 Task: Research Airbnb accommodation in Targovishte, Bulgaria from 12th December, 2023 to 16th December, 2023 for 8 adults.8 bedrooms having 8 beds and 8 bathrooms. Property type can be hotel. Amenities needed are: wifi, TV, free parkinig on premises, gym, breakfast. Look for 4 properties as per requirement.
Action: Mouse moved to (590, 135)
Screenshot: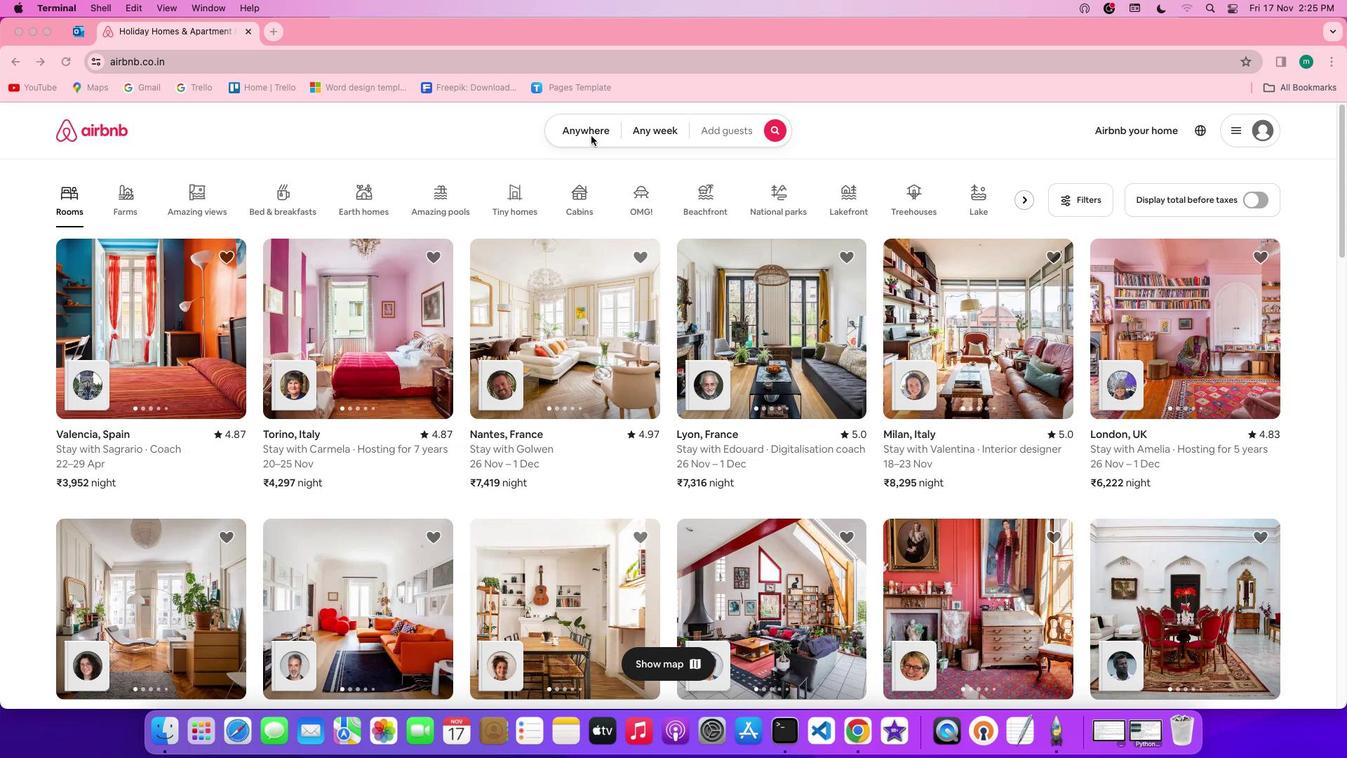 
Action: Mouse pressed left at (590, 135)
Screenshot: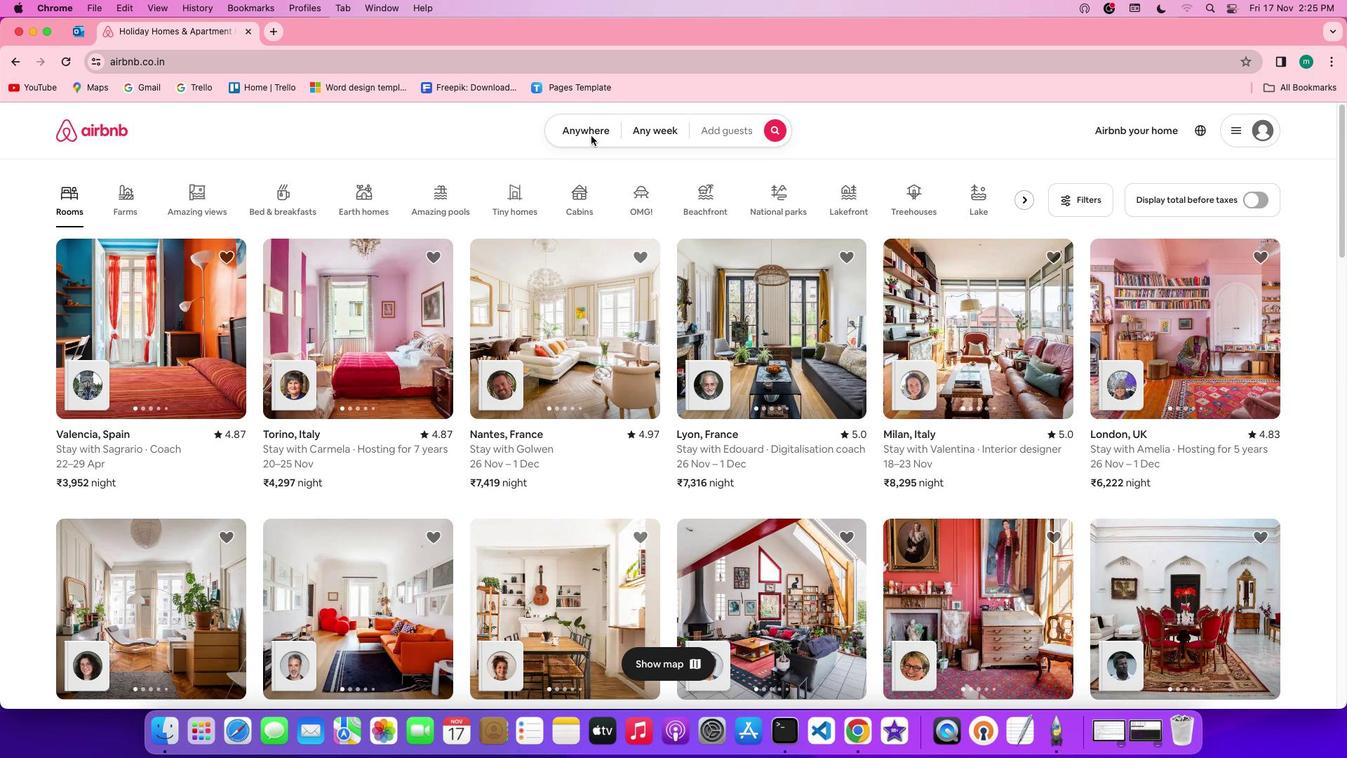 
Action: Mouse pressed left at (590, 135)
Screenshot: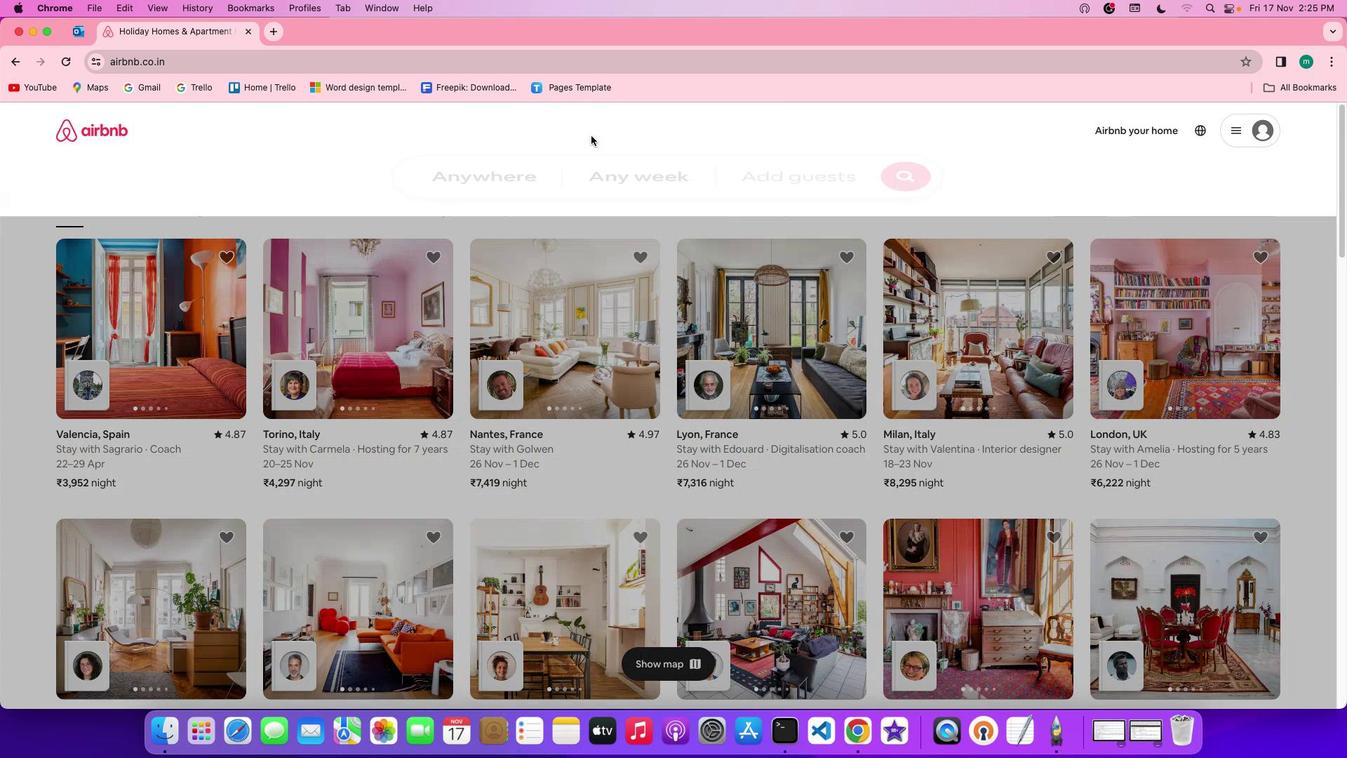 
Action: Mouse moved to (482, 187)
Screenshot: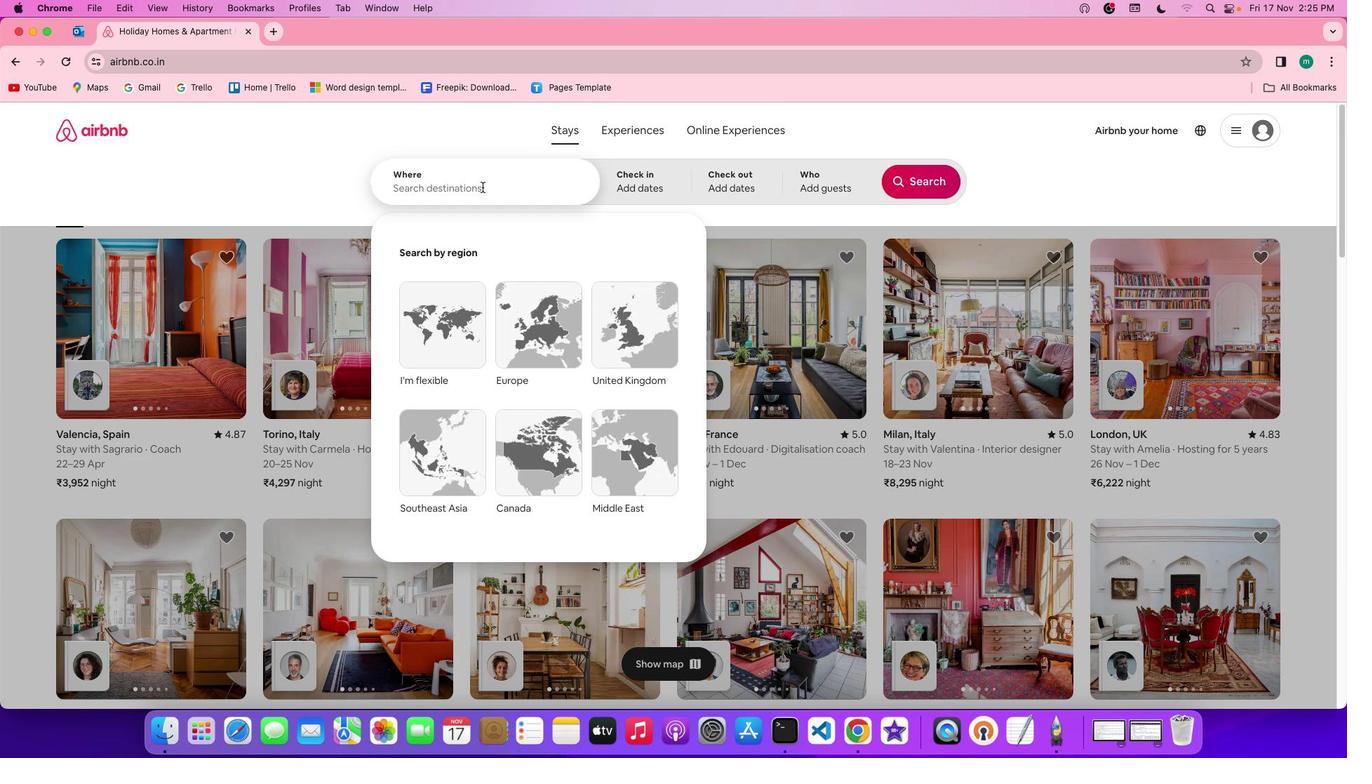 
Action: Mouse pressed left at (482, 187)
Screenshot: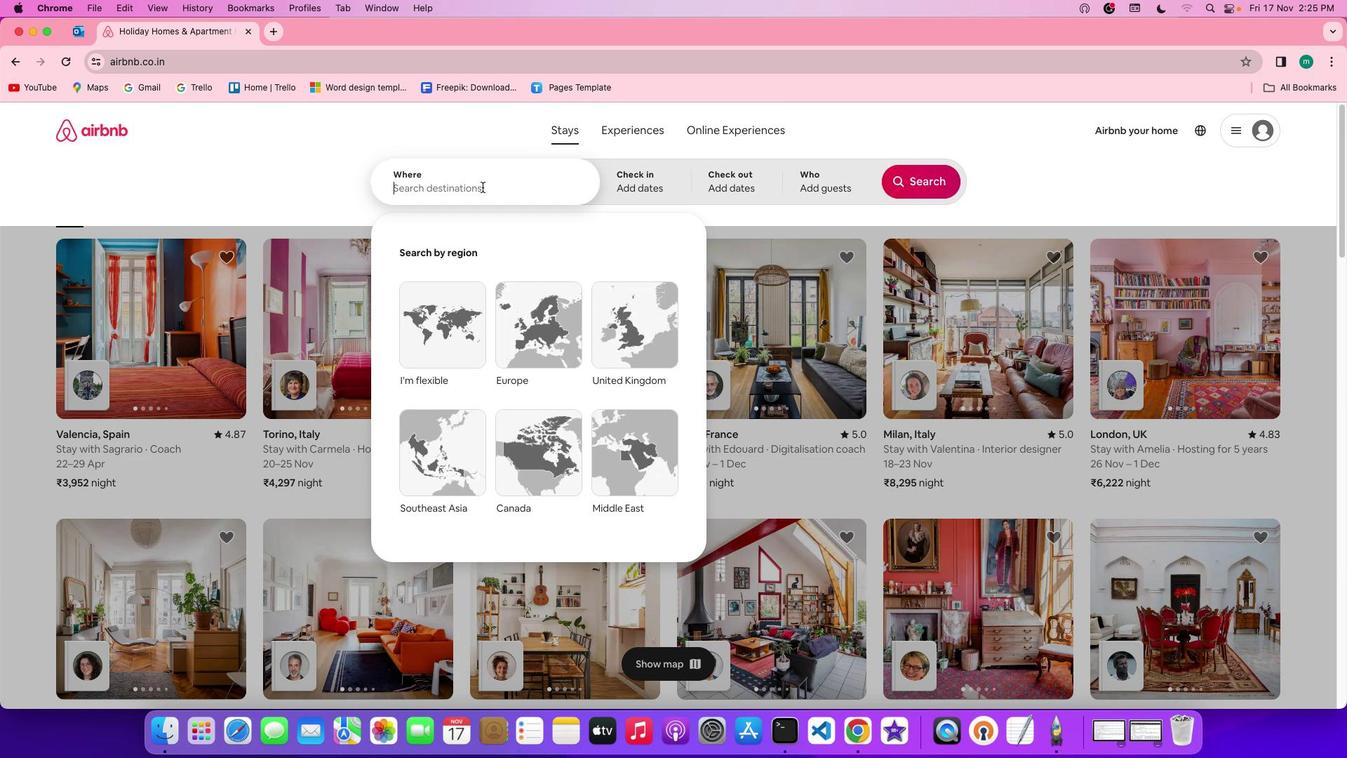 
Action: Key pressed Key.spaceKey.shiftKey.shift'T''A''R''G''O''V''I''S''H''T''E'','Key.spaceKey.shift'B''U''L''G''A''R''I''A'
Screenshot: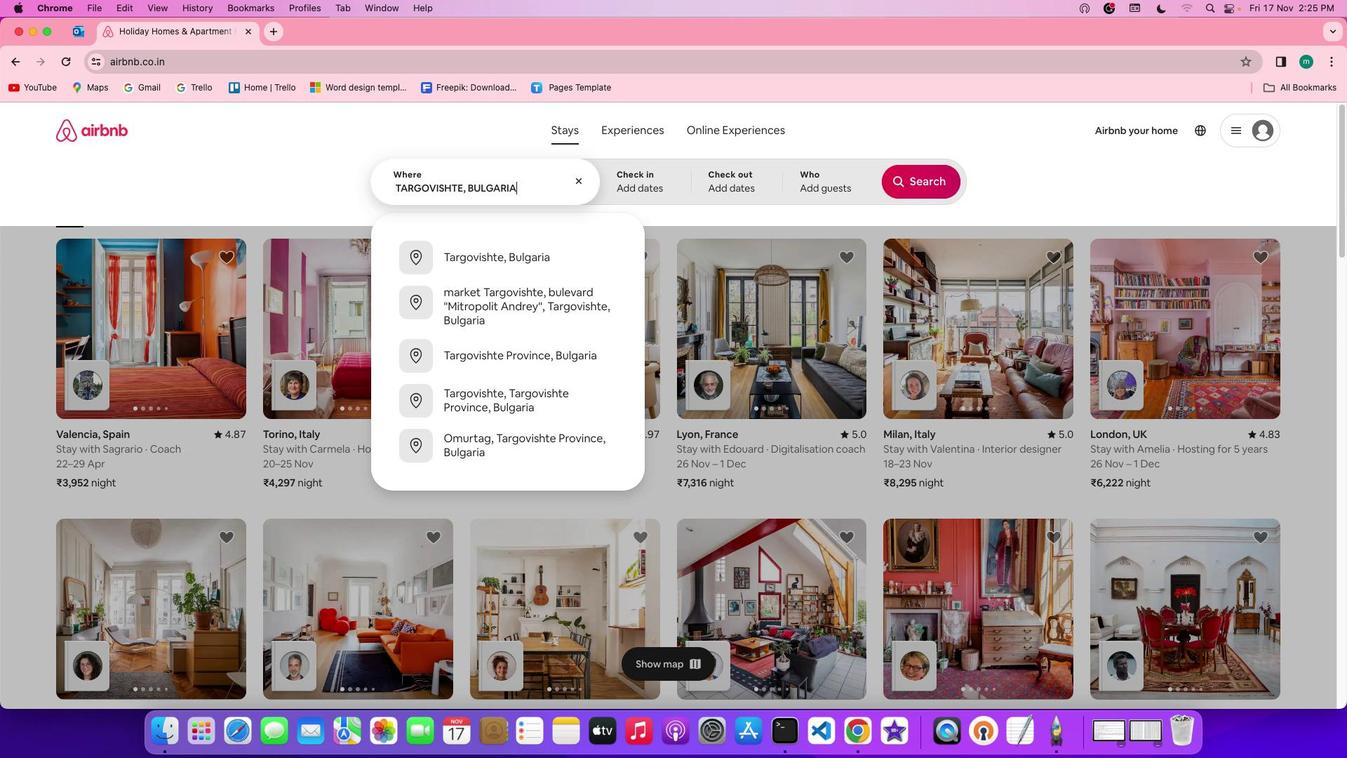 
Action: Mouse moved to (666, 186)
Screenshot: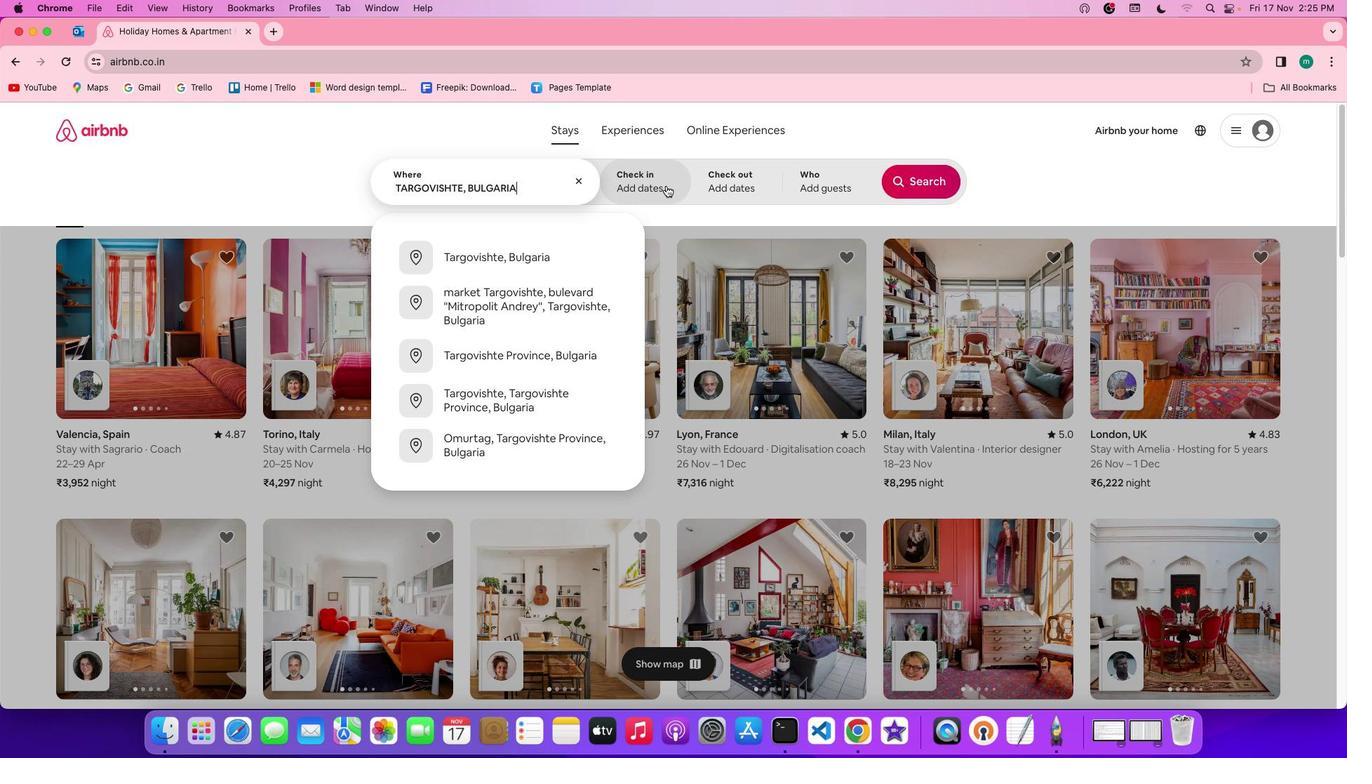 
Action: Mouse pressed left at (666, 186)
Screenshot: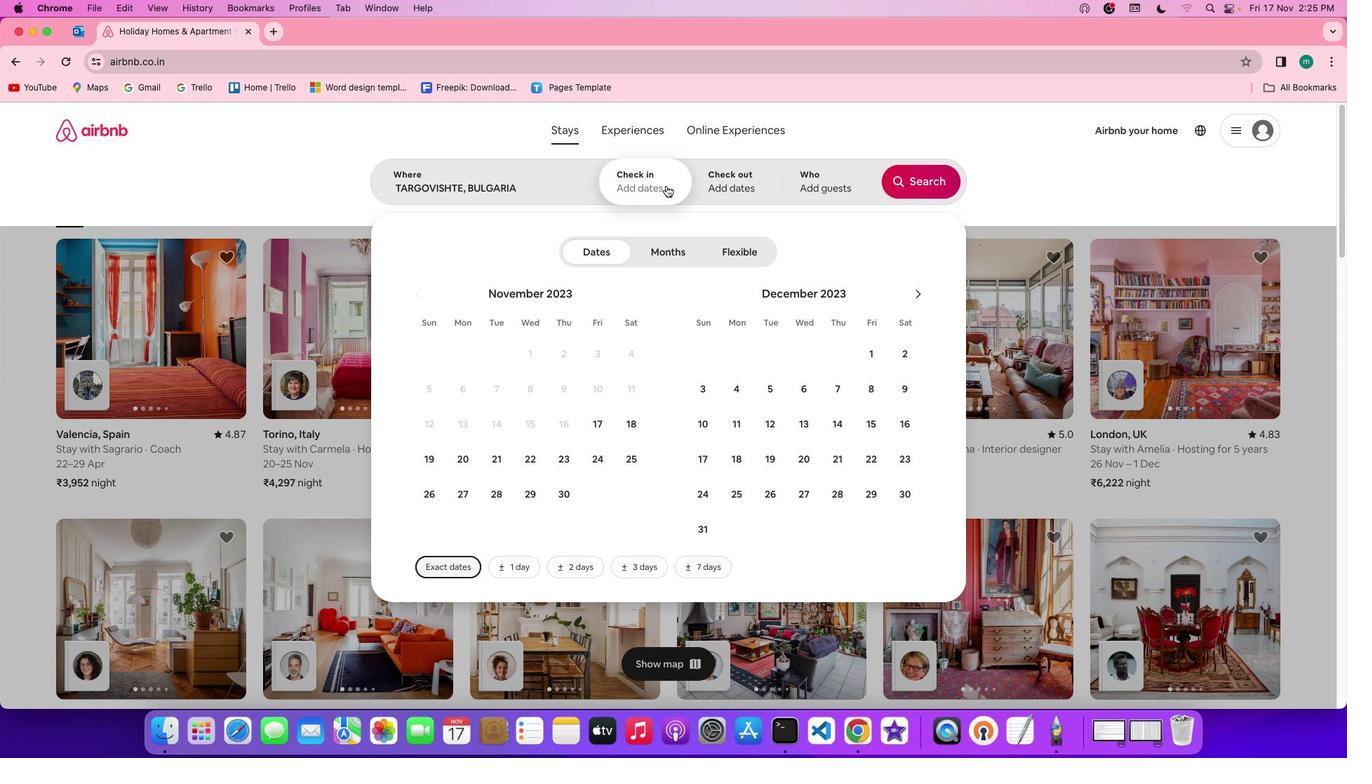 
Action: Mouse moved to (773, 421)
Screenshot: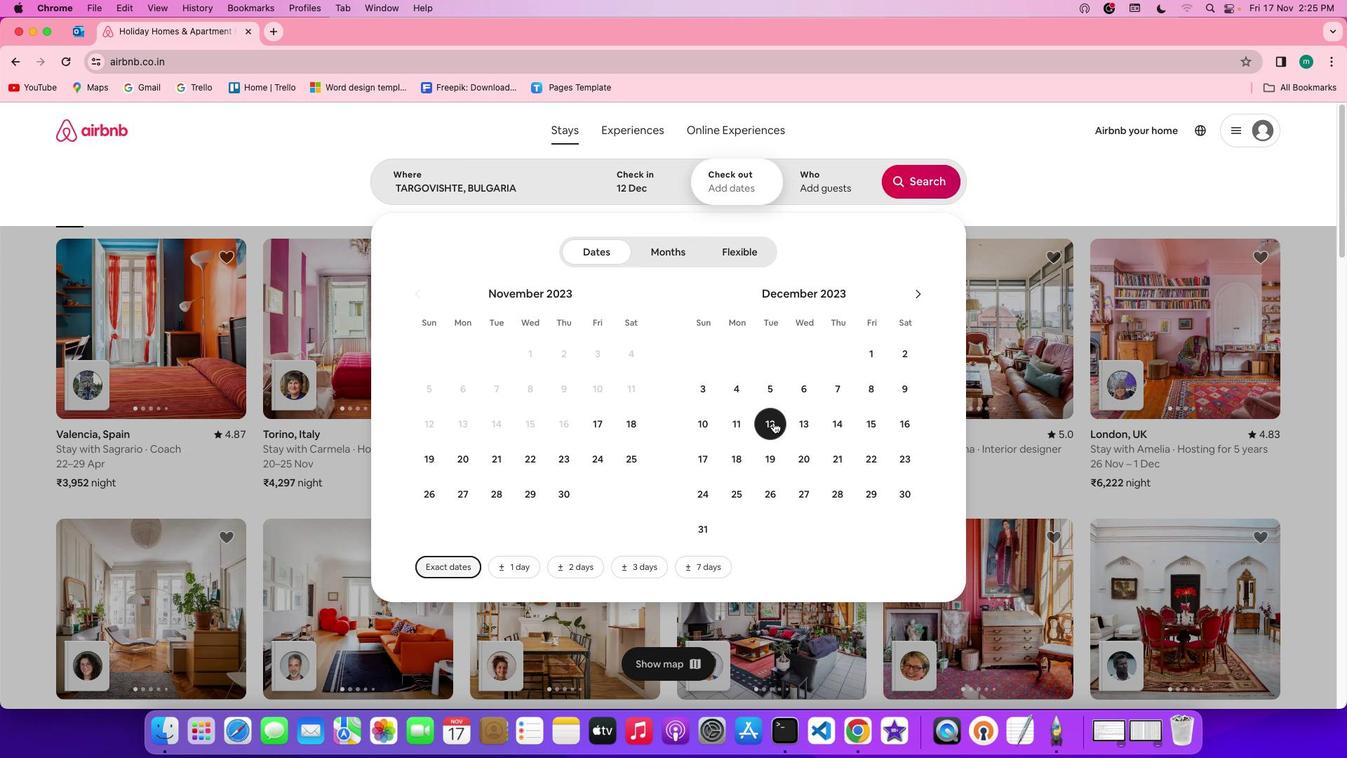 
Action: Mouse pressed left at (773, 421)
Screenshot: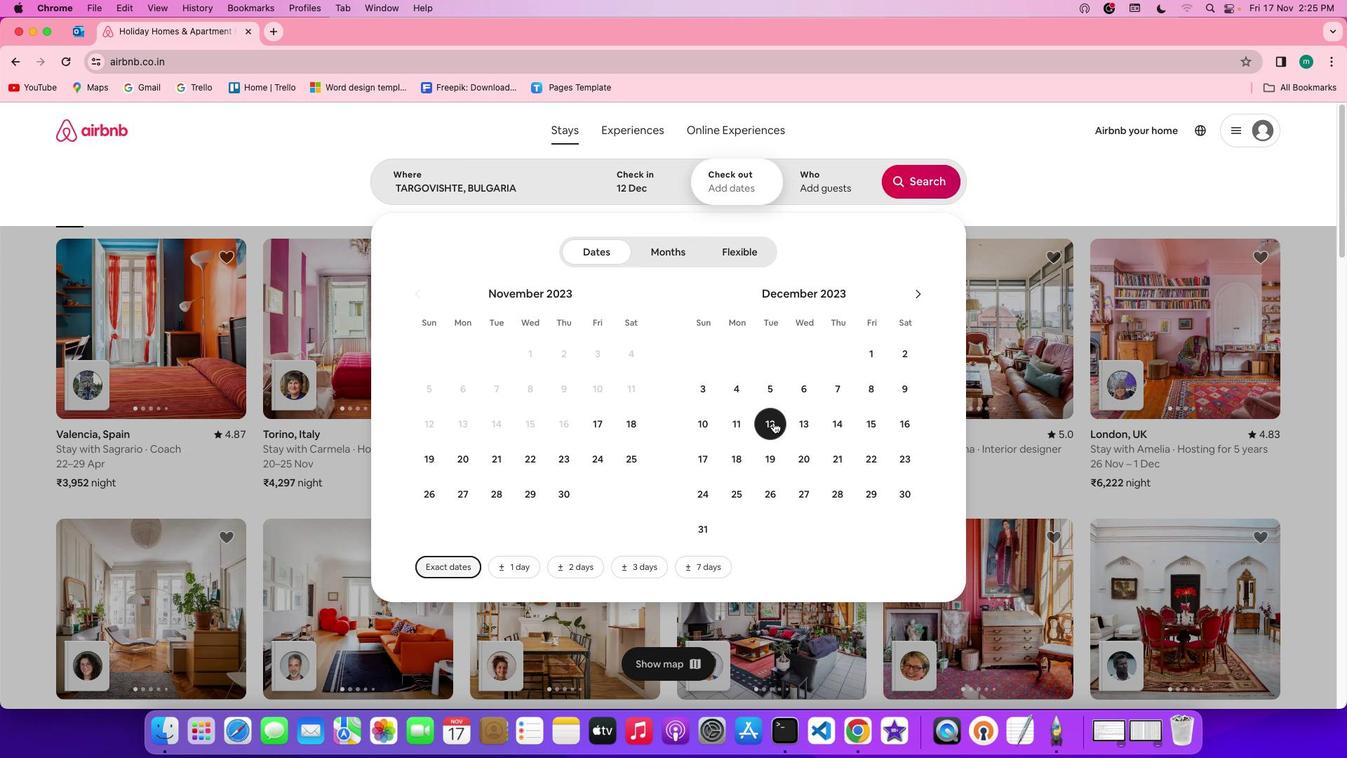 
Action: Mouse moved to (900, 430)
Screenshot: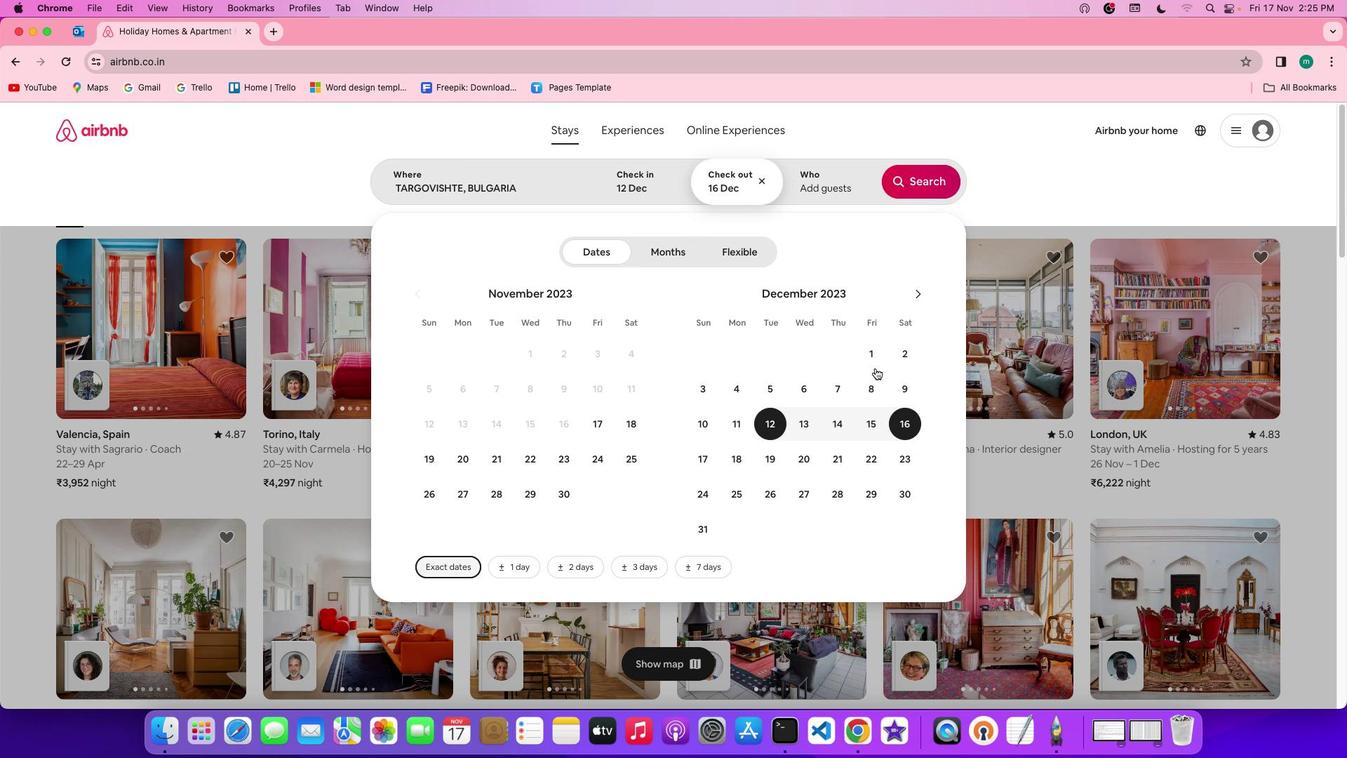 
Action: Mouse pressed left at (900, 430)
Screenshot: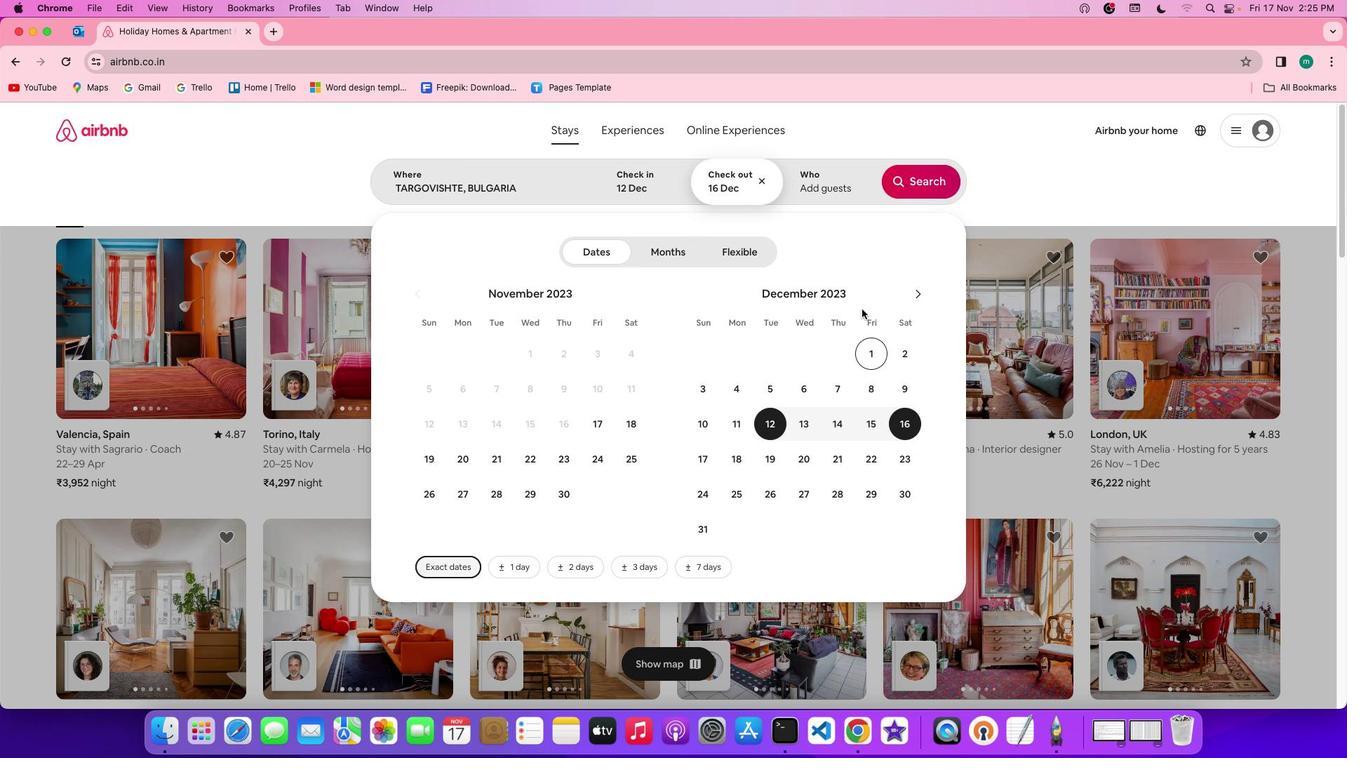 
Action: Mouse moved to (842, 195)
Screenshot: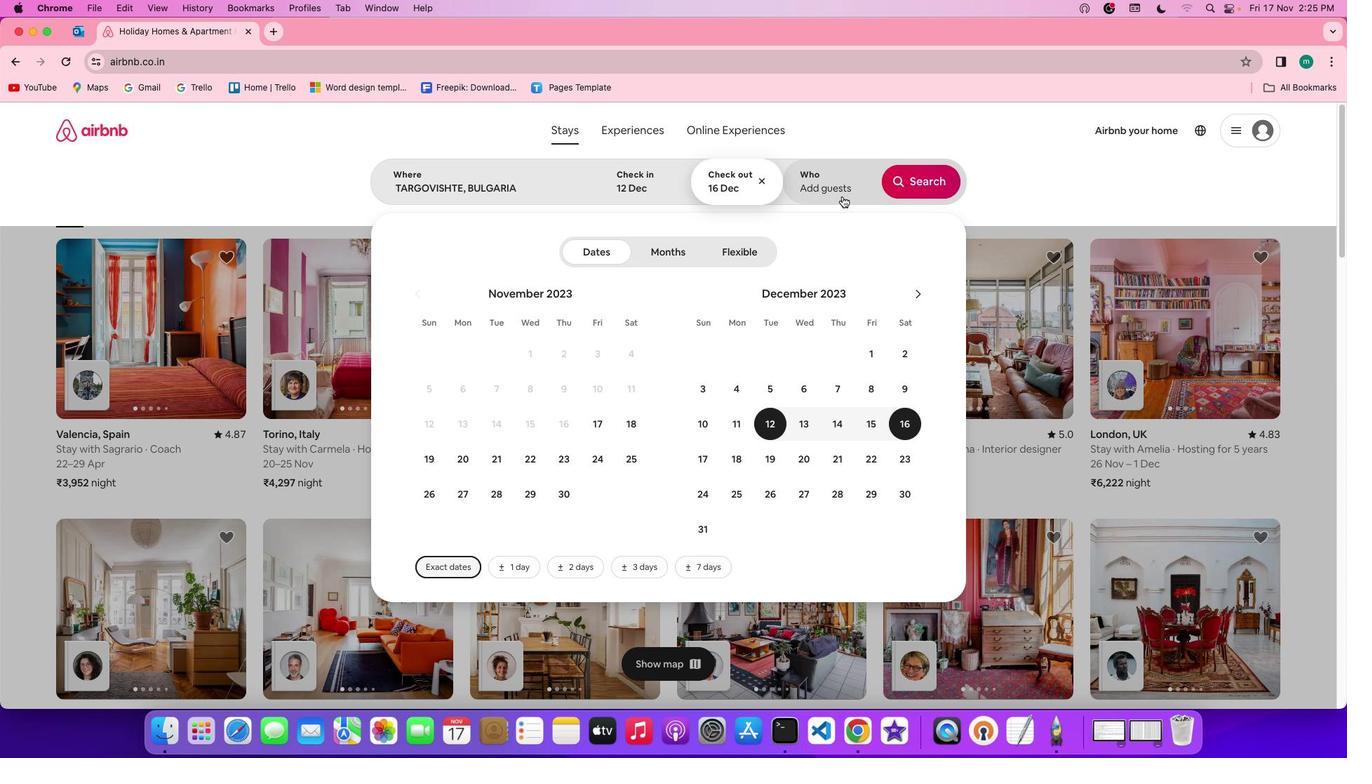 
Action: Mouse pressed left at (842, 195)
Screenshot: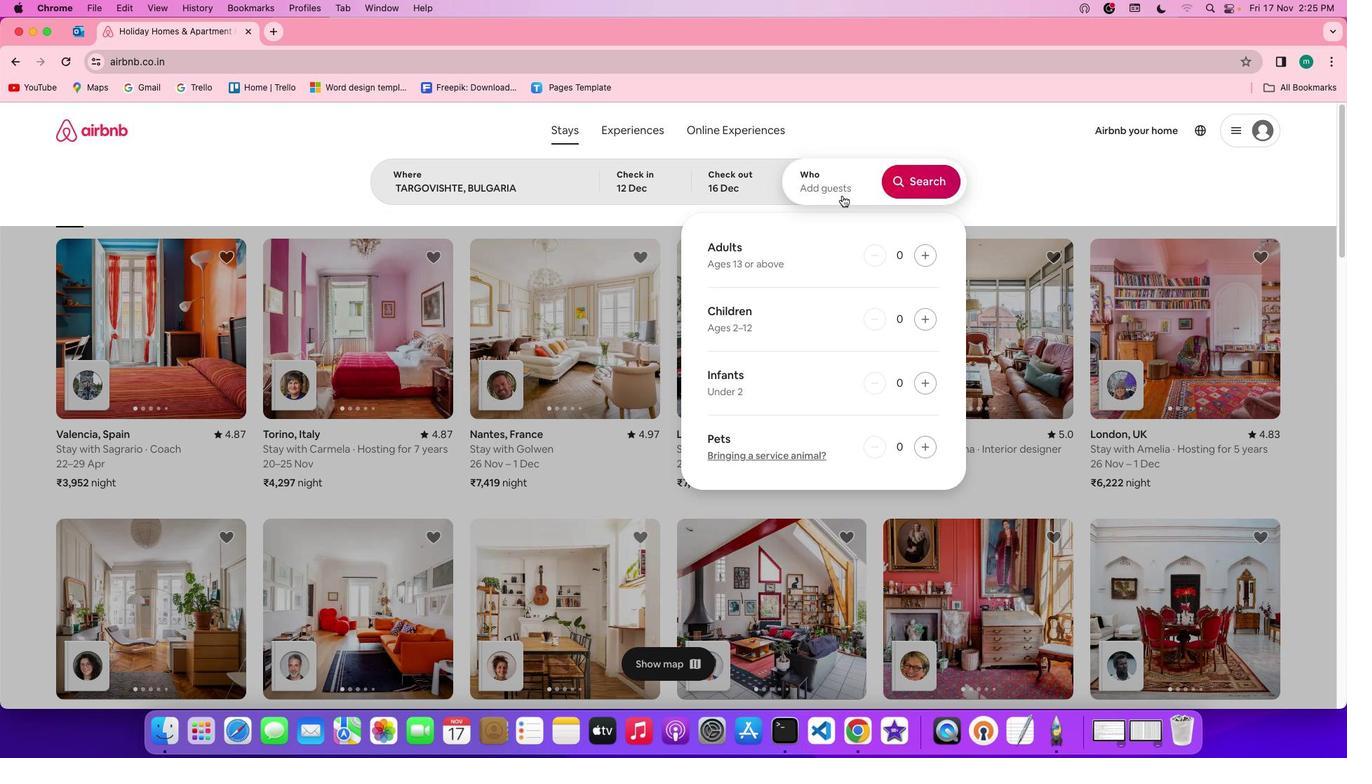
Action: Mouse moved to (925, 255)
Screenshot: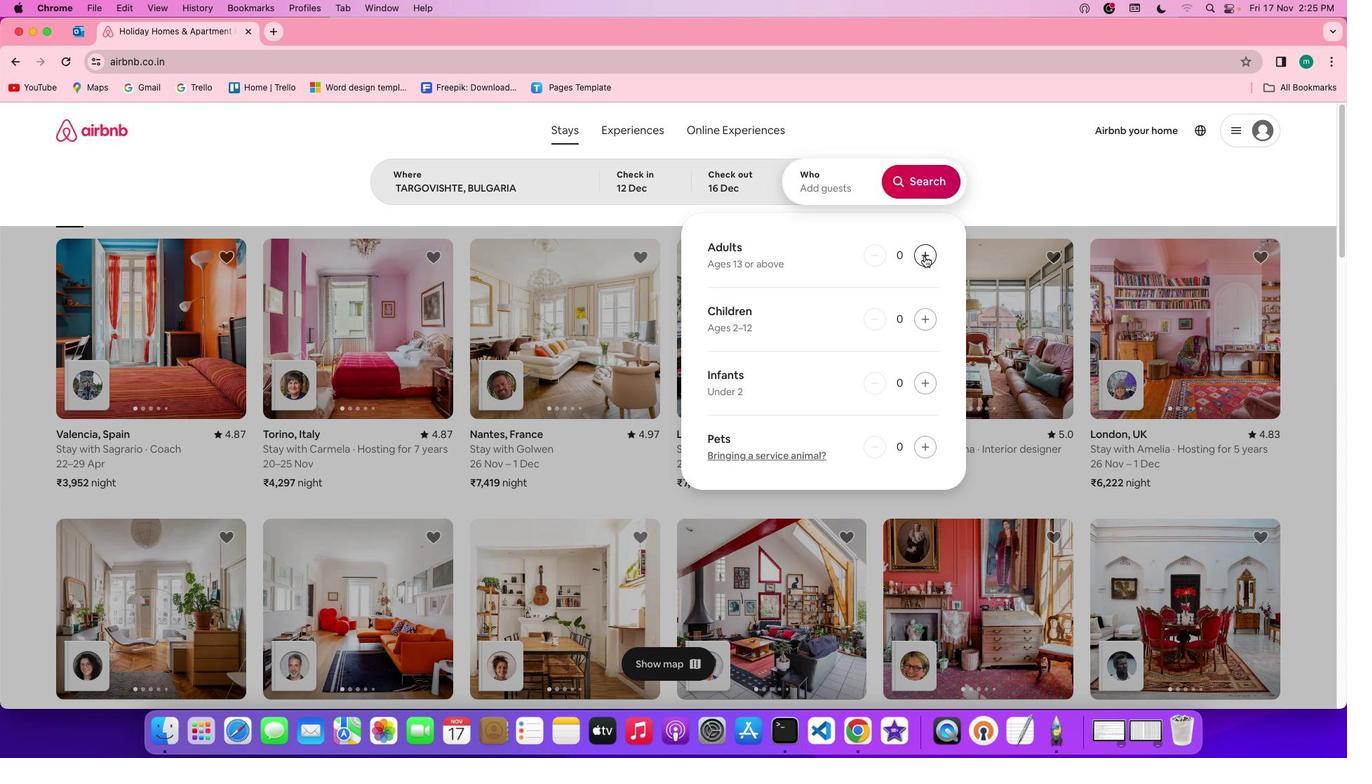 
Action: Mouse pressed left at (925, 255)
Screenshot: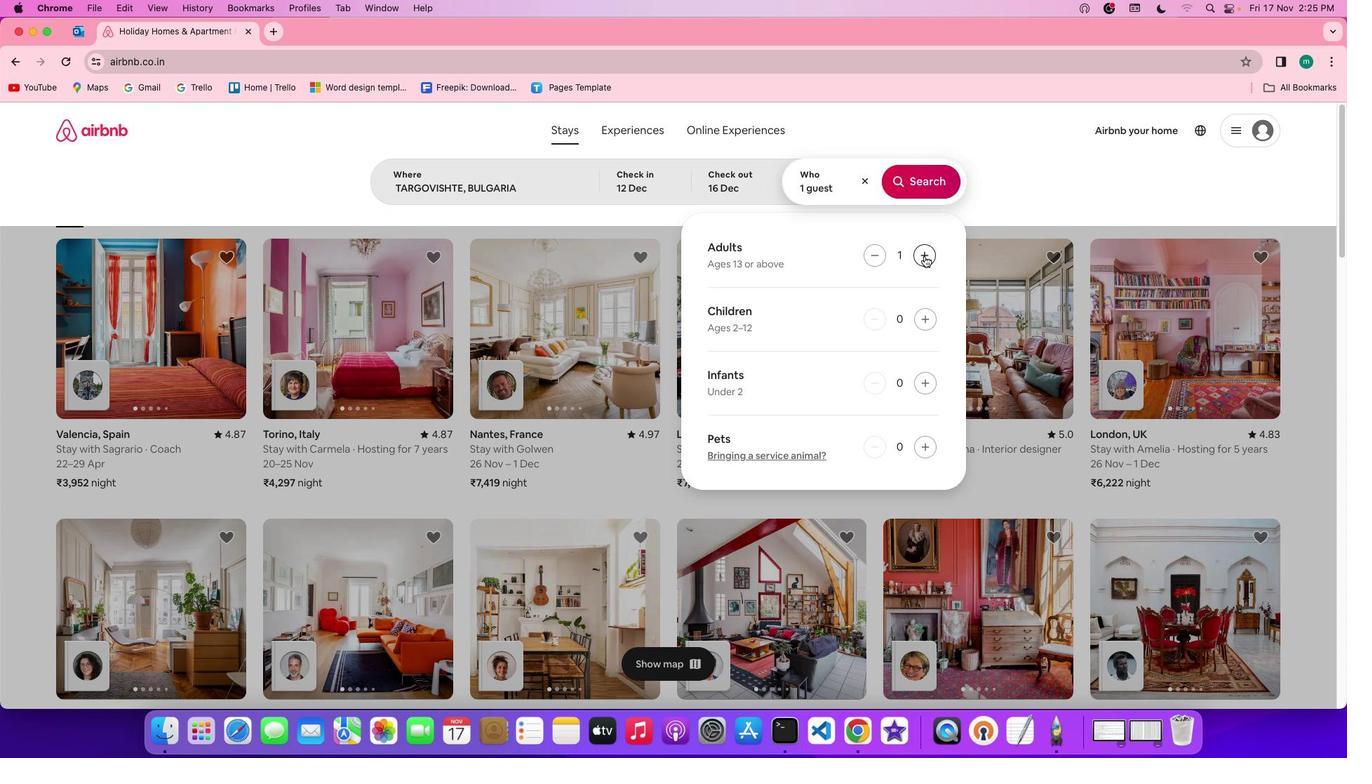 
Action: Mouse pressed left at (925, 255)
Screenshot: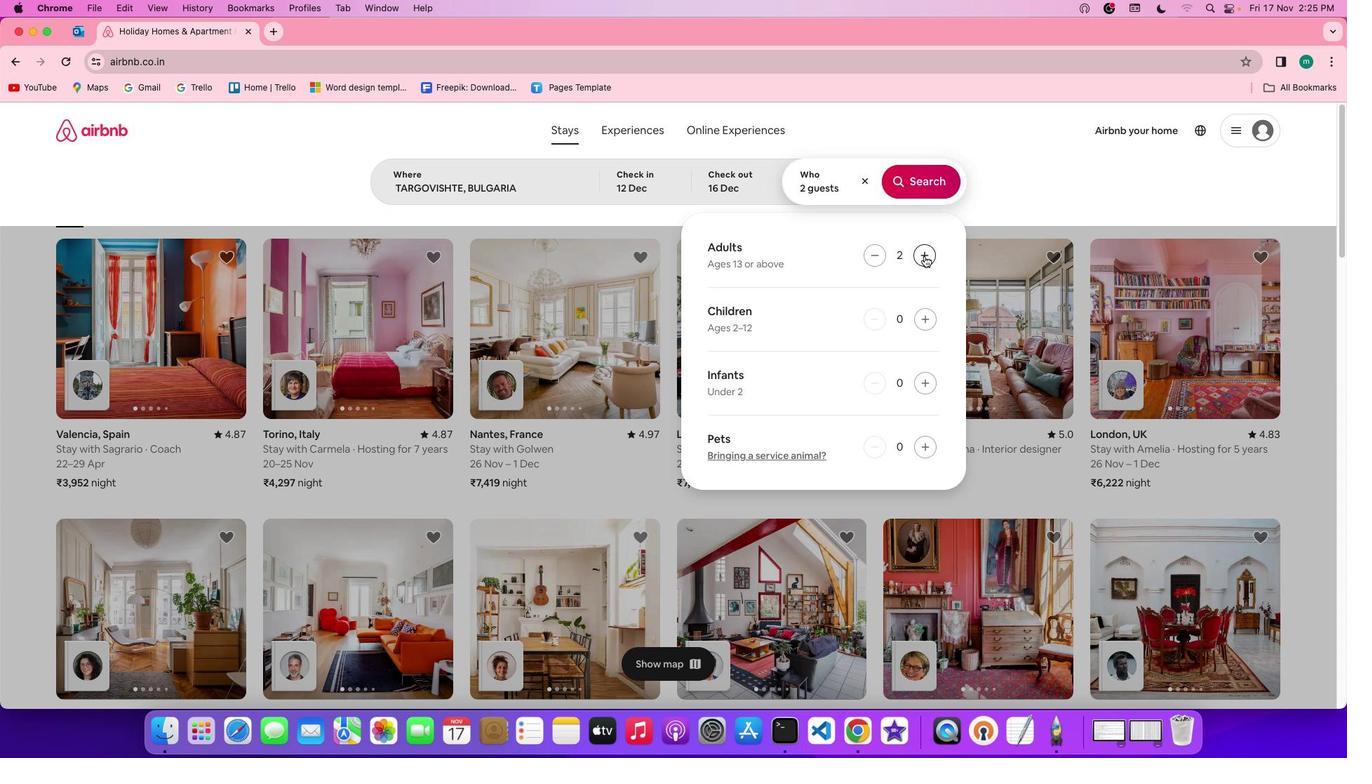 
Action: Mouse pressed left at (925, 255)
Screenshot: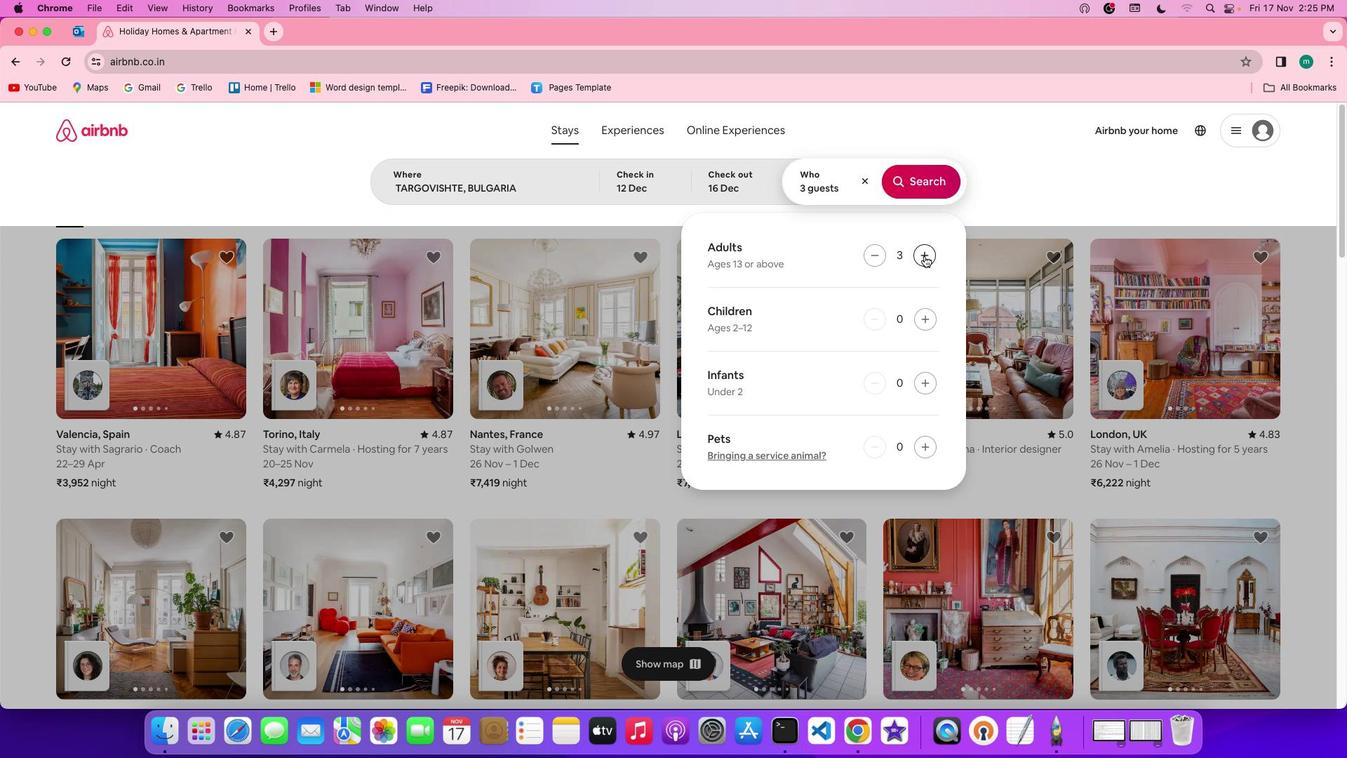 
Action: Mouse pressed left at (925, 255)
Screenshot: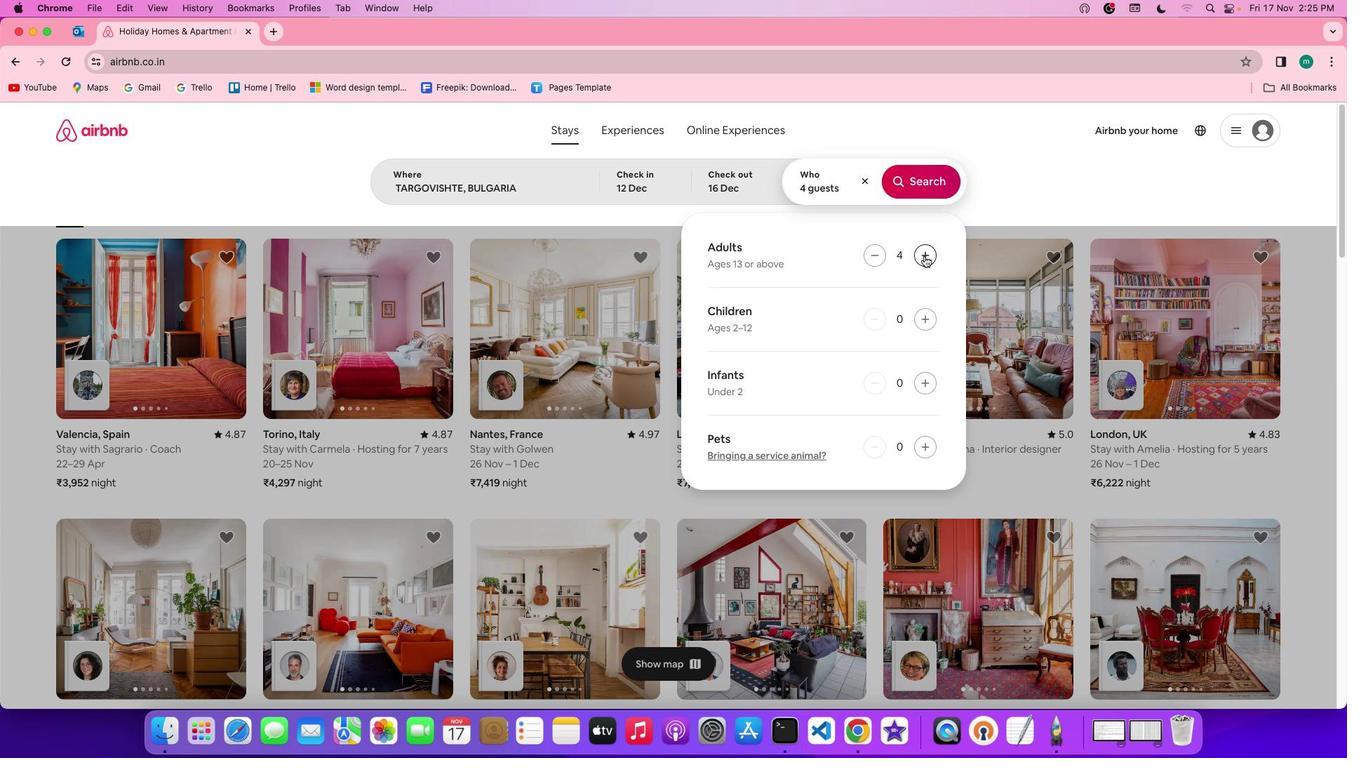 
Action: Mouse pressed left at (925, 255)
Screenshot: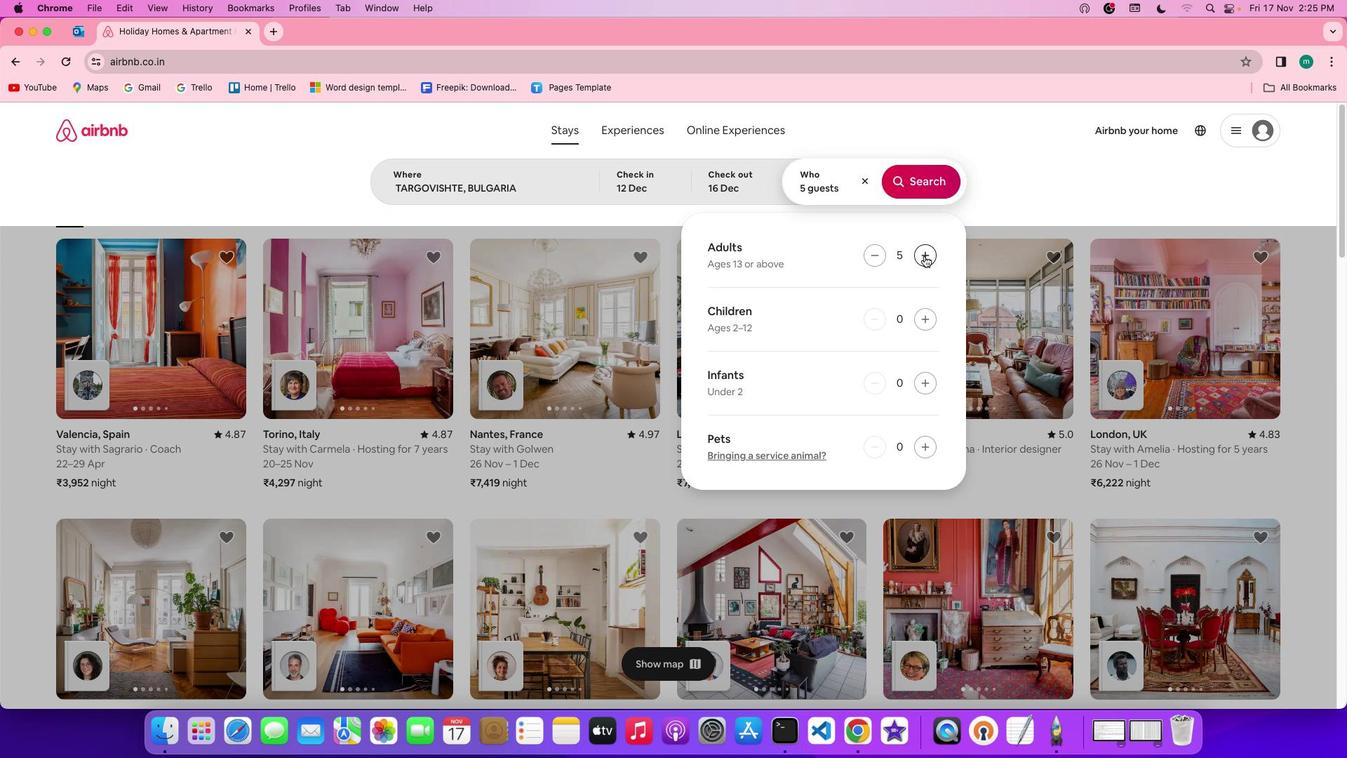 
Action: Mouse pressed left at (925, 255)
Screenshot: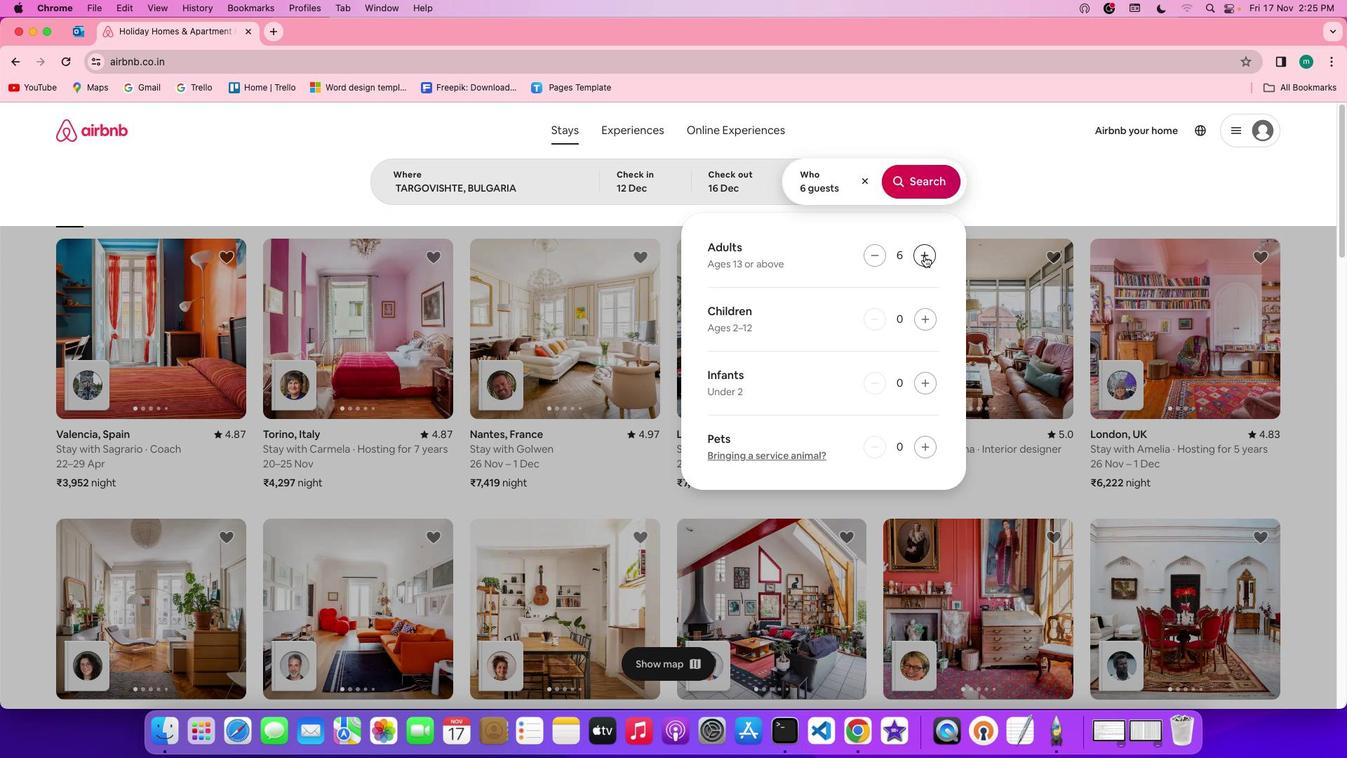 
Action: Mouse pressed left at (925, 255)
Screenshot: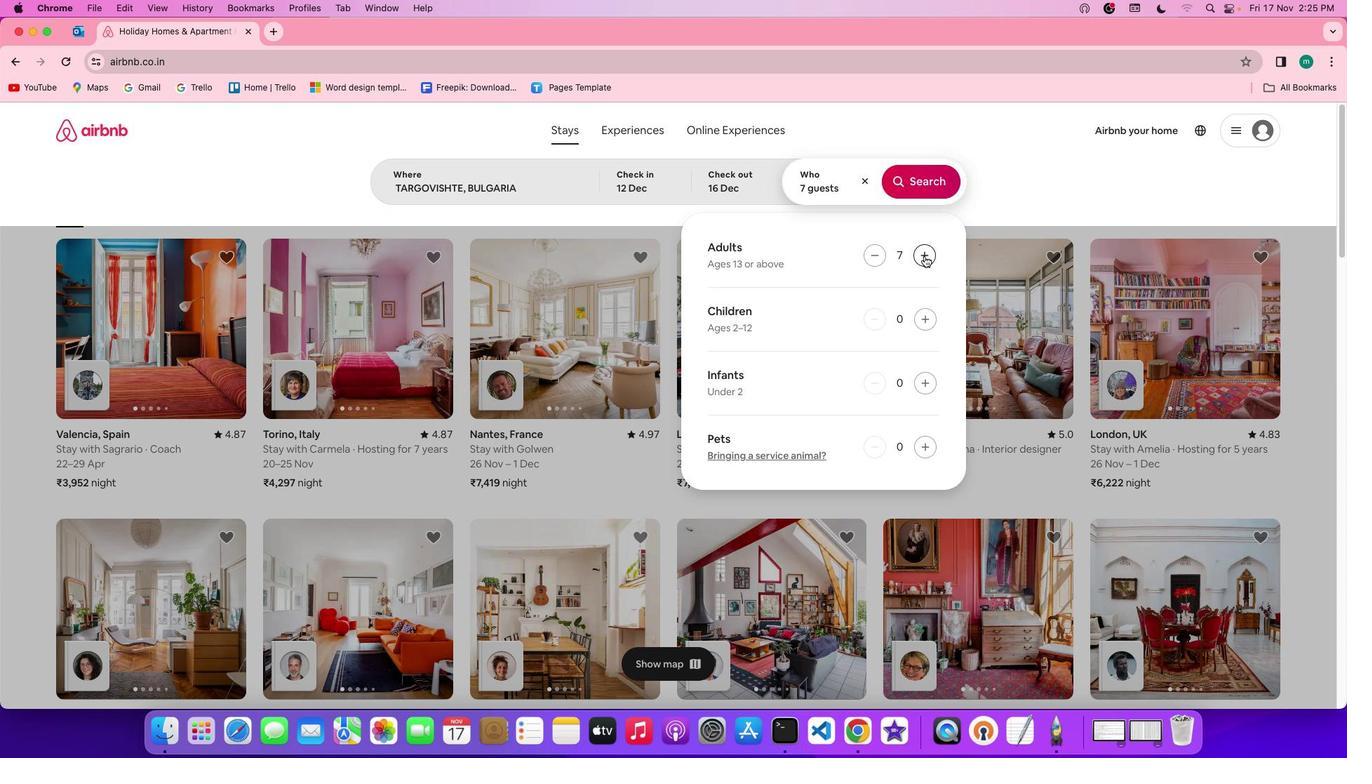
Action: Mouse pressed left at (925, 255)
Screenshot: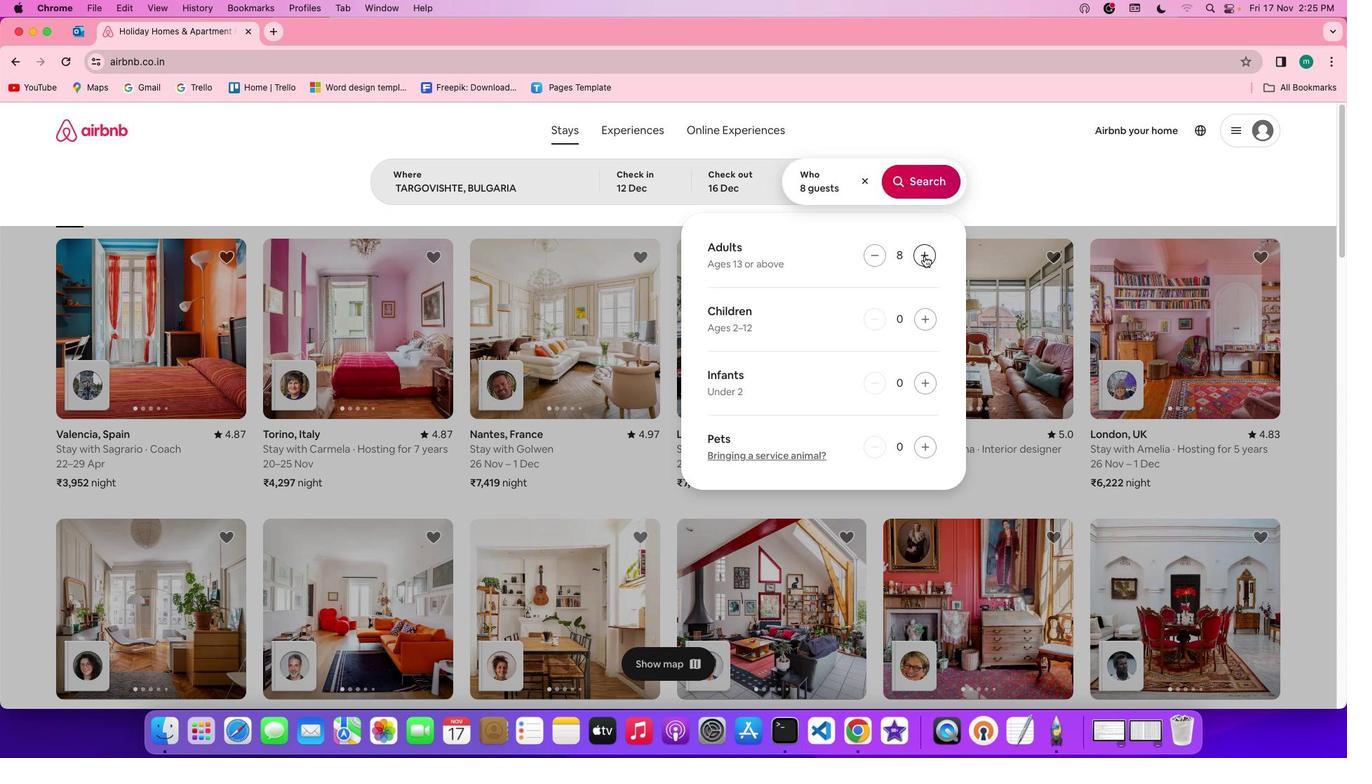 
Action: Mouse moved to (913, 183)
Screenshot: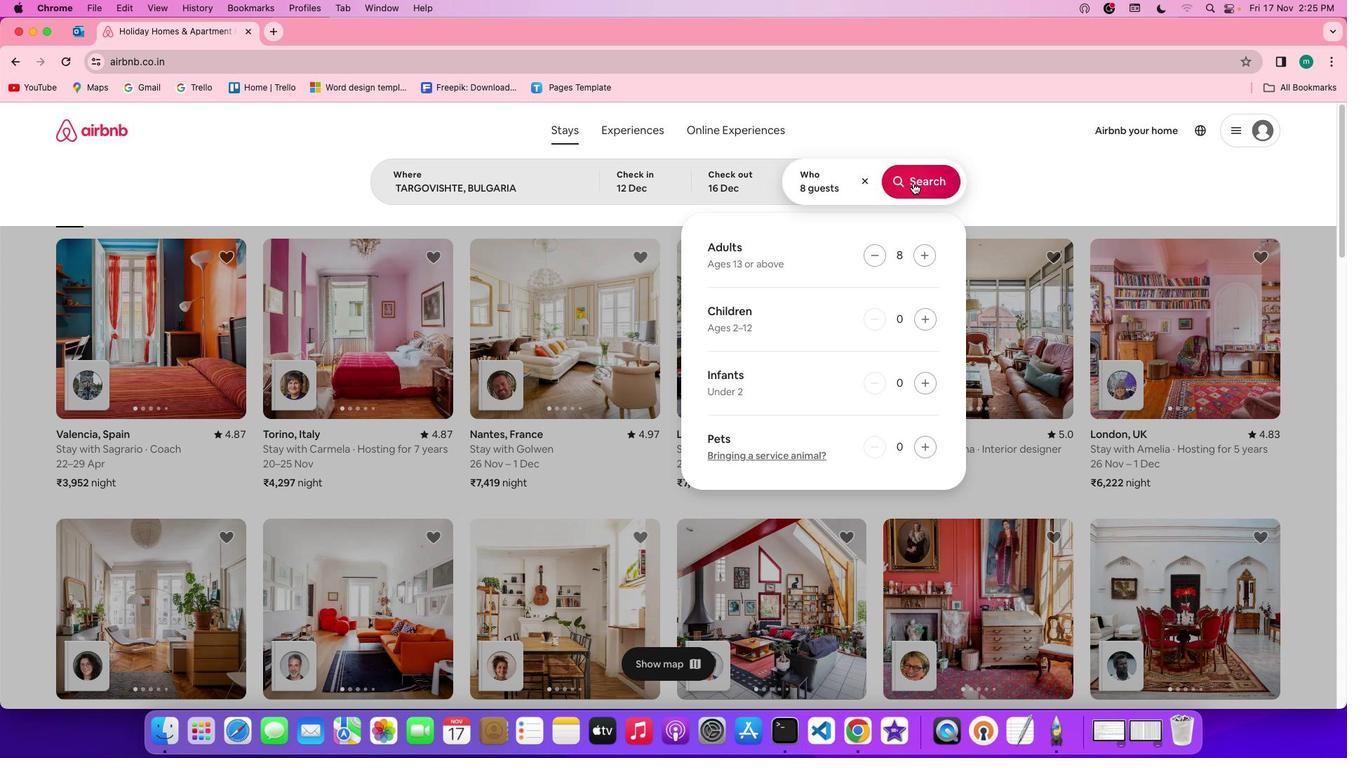 
Action: Mouse pressed left at (913, 183)
Screenshot: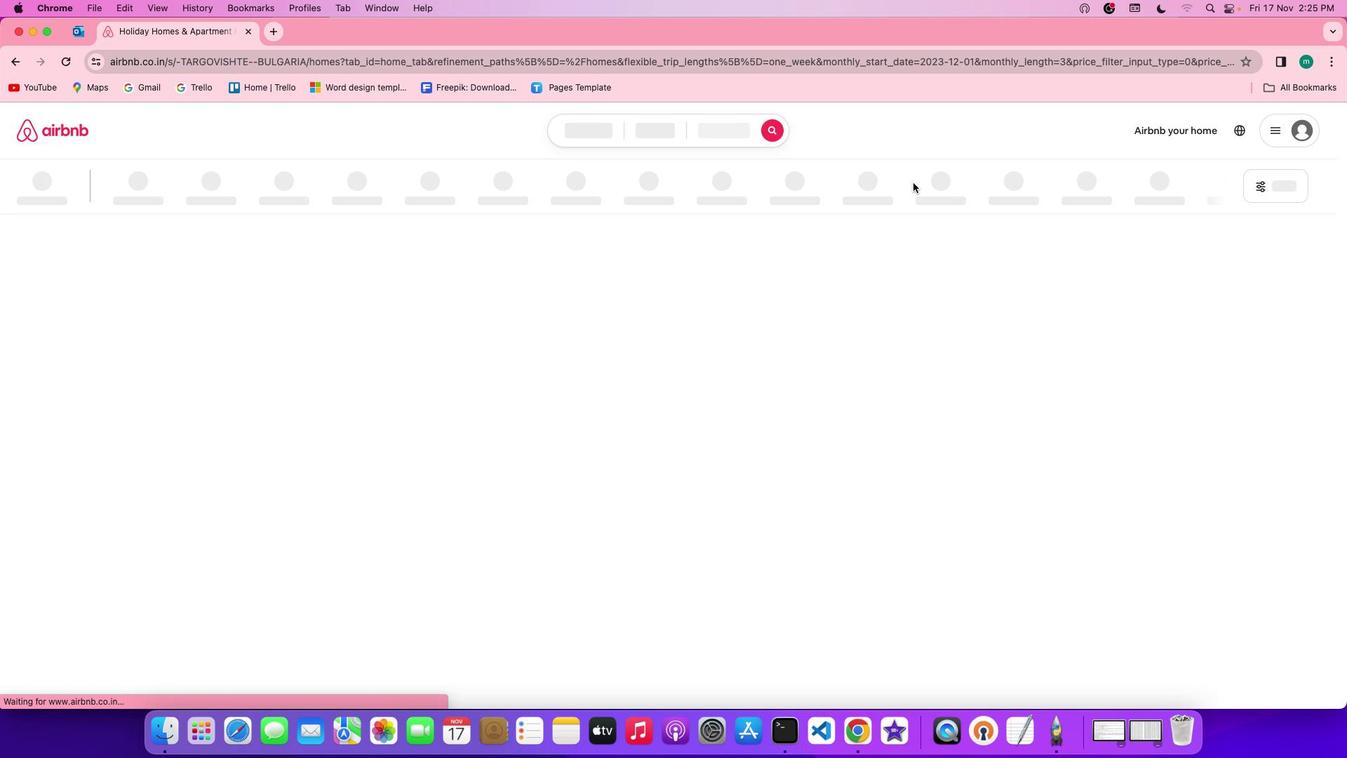 
Action: Mouse moved to (1117, 185)
Screenshot: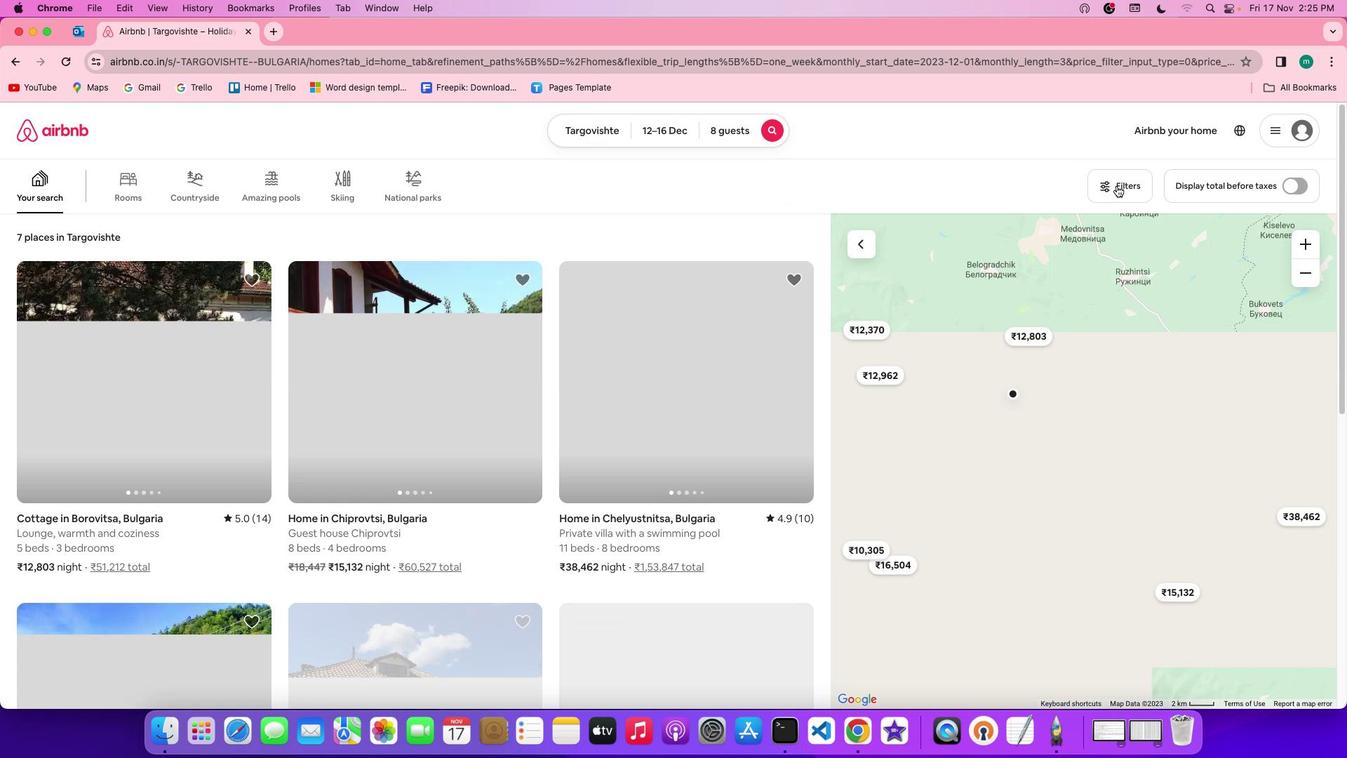 
Action: Mouse pressed left at (1117, 185)
Screenshot: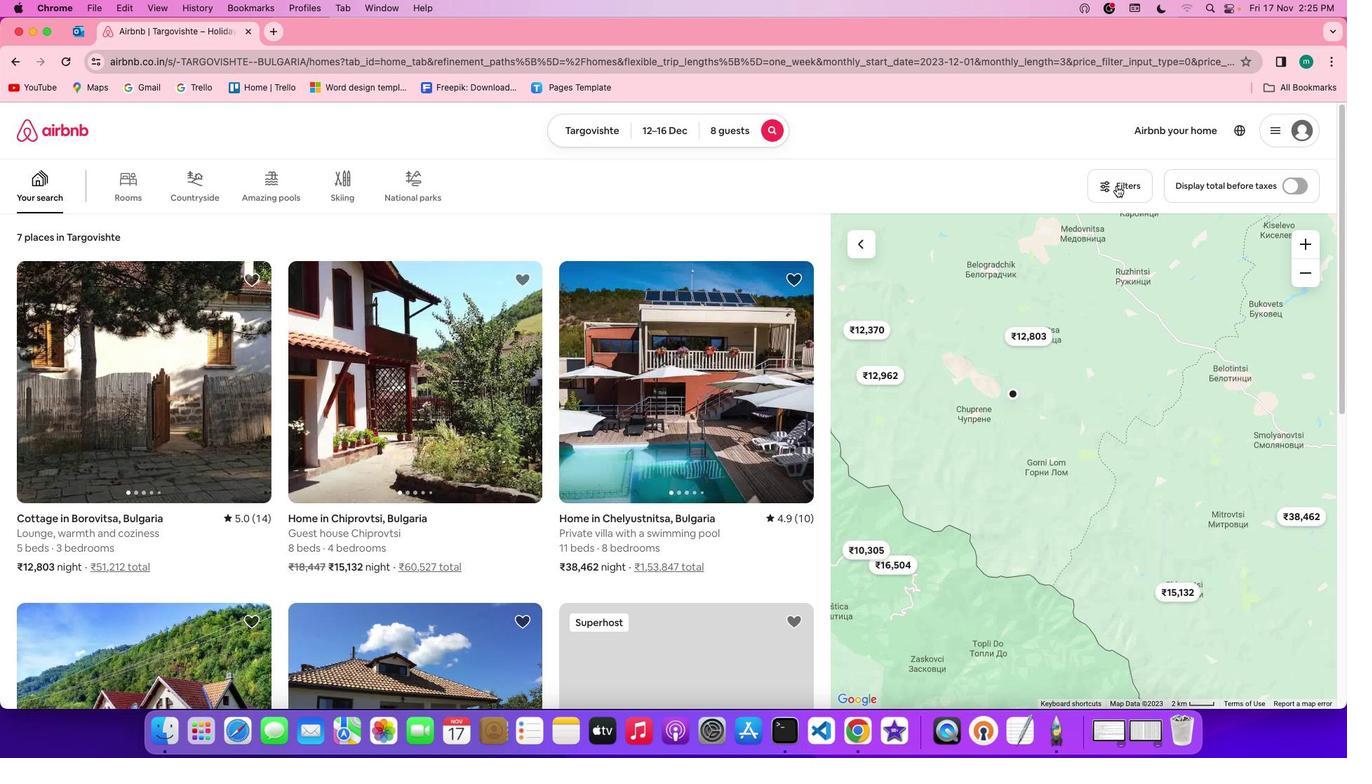 
Action: Mouse moved to (640, 466)
Screenshot: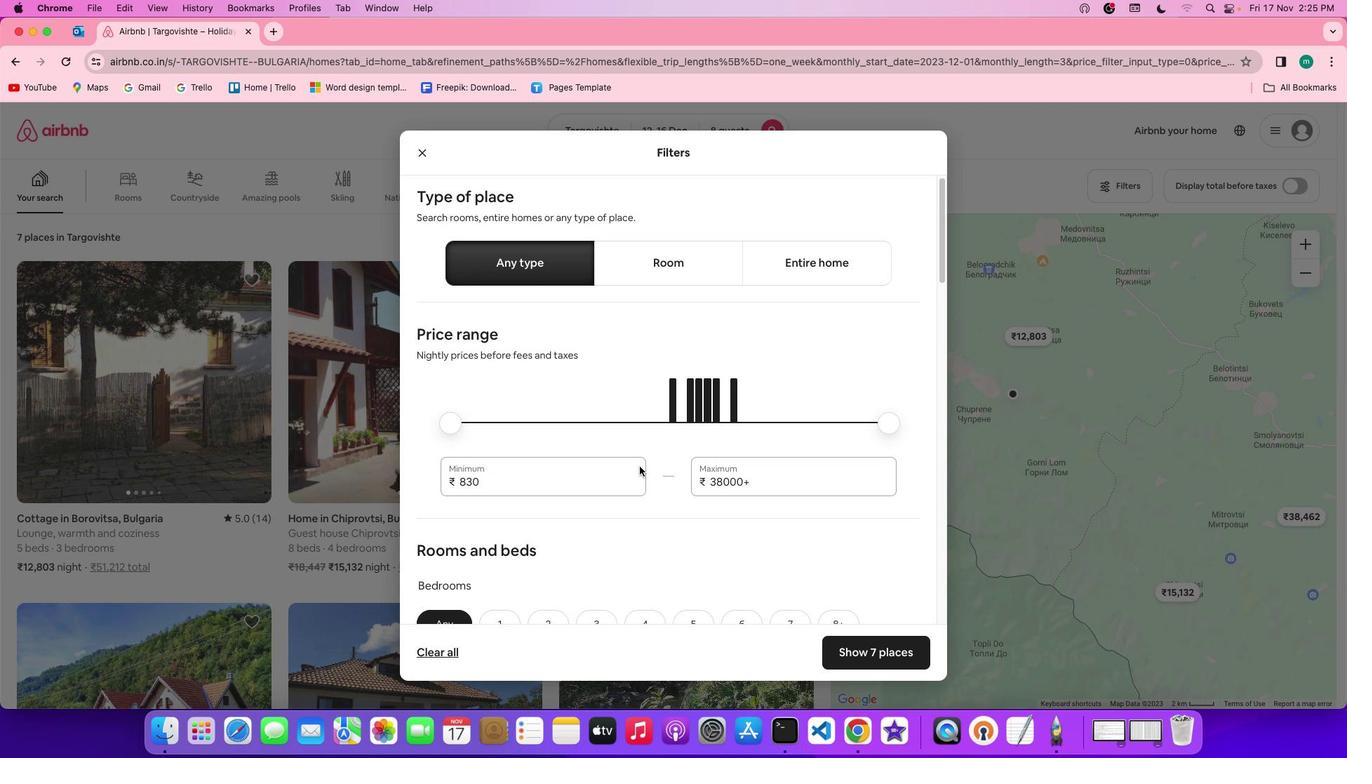 
Action: Mouse scrolled (640, 466) with delta (0, 0)
Screenshot: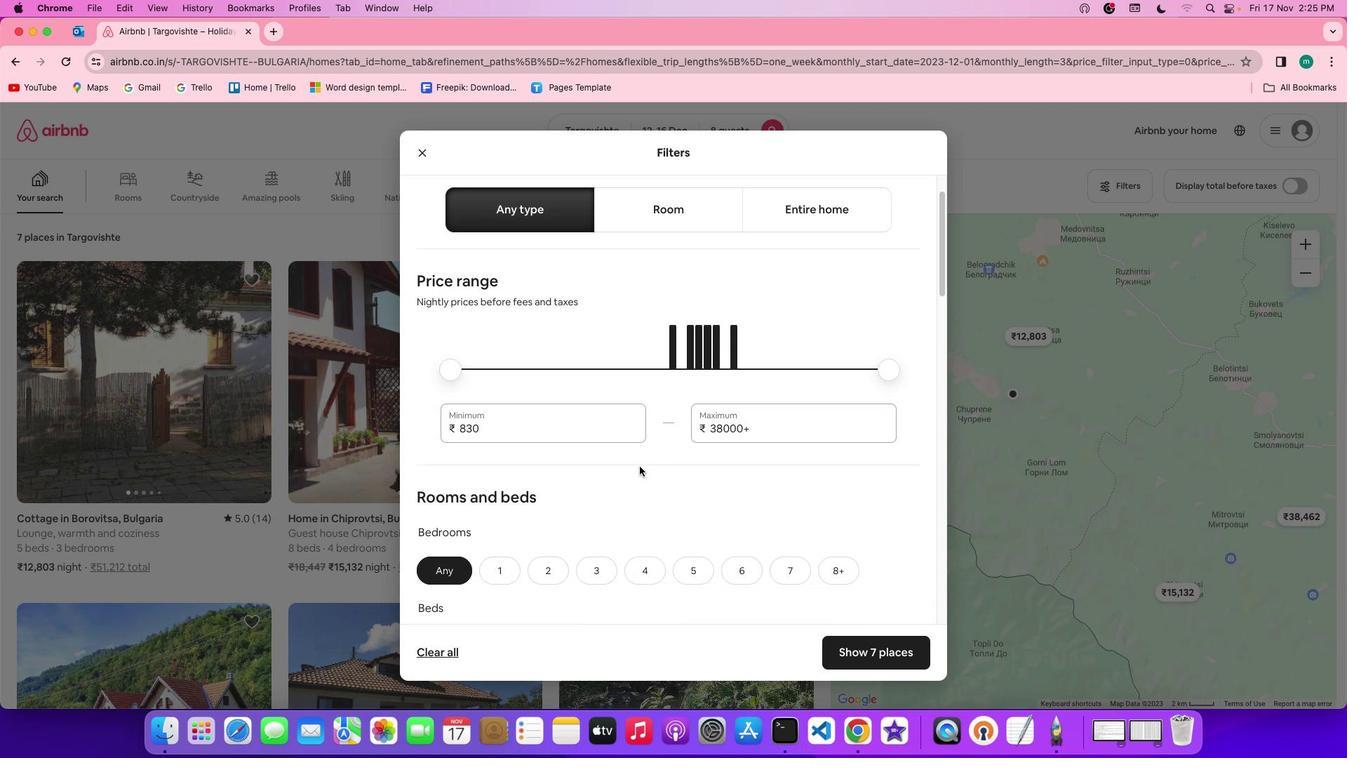 
Action: Mouse scrolled (640, 466) with delta (0, 0)
Screenshot: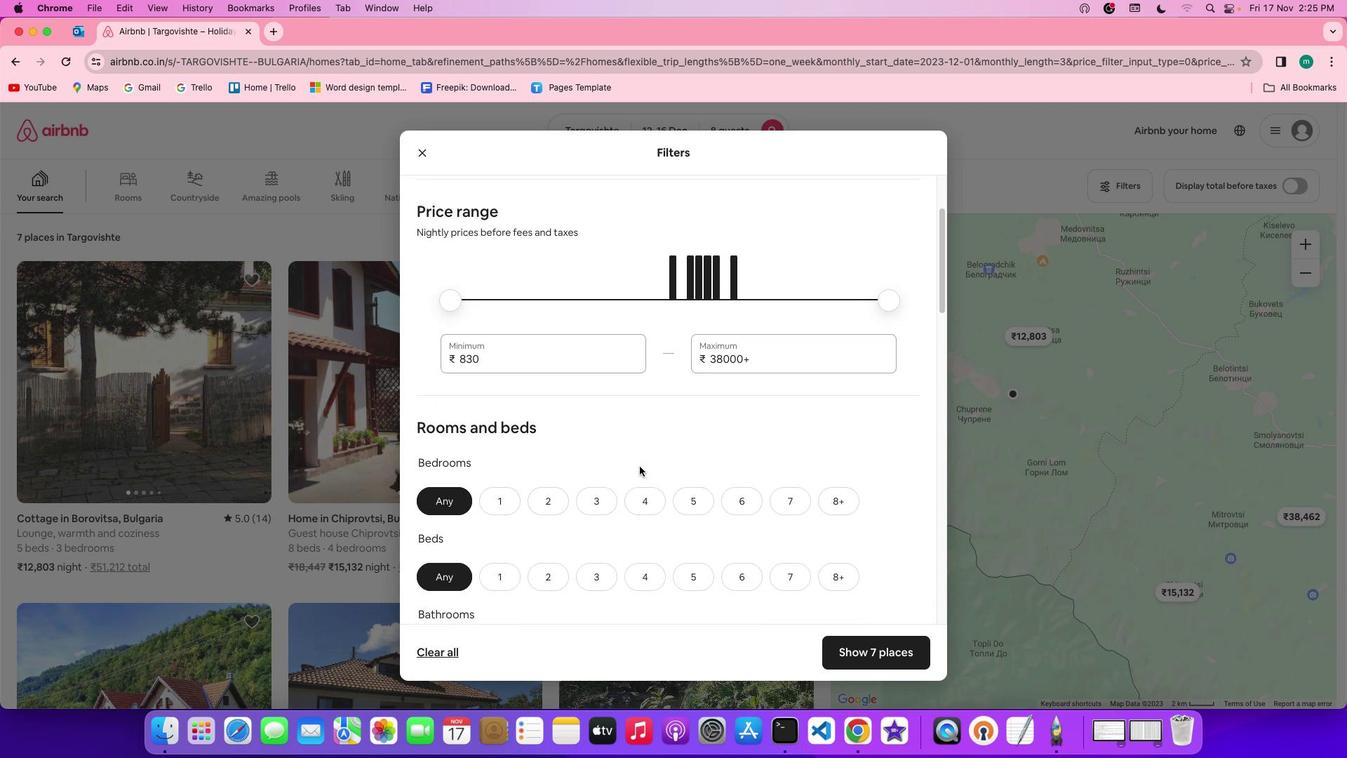 
Action: Mouse scrolled (640, 466) with delta (0, 0)
Screenshot: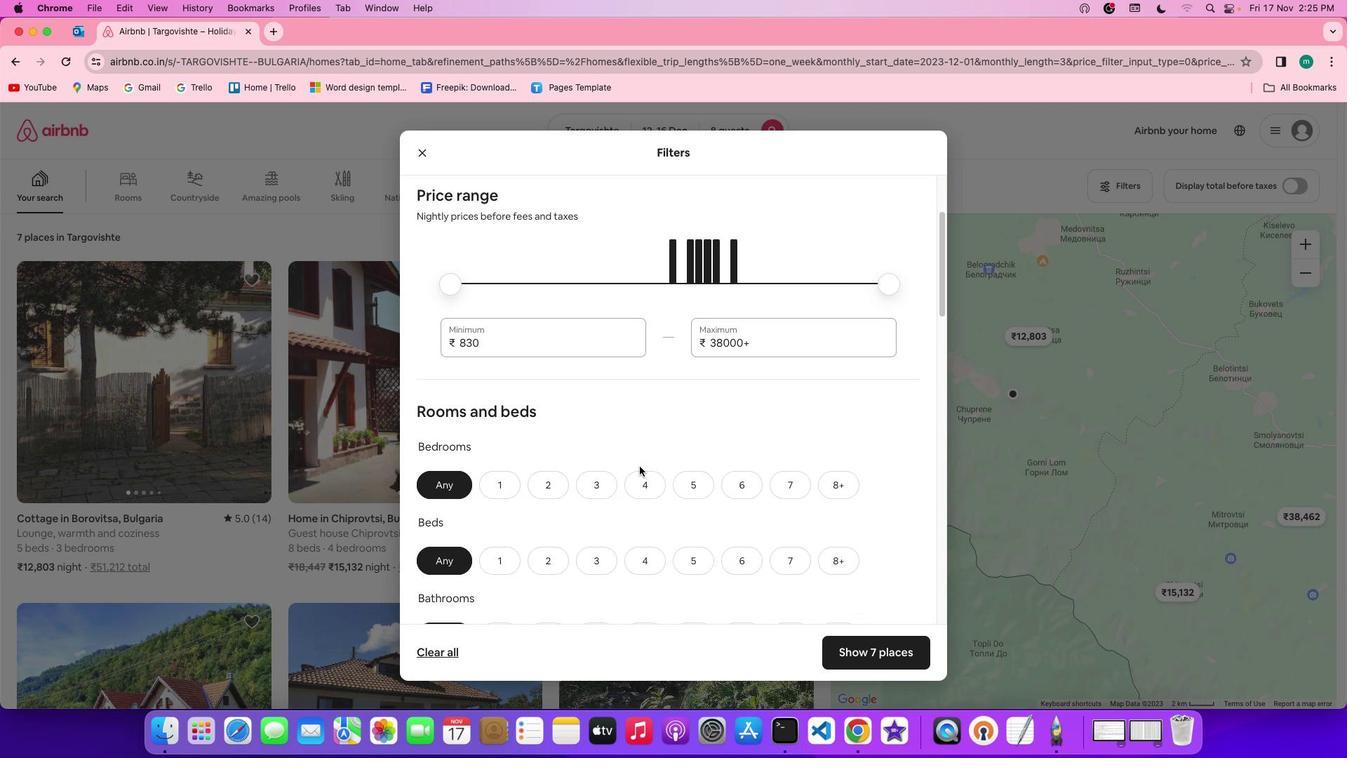 
Action: Mouse scrolled (640, 466) with delta (0, 0)
Screenshot: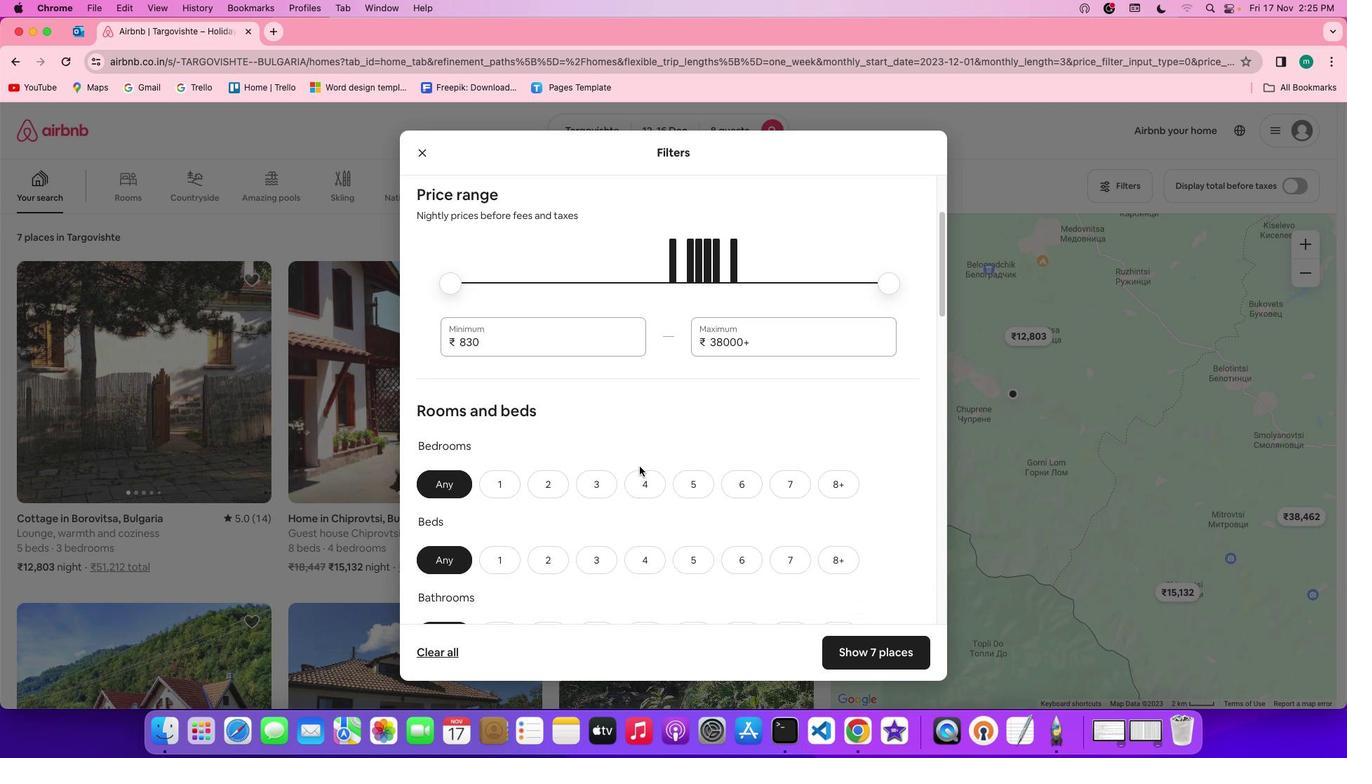 
Action: Mouse scrolled (640, 466) with delta (0, -1)
Screenshot: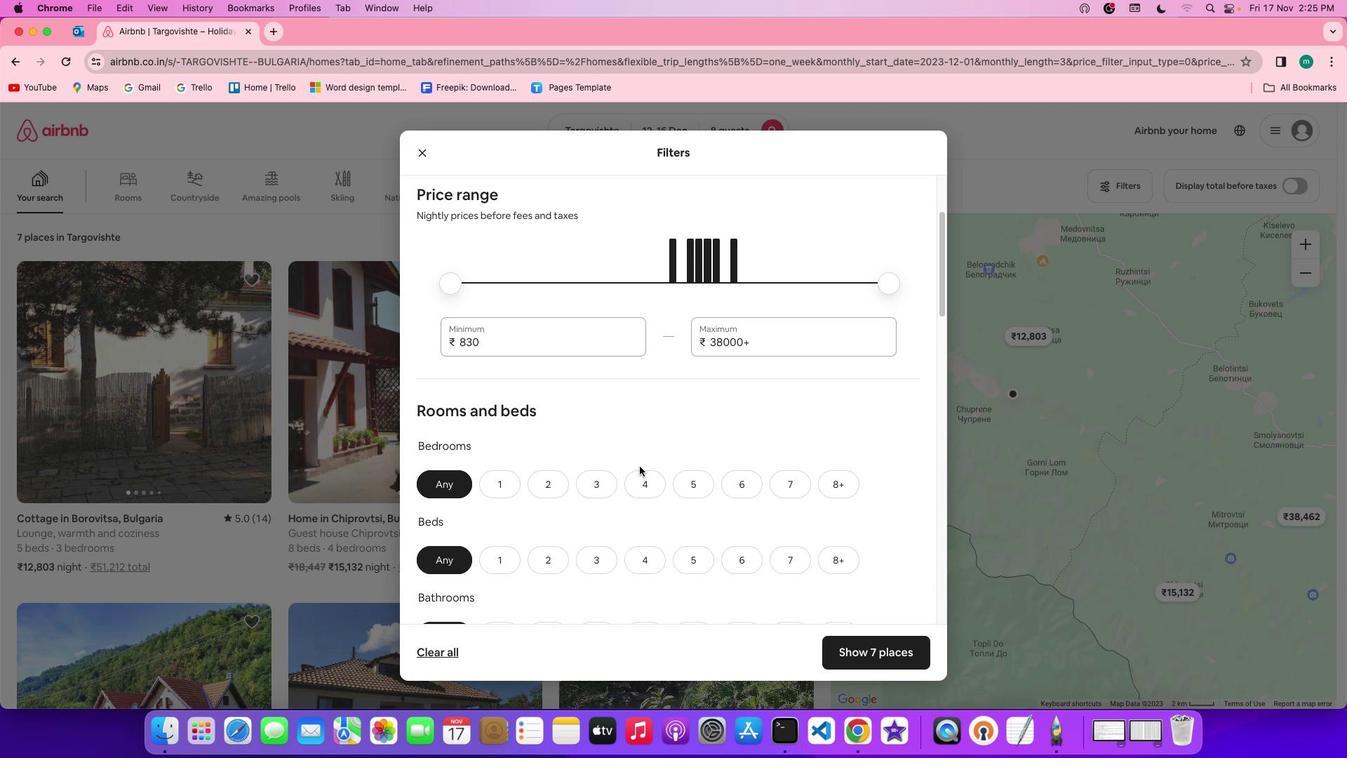
Action: Mouse scrolled (640, 466) with delta (0, 0)
Screenshot: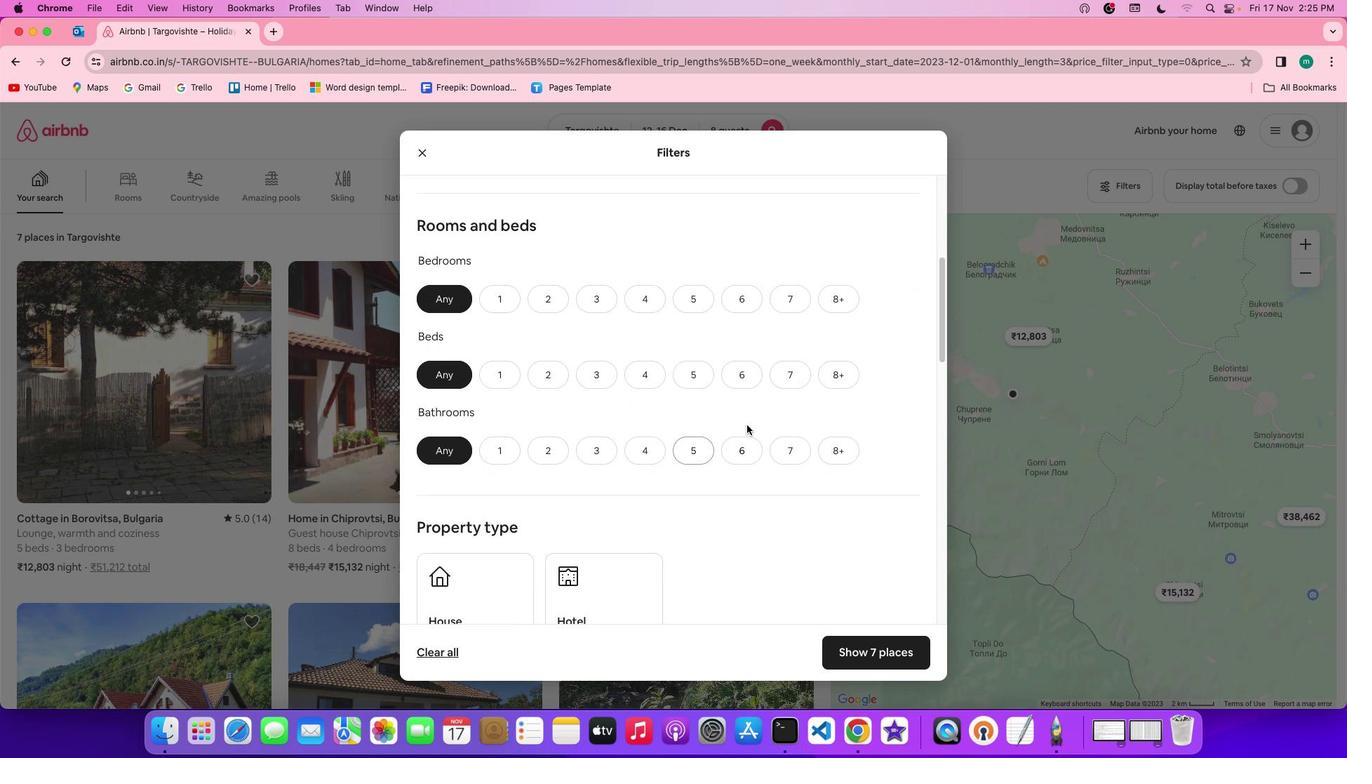 
Action: Mouse scrolled (640, 466) with delta (0, 0)
Screenshot: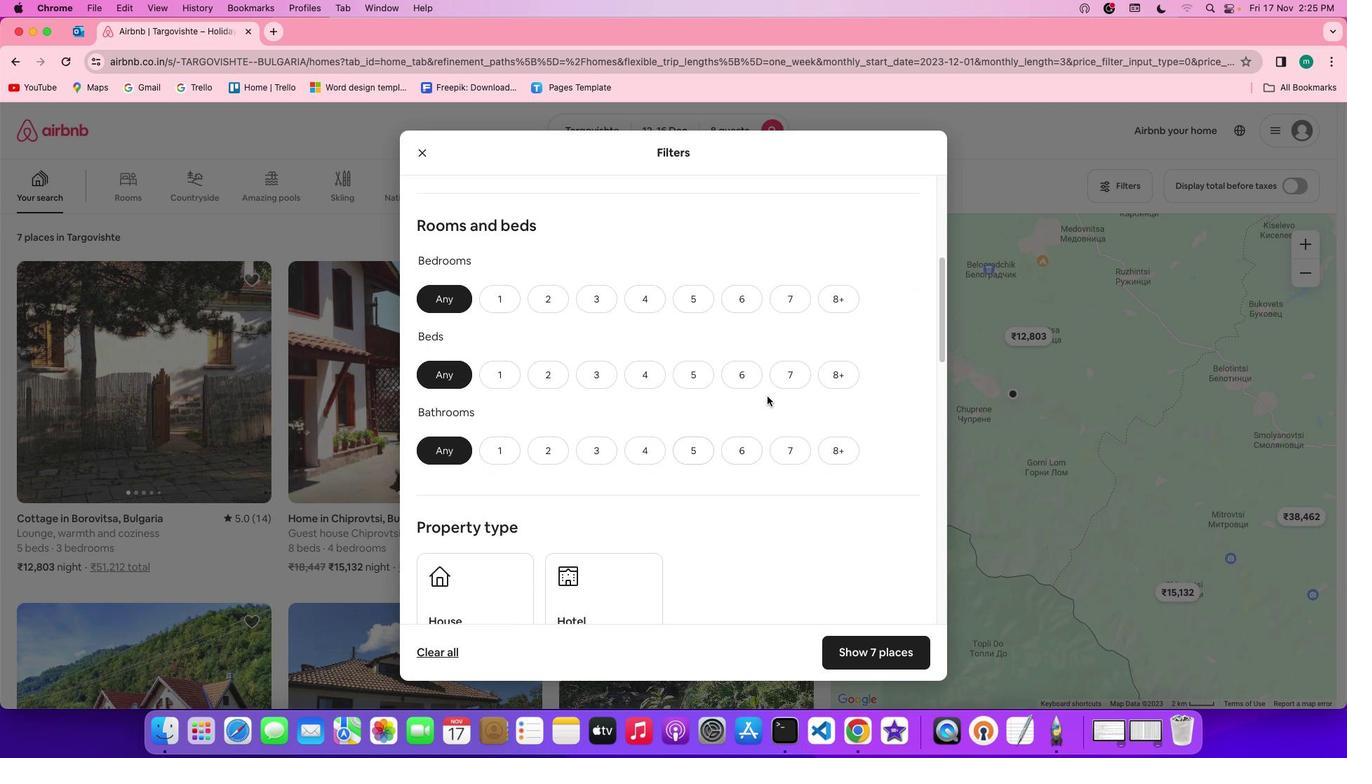 
Action: Mouse scrolled (640, 466) with delta (0, -1)
Screenshot: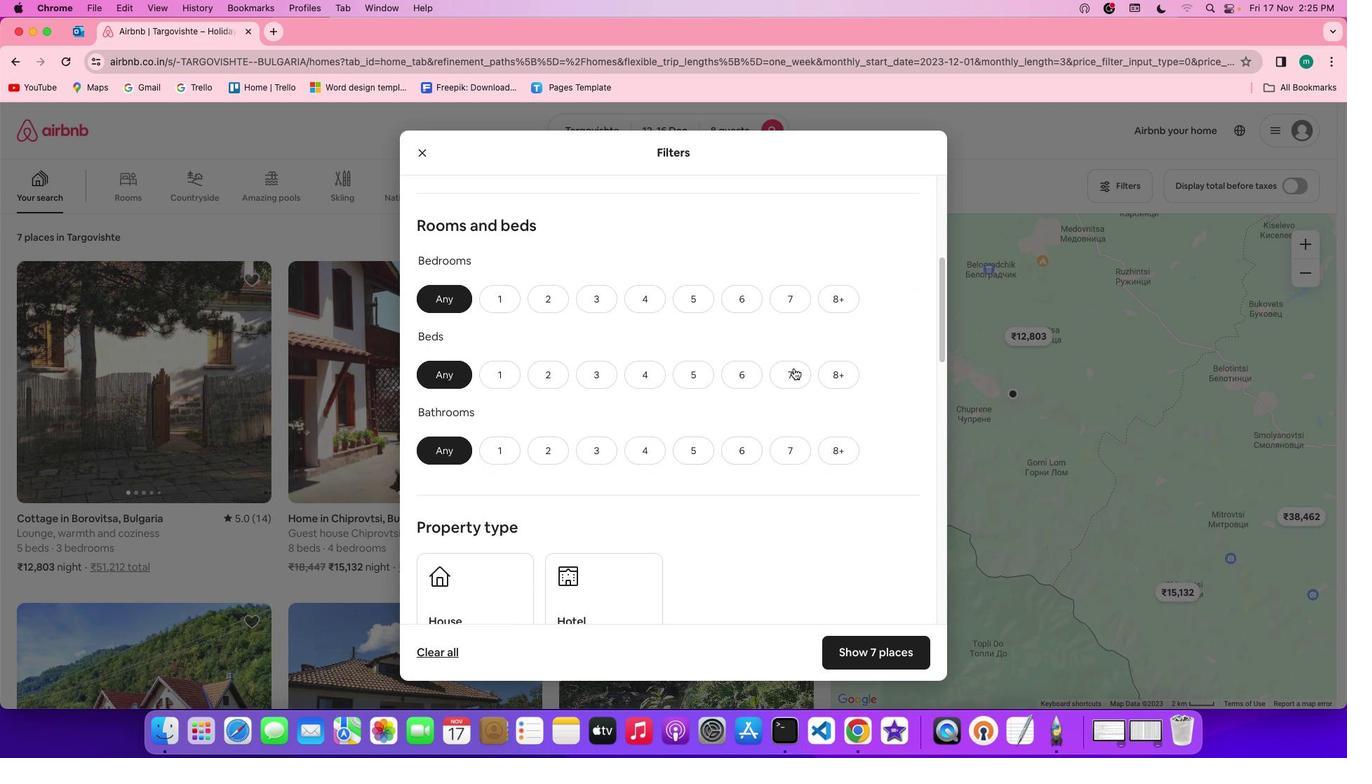 
Action: Mouse scrolled (640, 466) with delta (0, -1)
Screenshot: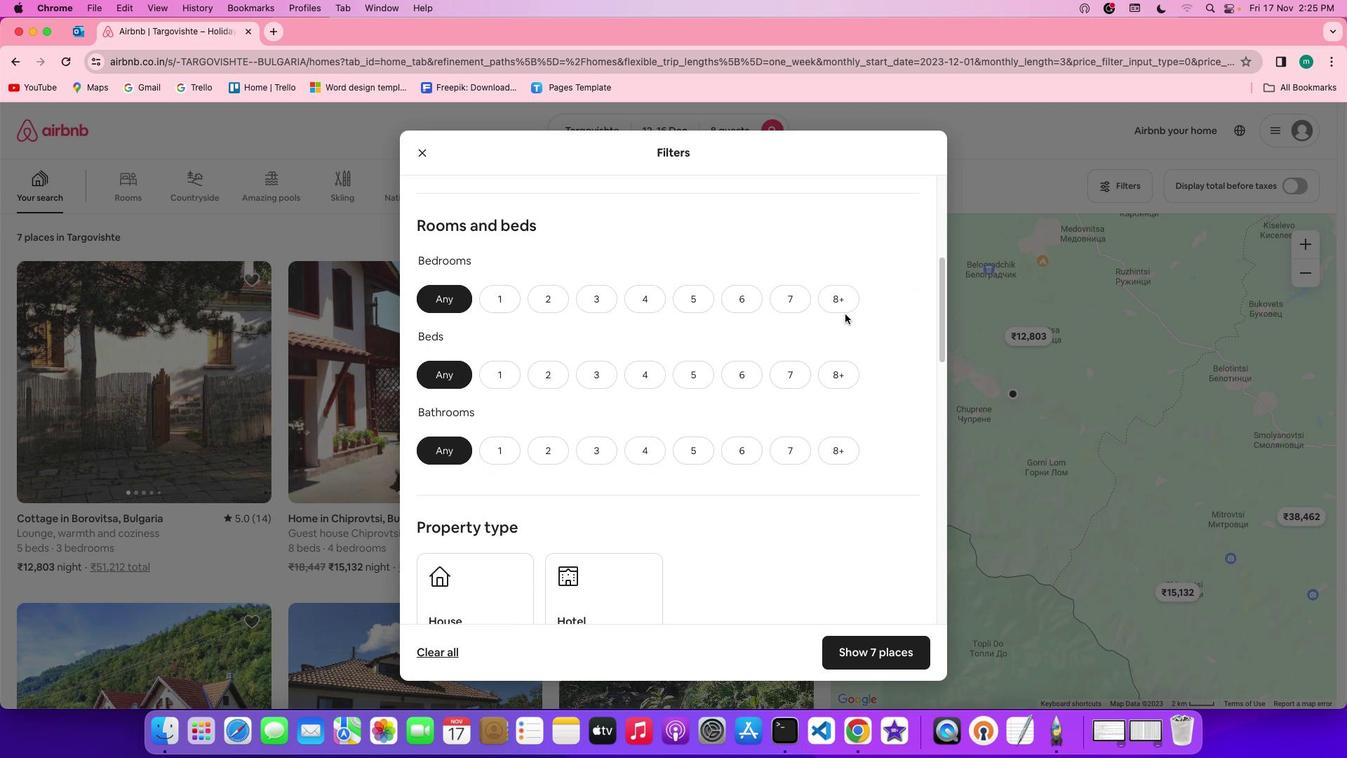 
Action: Mouse moved to (845, 308)
Screenshot: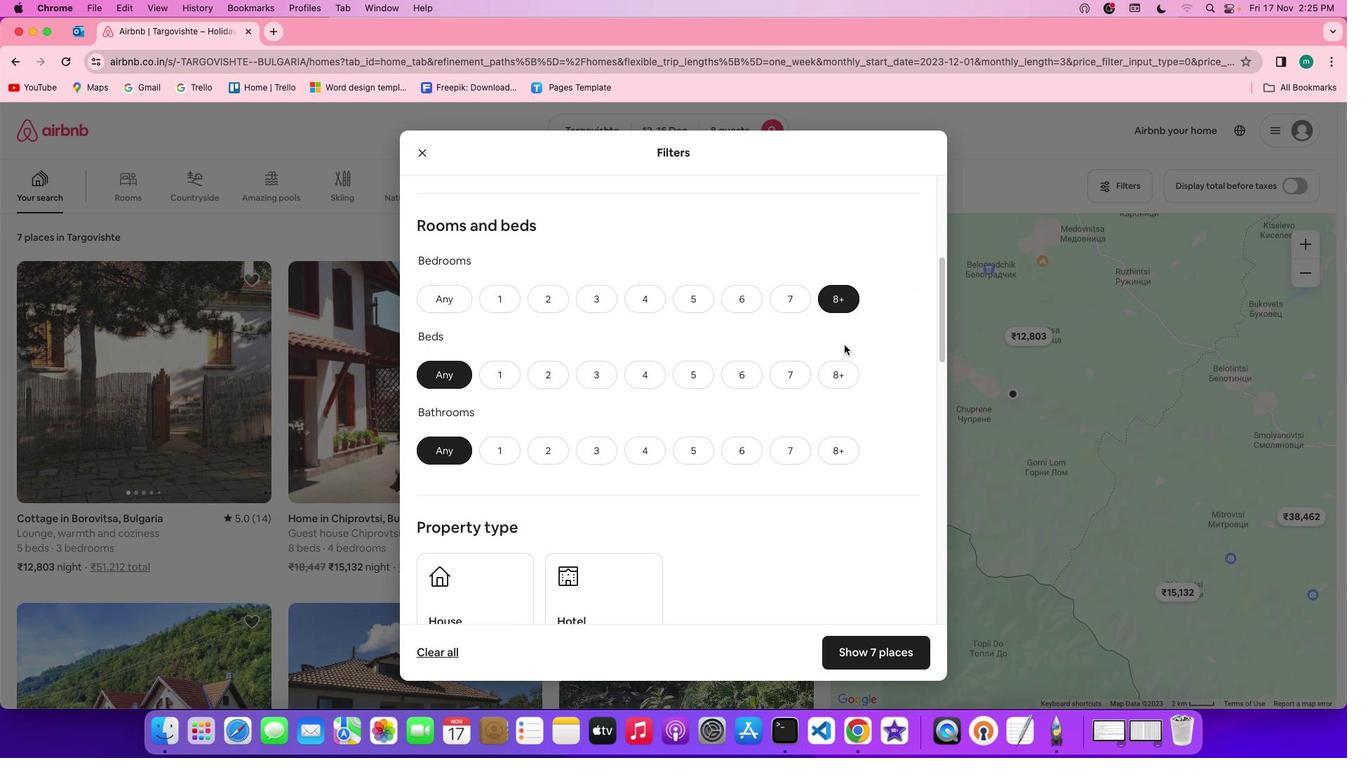 
Action: Mouse pressed left at (845, 308)
Screenshot: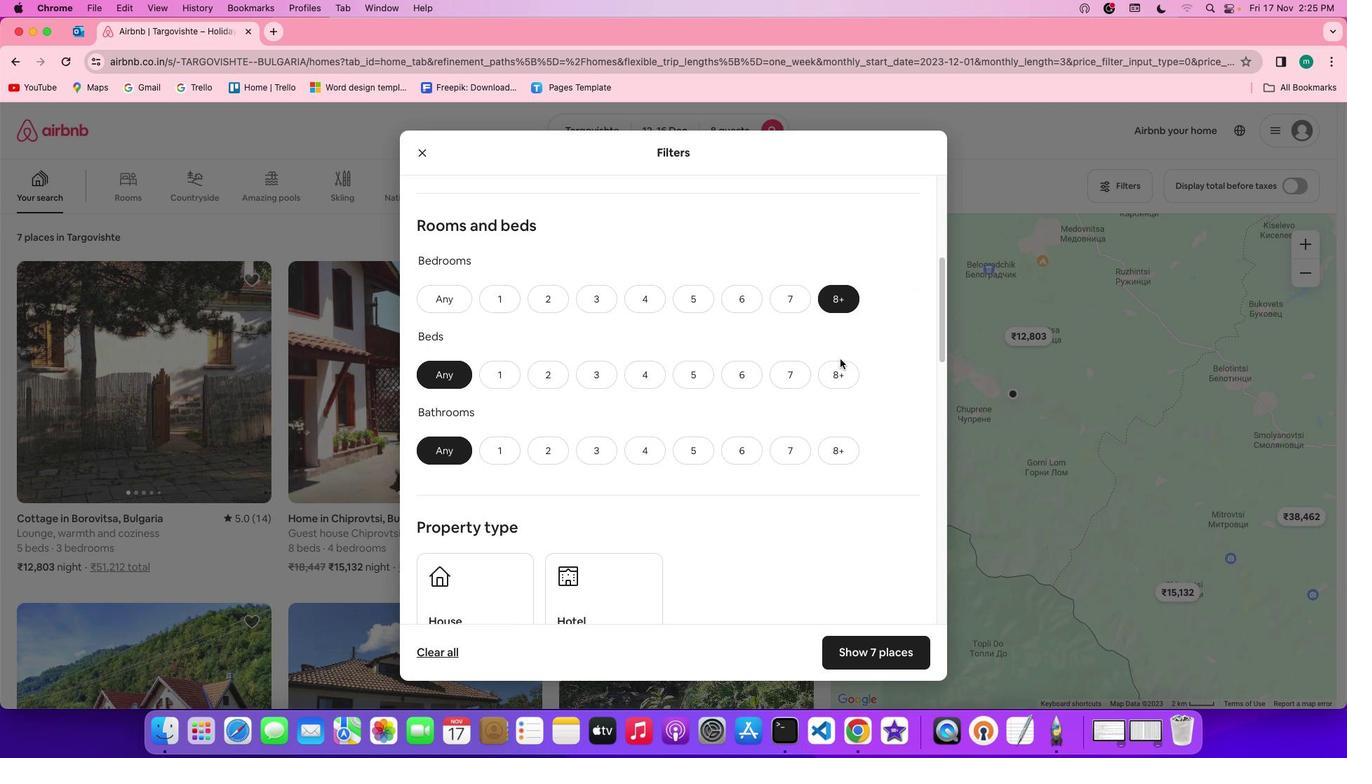 
Action: Mouse moved to (838, 367)
Screenshot: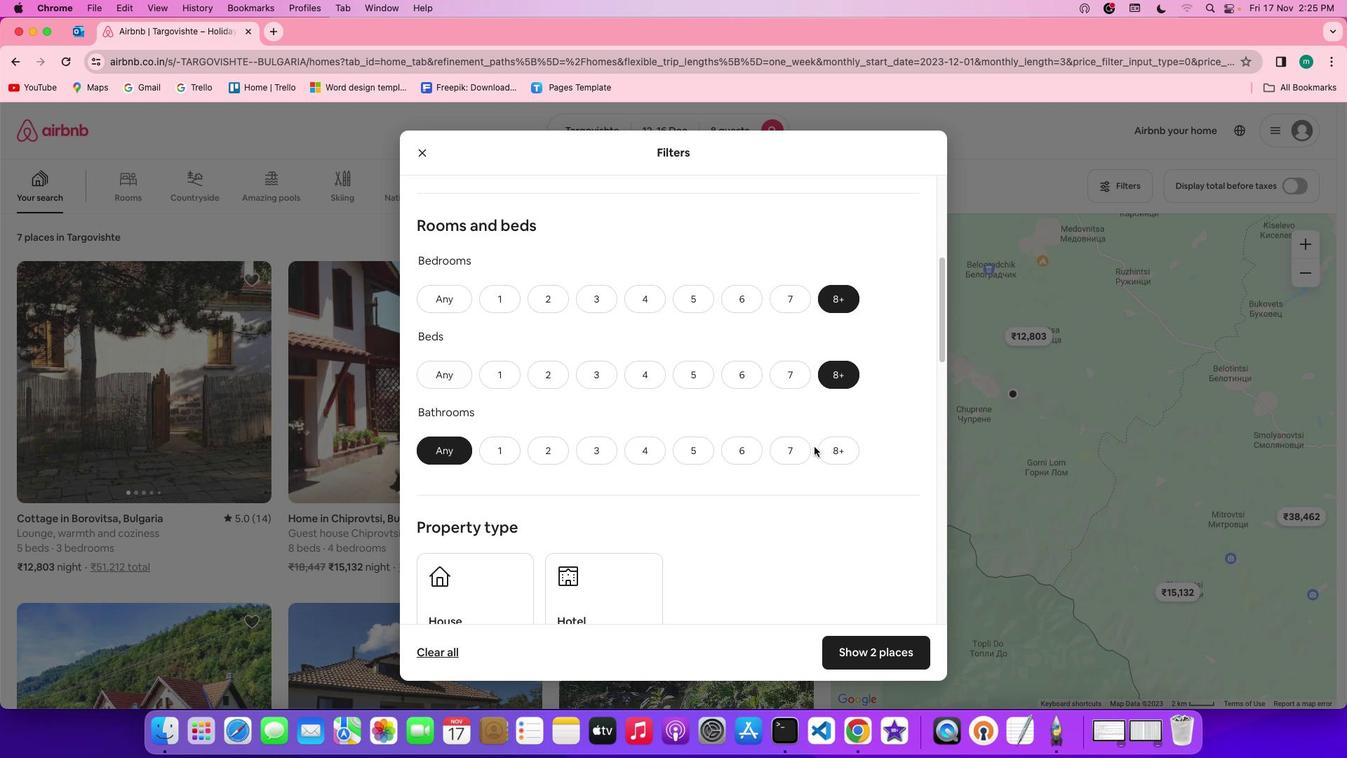
Action: Mouse pressed left at (838, 367)
Screenshot: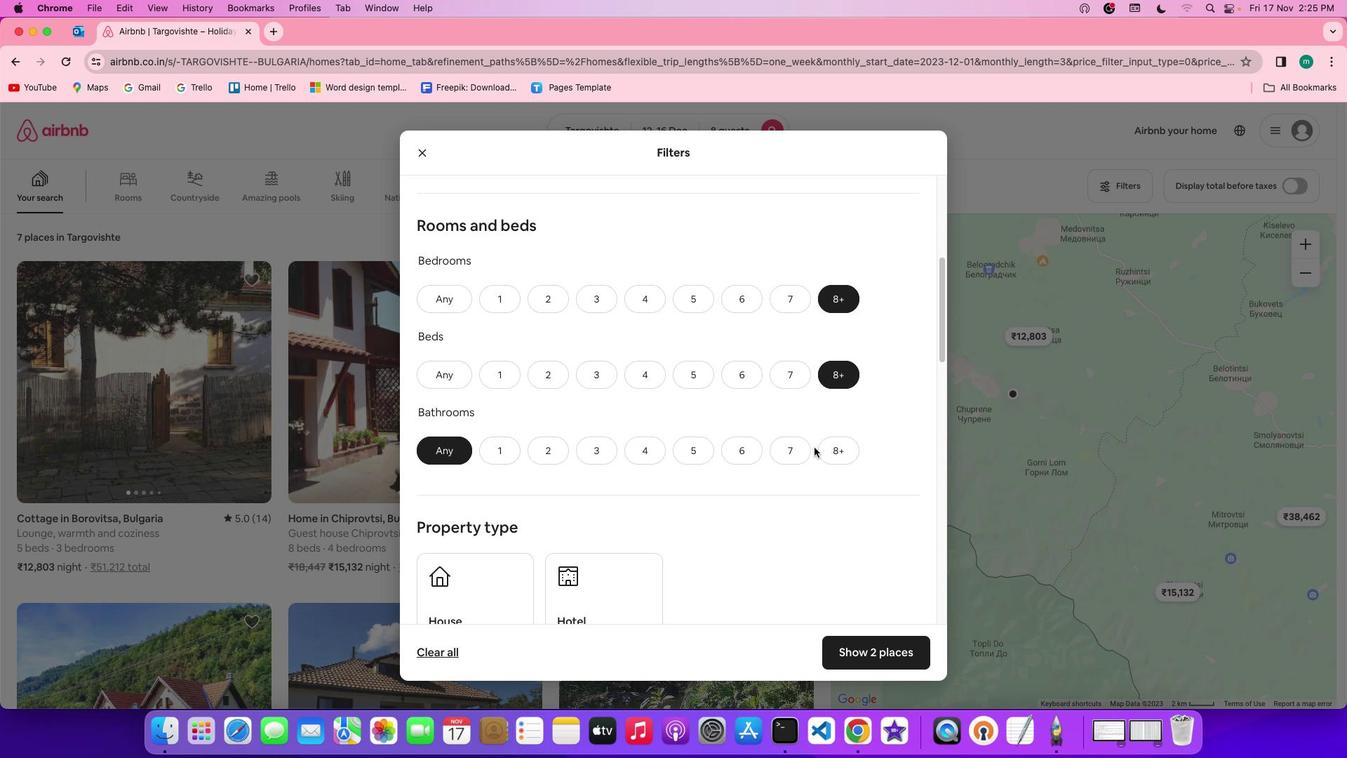 
Action: Mouse moved to (830, 450)
Screenshot: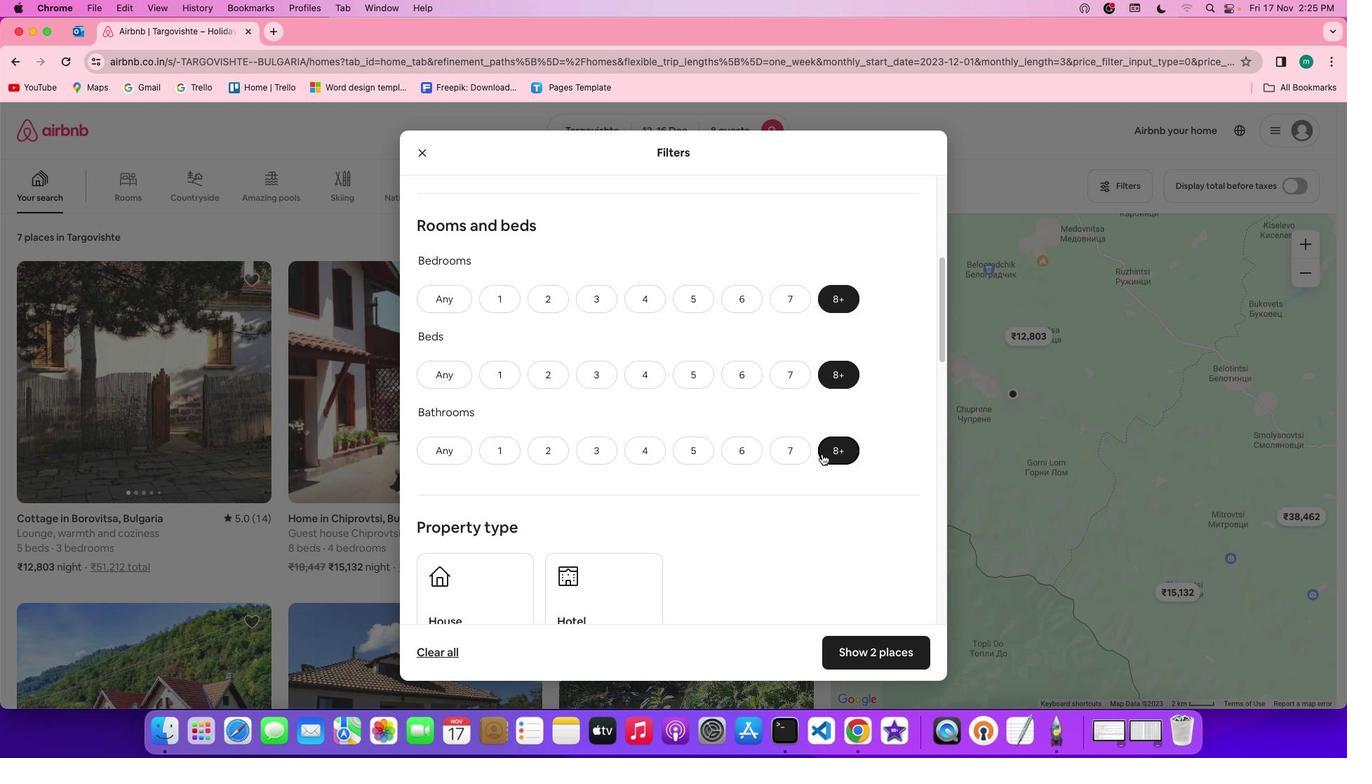 
Action: Mouse pressed left at (830, 450)
Screenshot: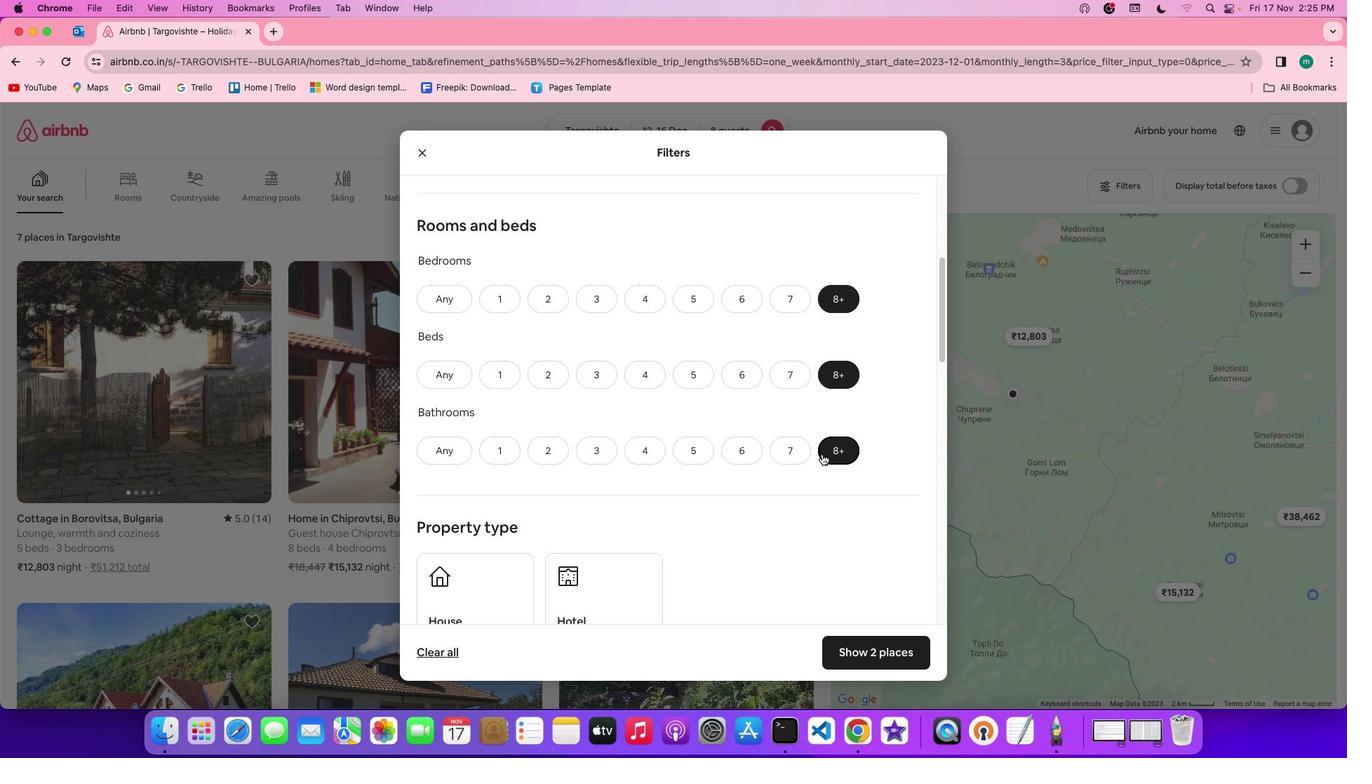 
Action: Mouse moved to (822, 454)
Screenshot: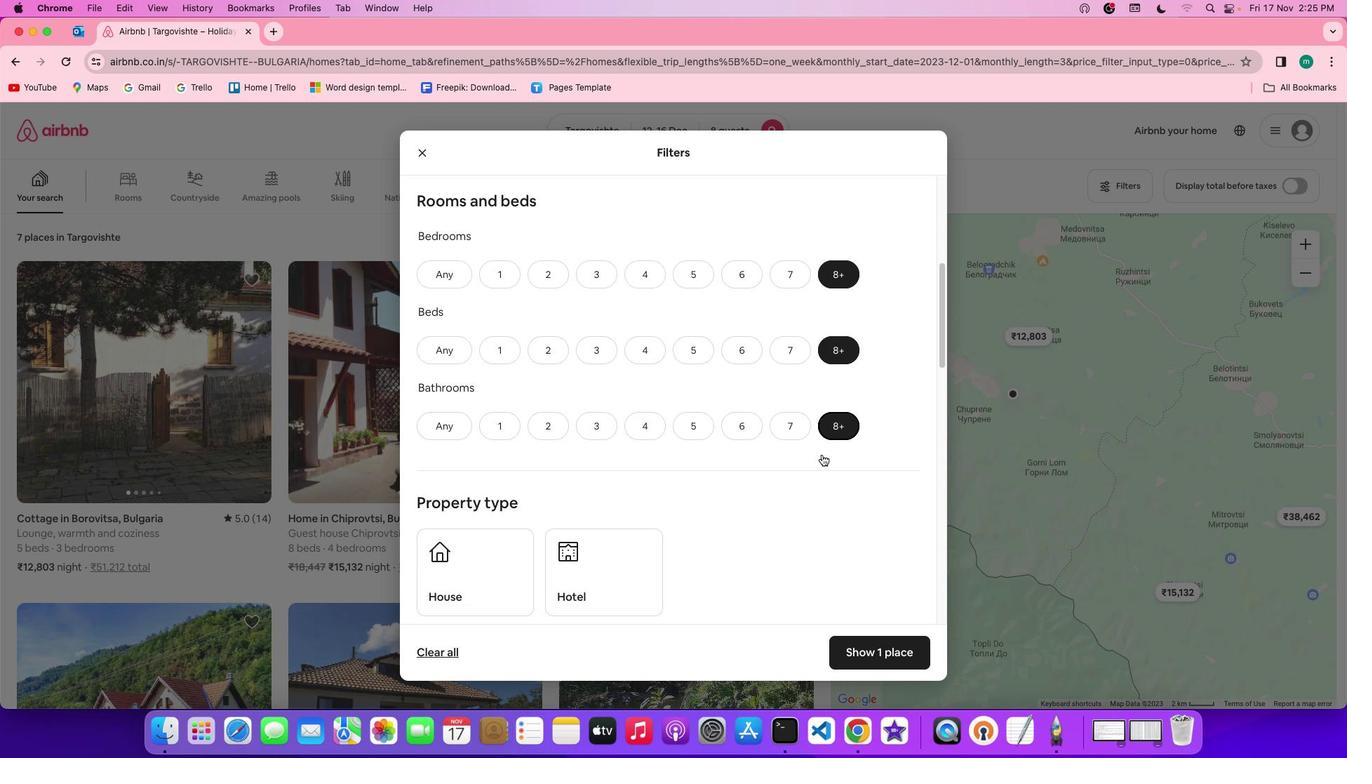 
Action: Mouse scrolled (822, 454) with delta (0, 0)
Screenshot: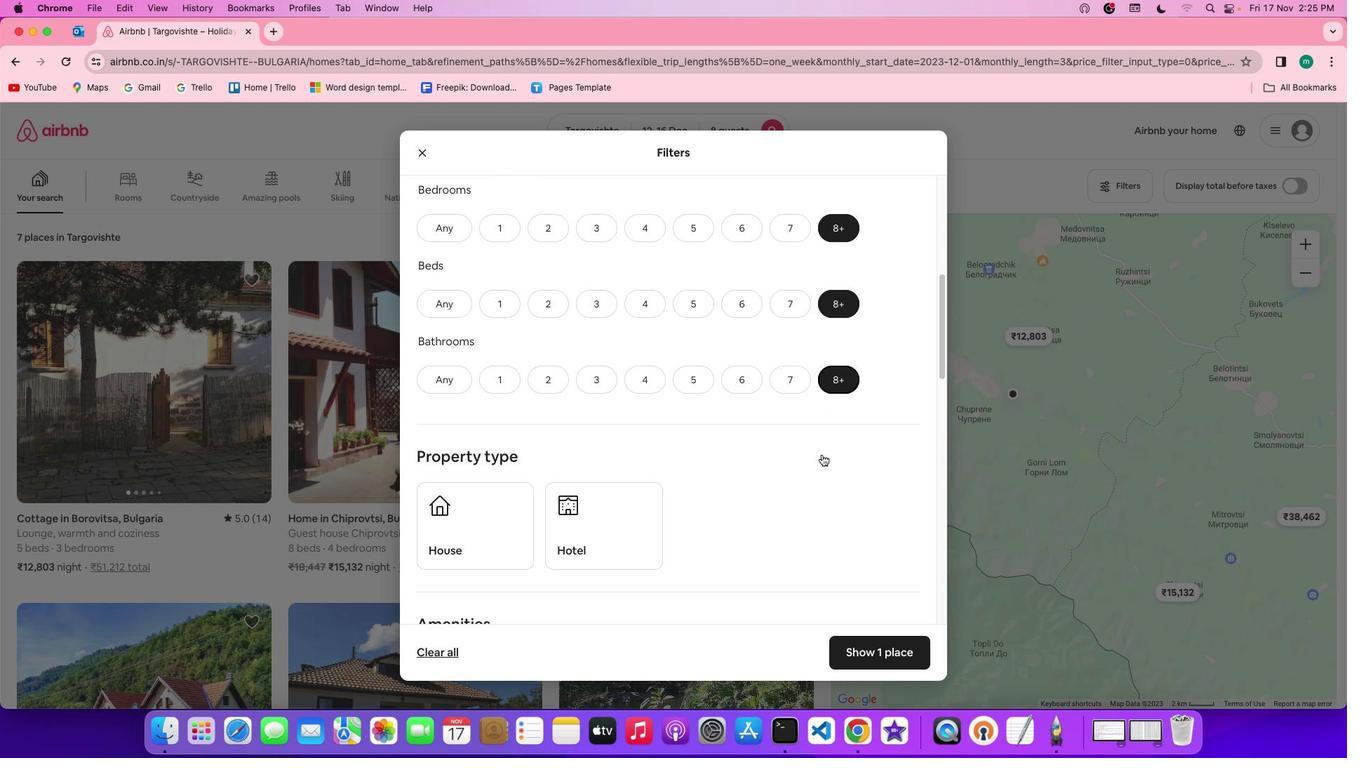 
Action: Mouse scrolled (822, 454) with delta (0, 0)
Screenshot: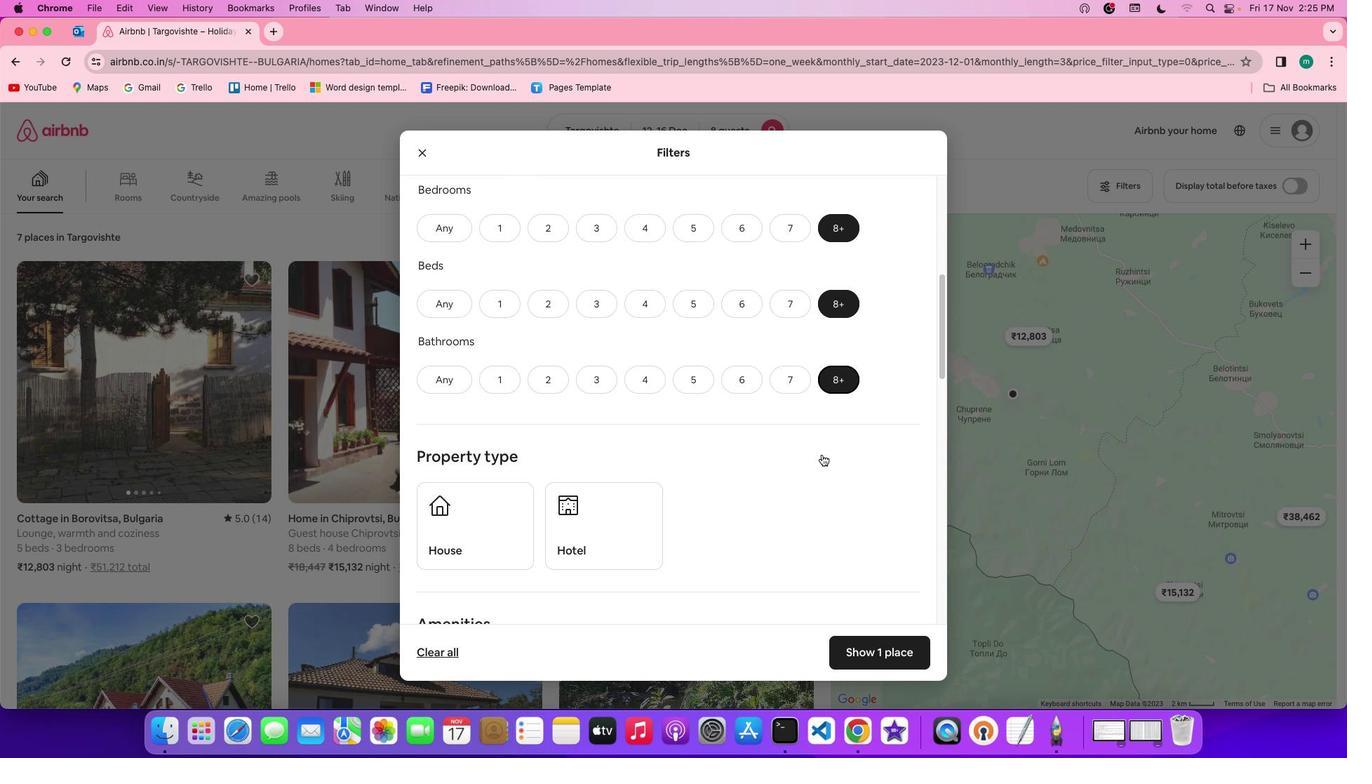 
Action: Mouse scrolled (822, 454) with delta (0, 0)
Screenshot: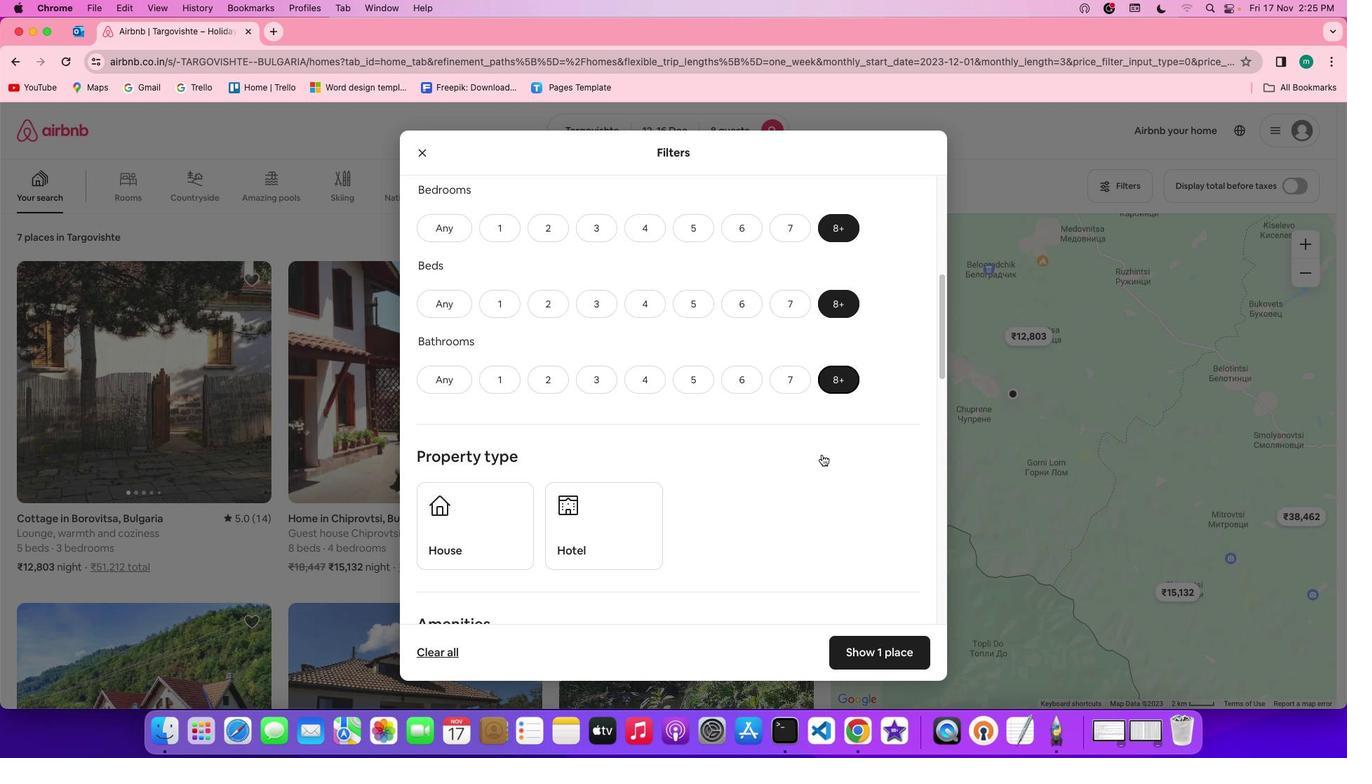 
Action: Mouse scrolled (822, 454) with delta (0, 0)
Screenshot: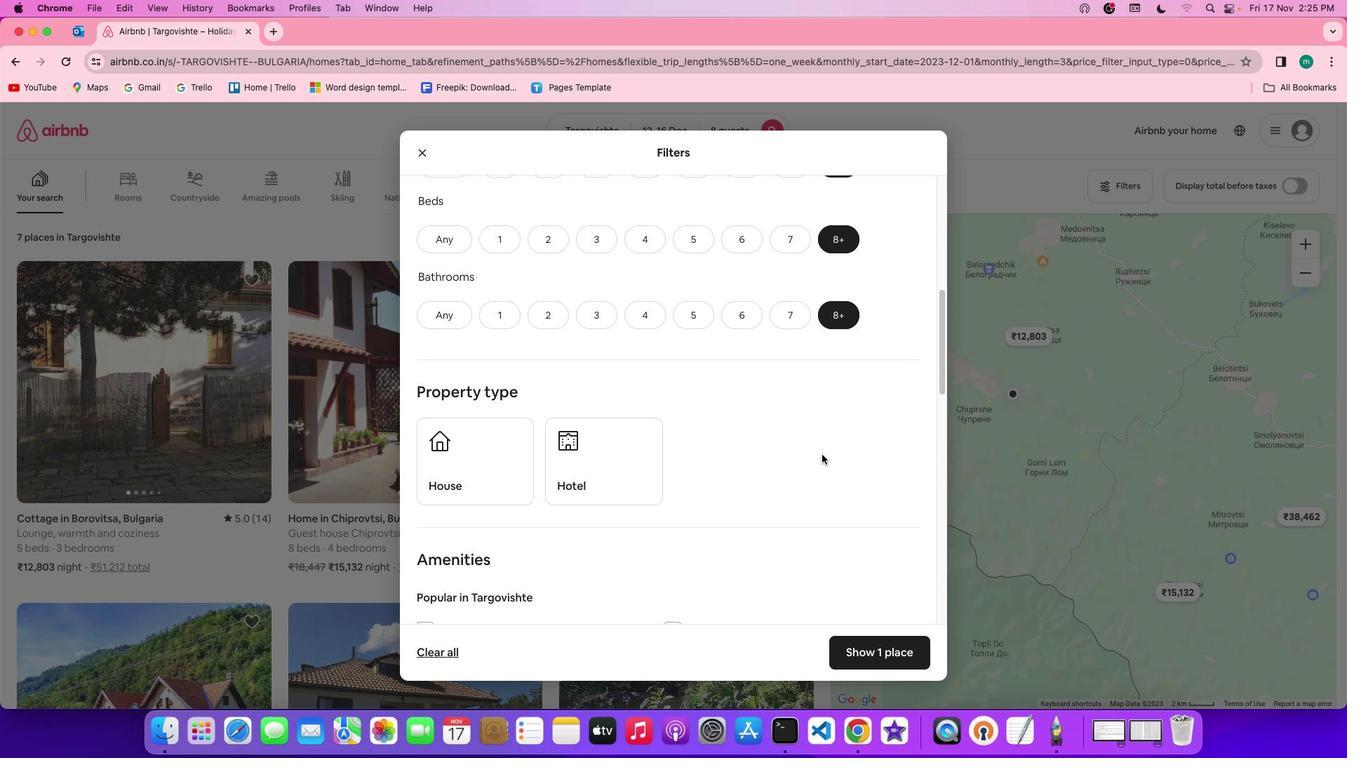 
Action: Mouse scrolled (822, 454) with delta (0, 0)
Screenshot: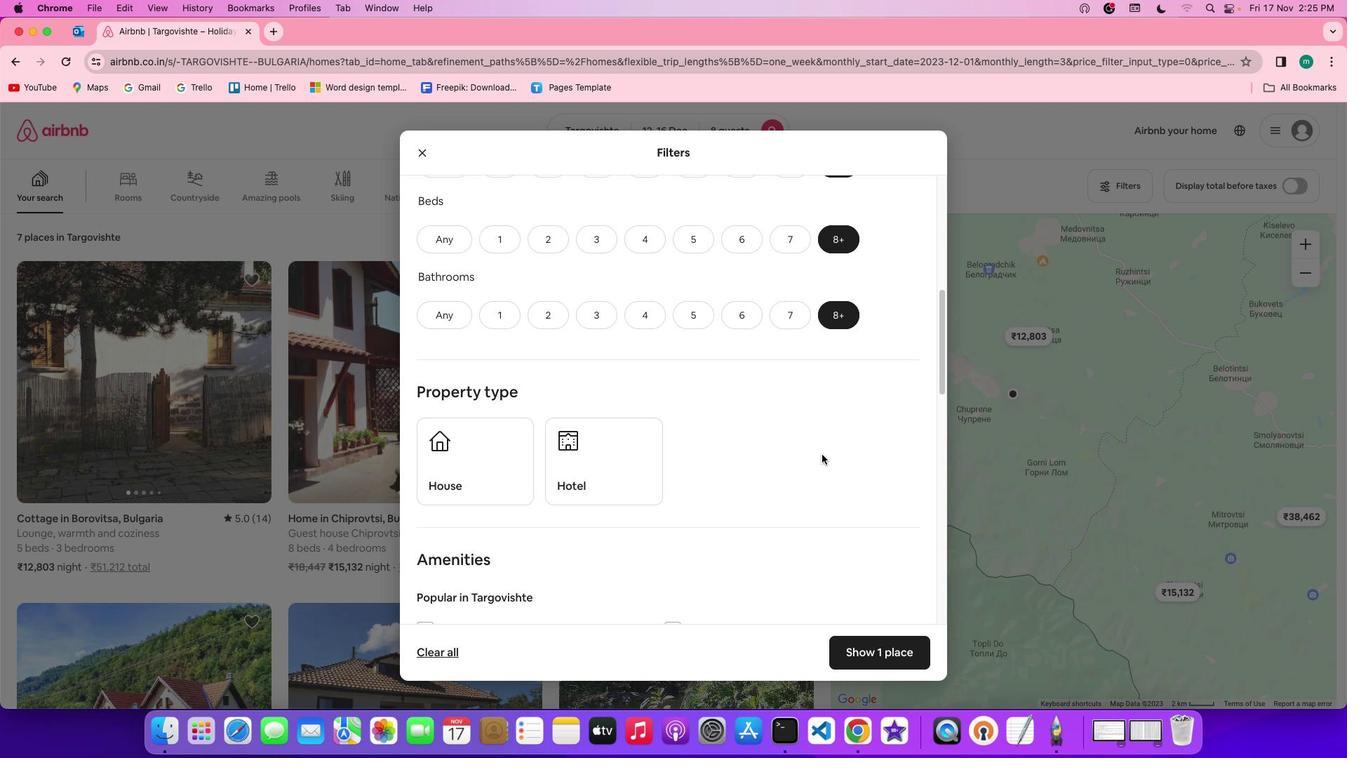 
Action: Mouse scrolled (822, 454) with delta (0, 0)
Screenshot: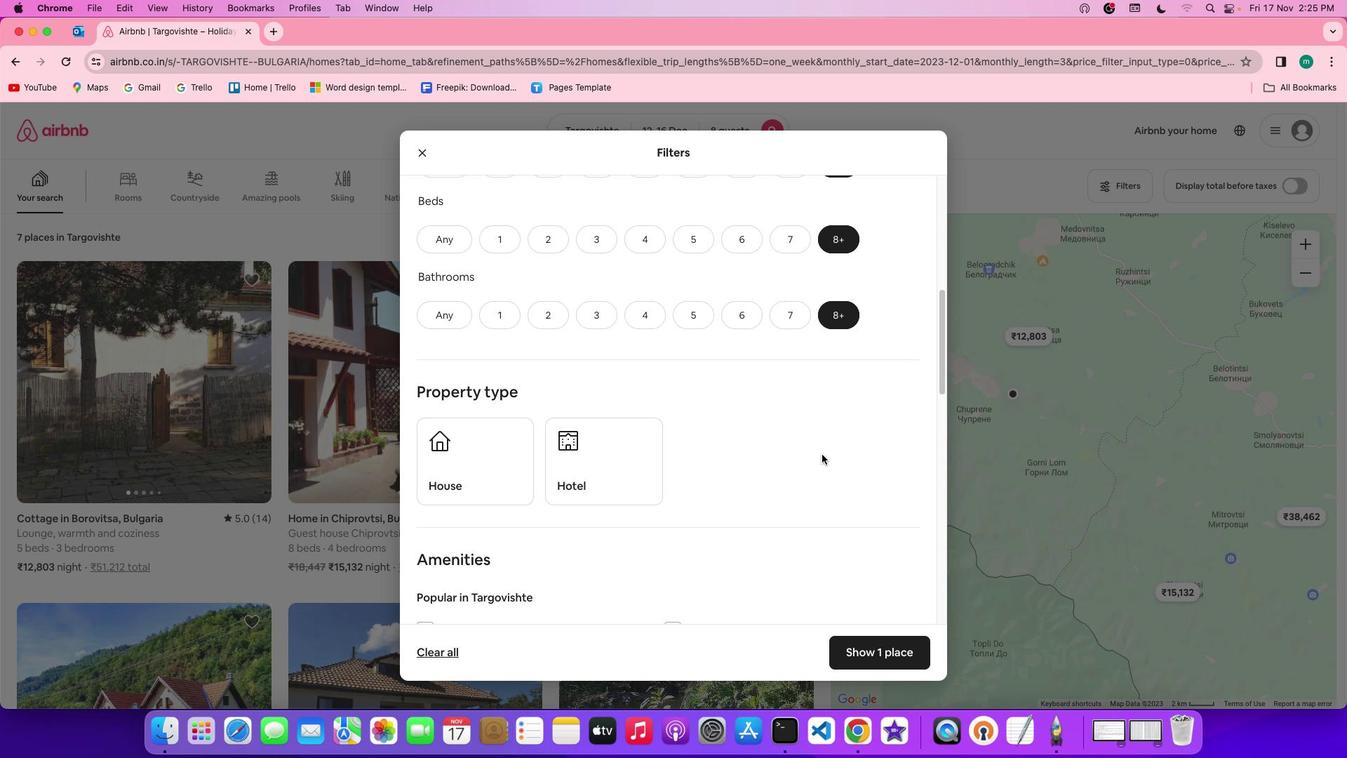 
Action: Mouse scrolled (822, 454) with delta (0, 0)
Screenshot: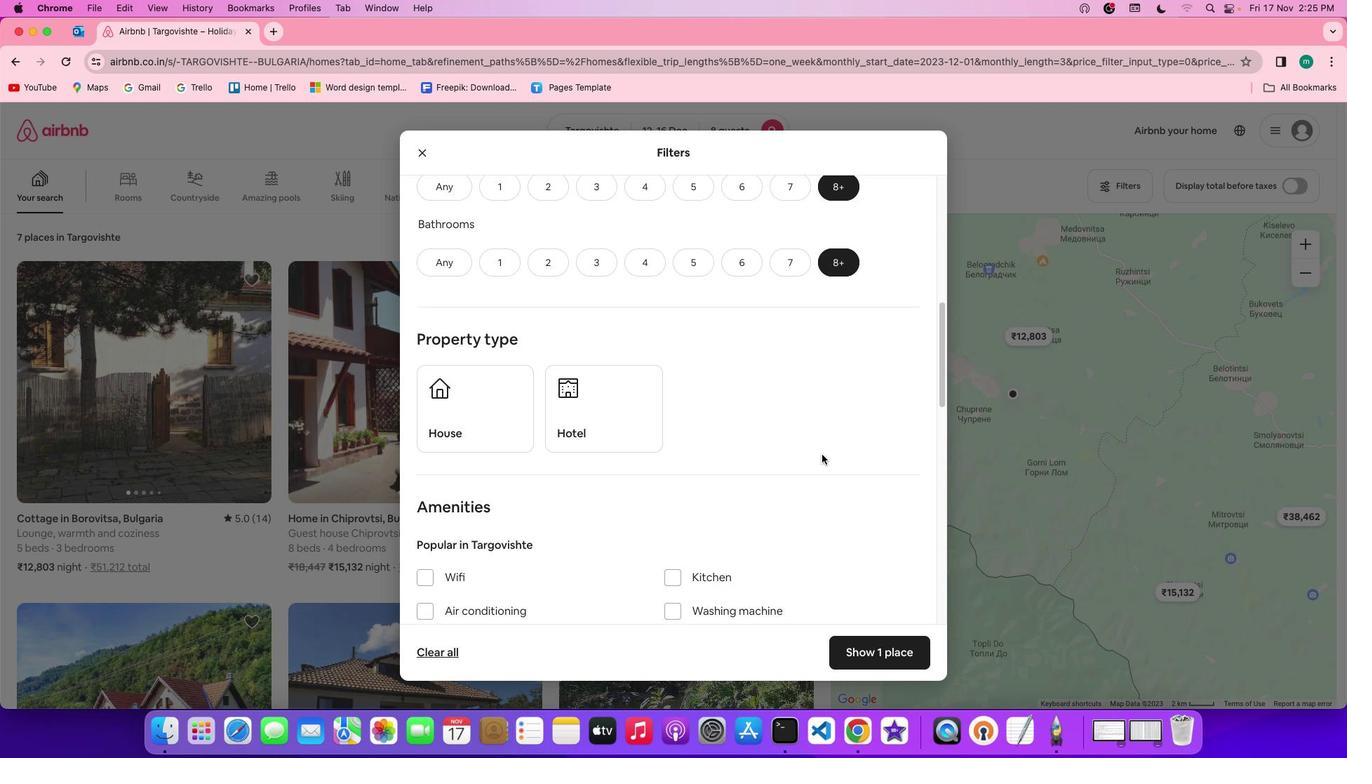 
Action: Mouse scrolled (822, 454) with delta (0, 0)
Screenshot: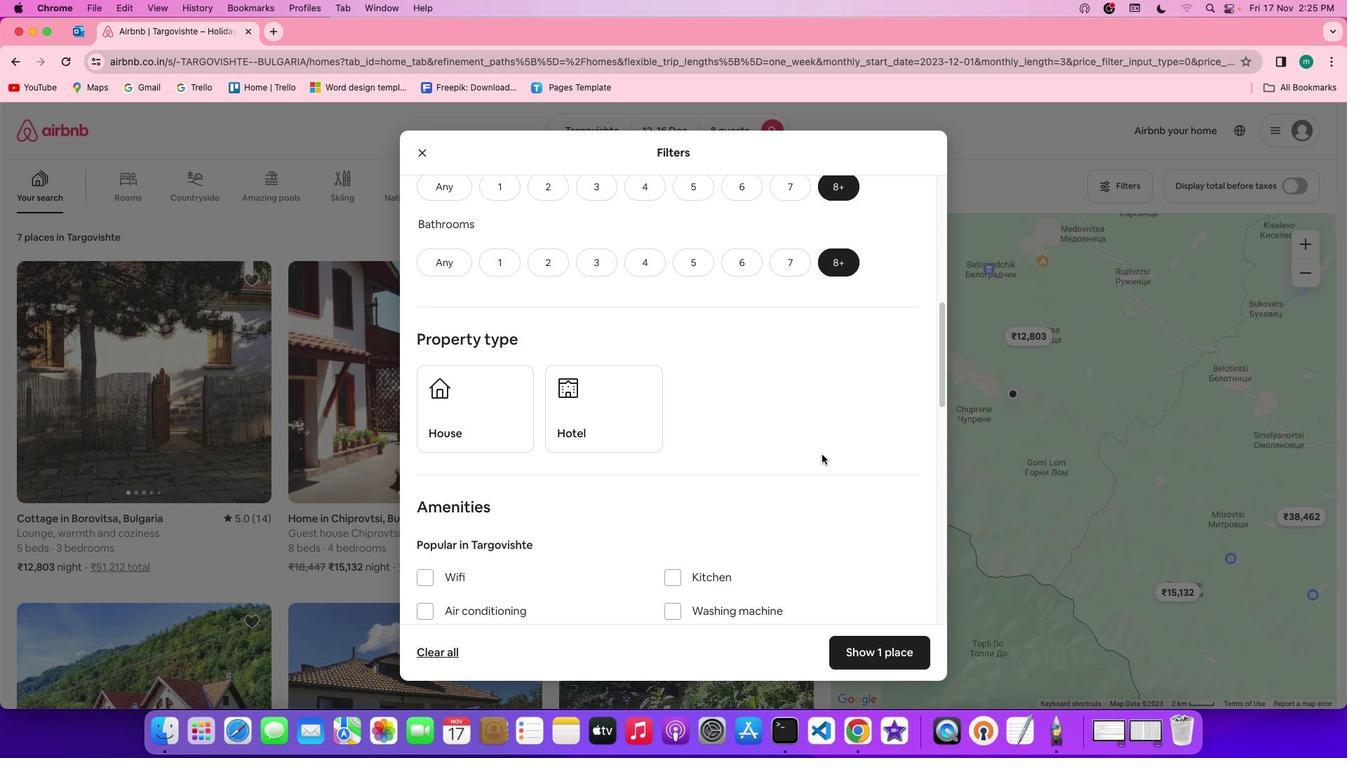 
Action: Mouse scrolled (822, 454) with delta (0, 0)
Screenshot: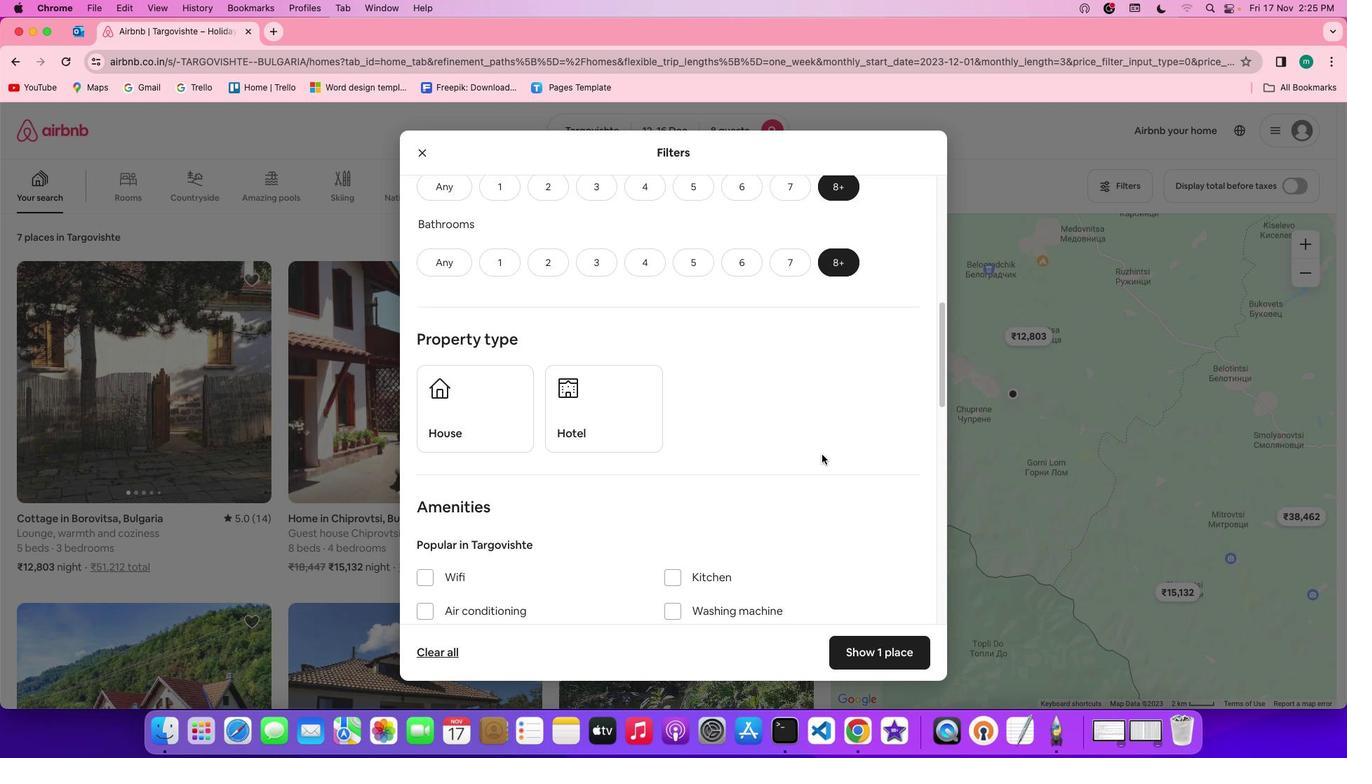 
Action: Mouse scrolled (822, 454) with delta (0, 0)
Screenshot: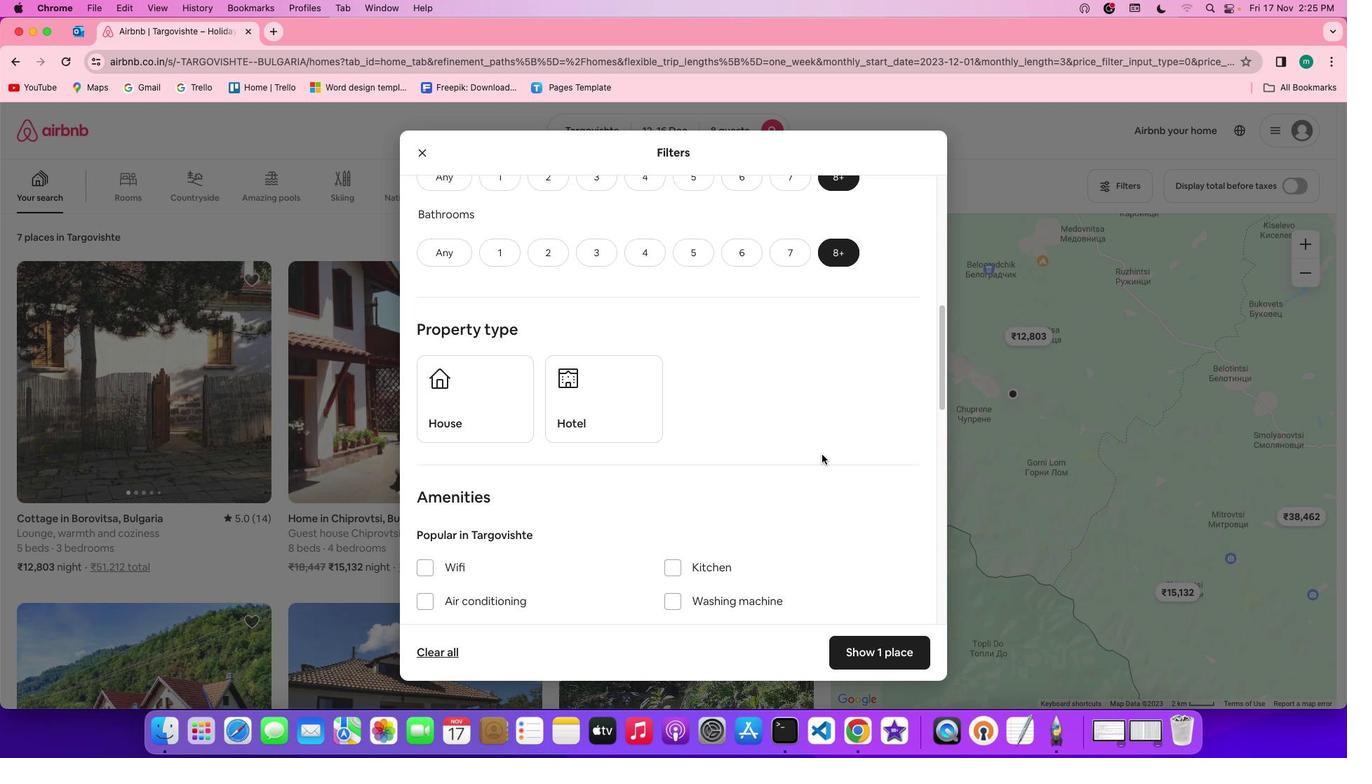 
Action: Mouse scrolled (822, 454) with delta (0, 0)
Screenshot: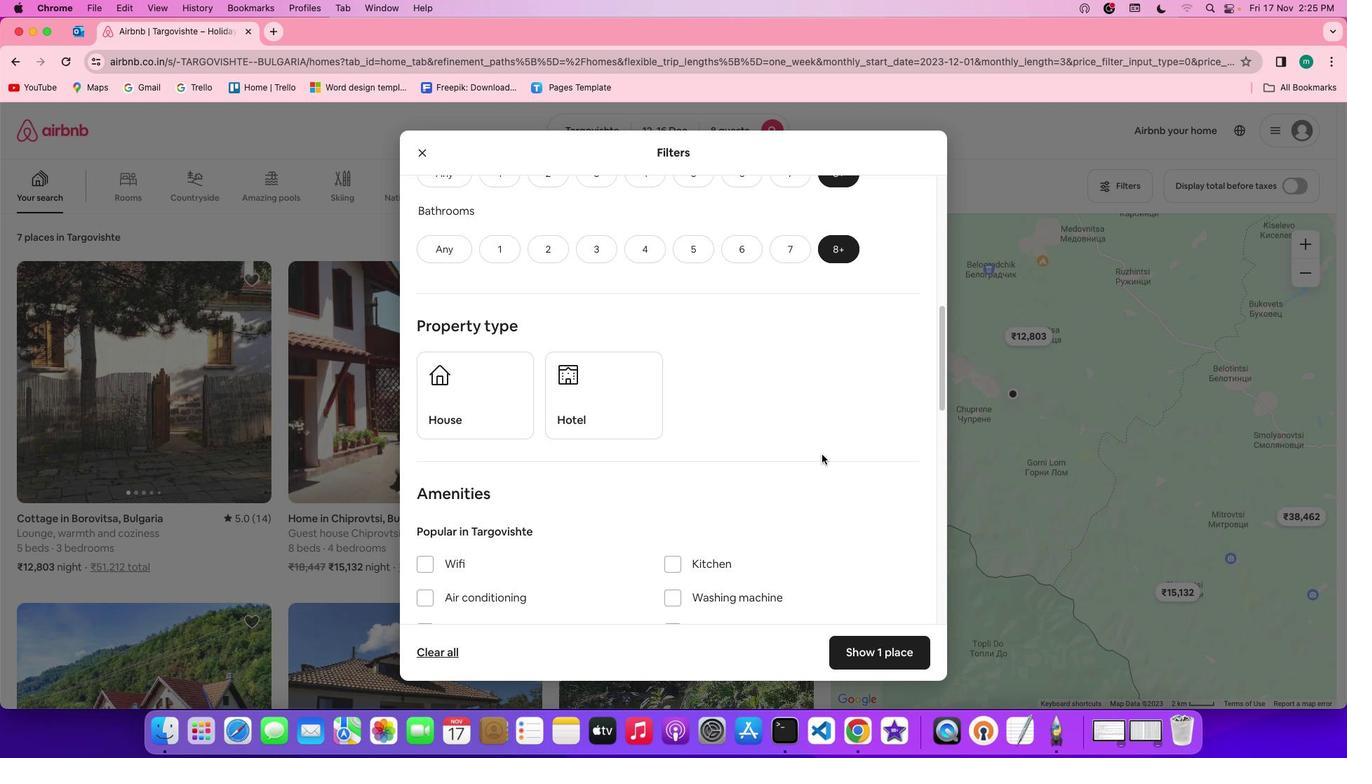 
Action: Mouse scrolled (822, 454) with delta (0, 0)
Screenshot: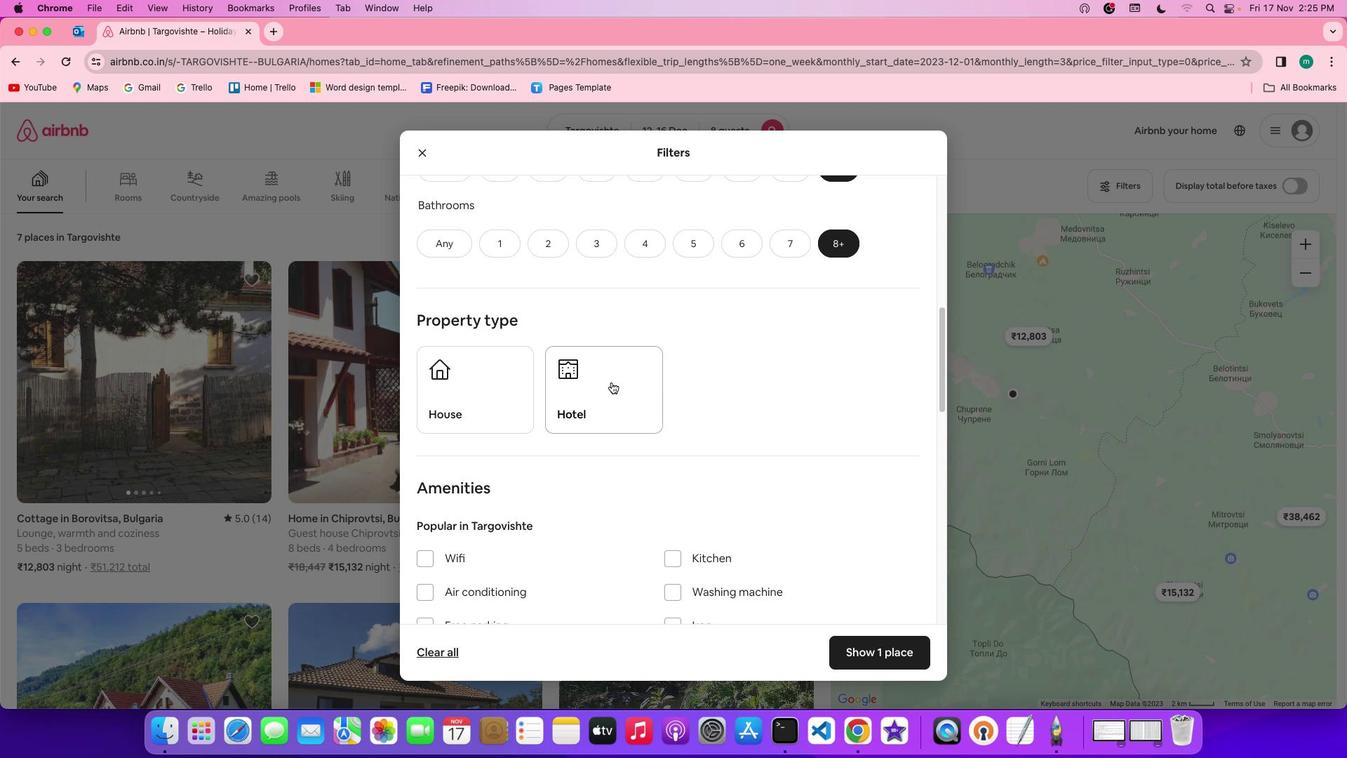 
Action: Mouse scrolled (822, 454) with delta (0, 0)
Screenshot: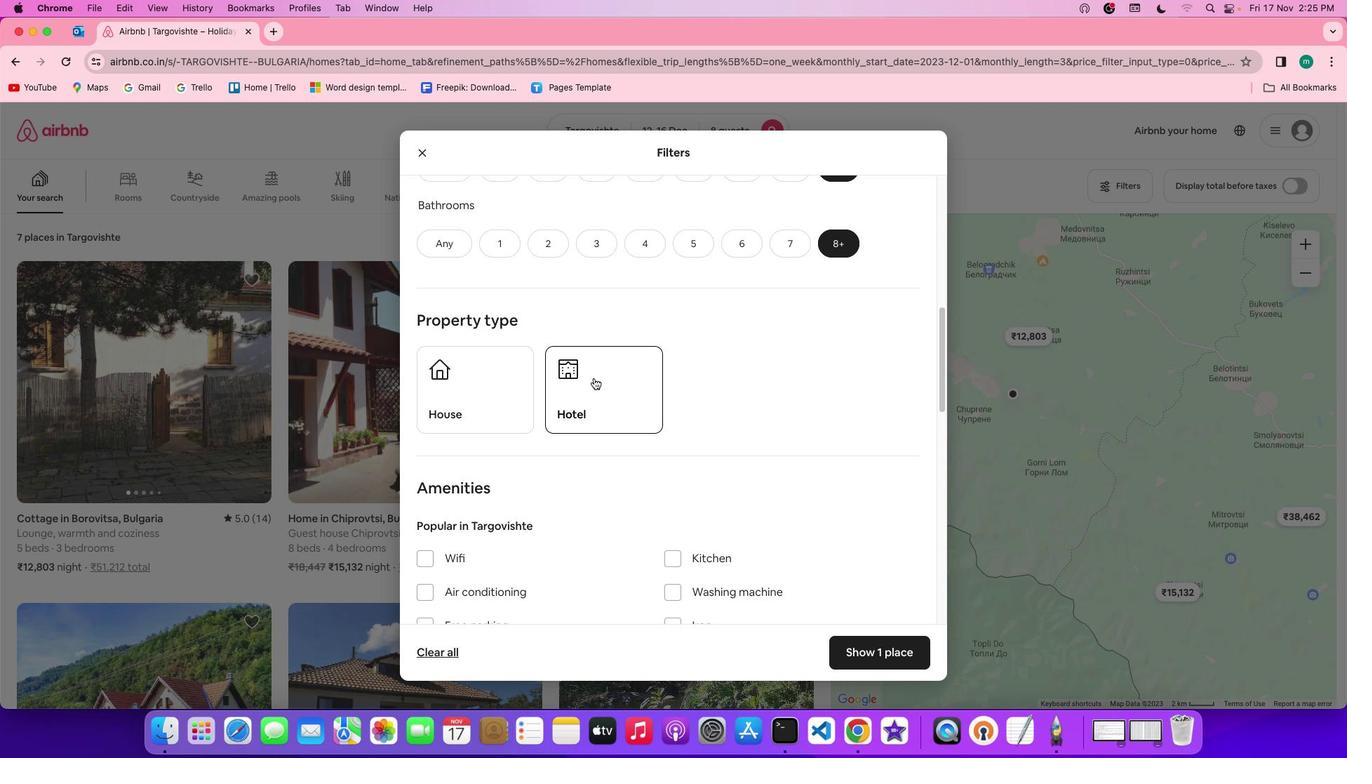 
Action: Mouse moved to (593, 378)
Screenshot: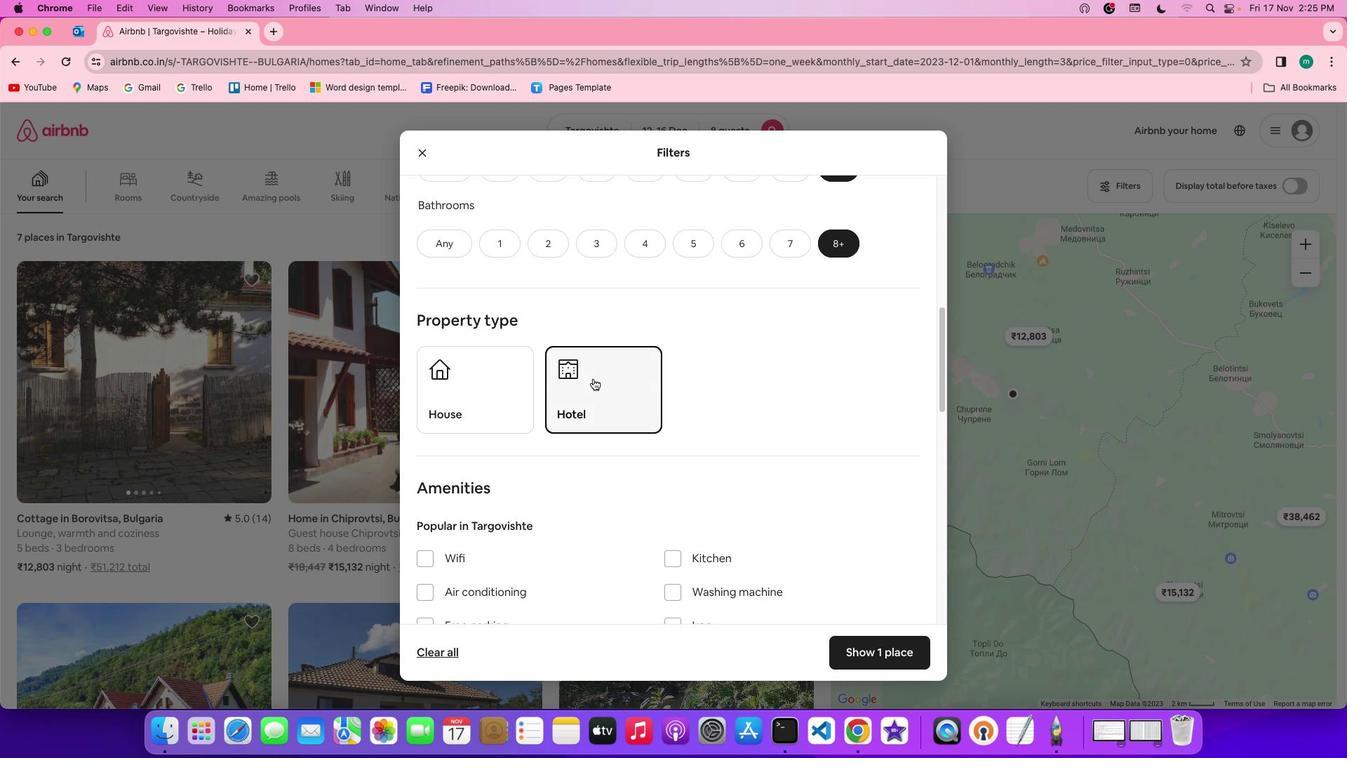 
Action: Mouse pressed left at (593, 378)
Screenshot: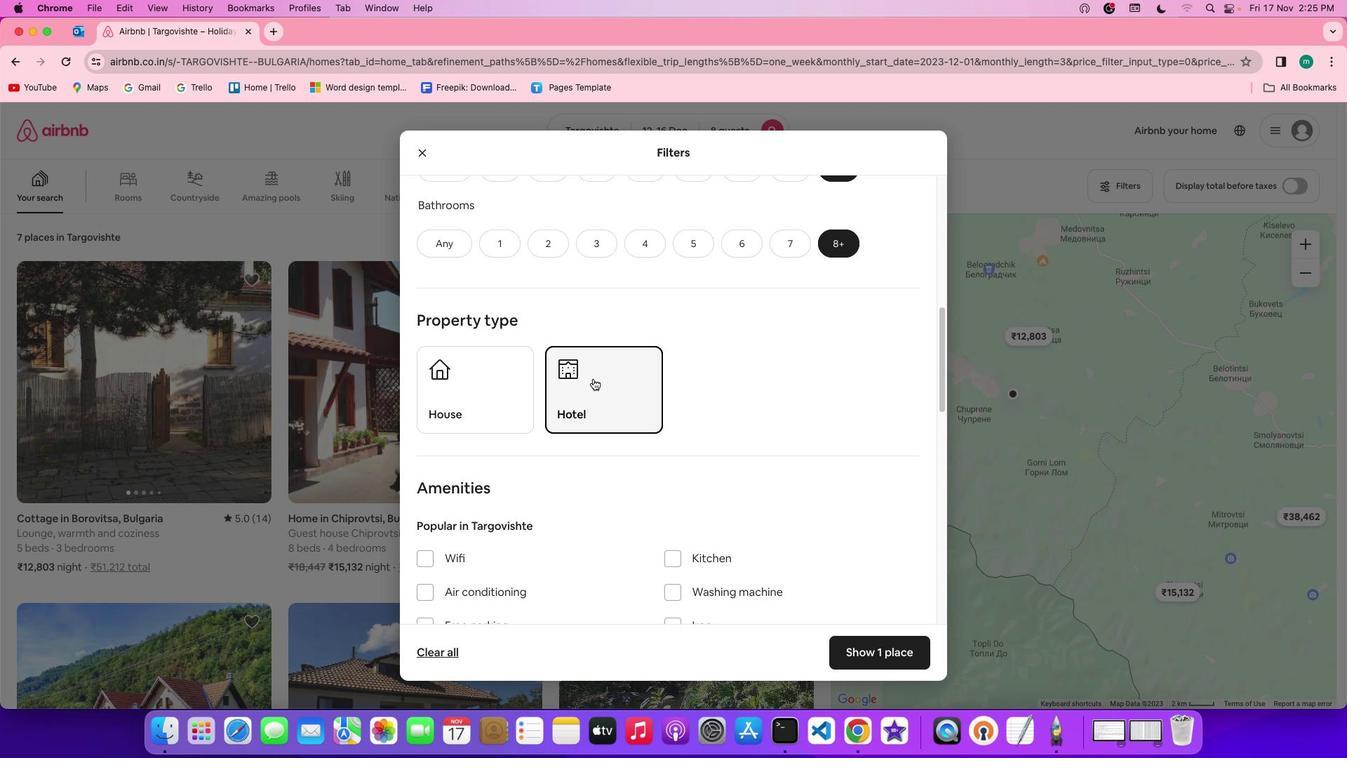 
Action: Mouse moved to (694, 407)
Screenshot: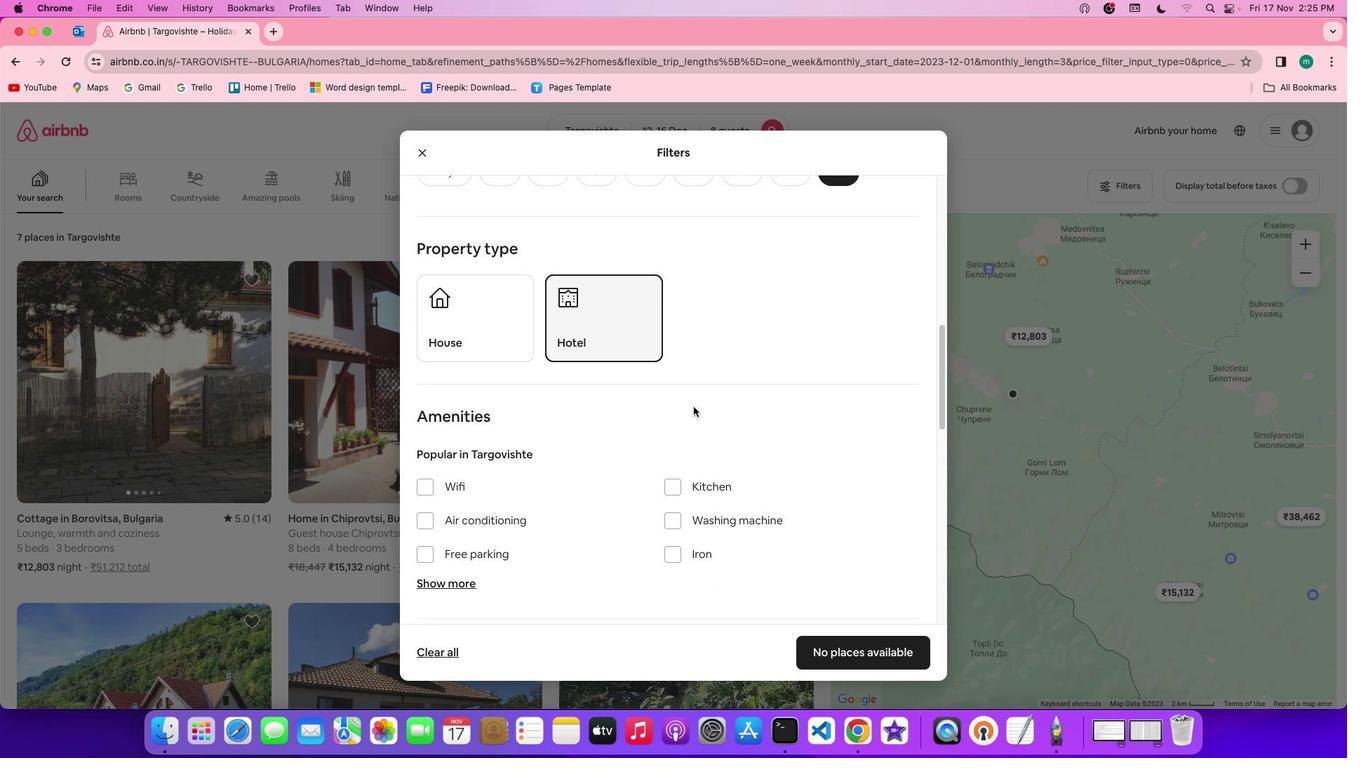 
Action: Mouse scrolled (694, 407) with delta (0, 0)
Screenshot: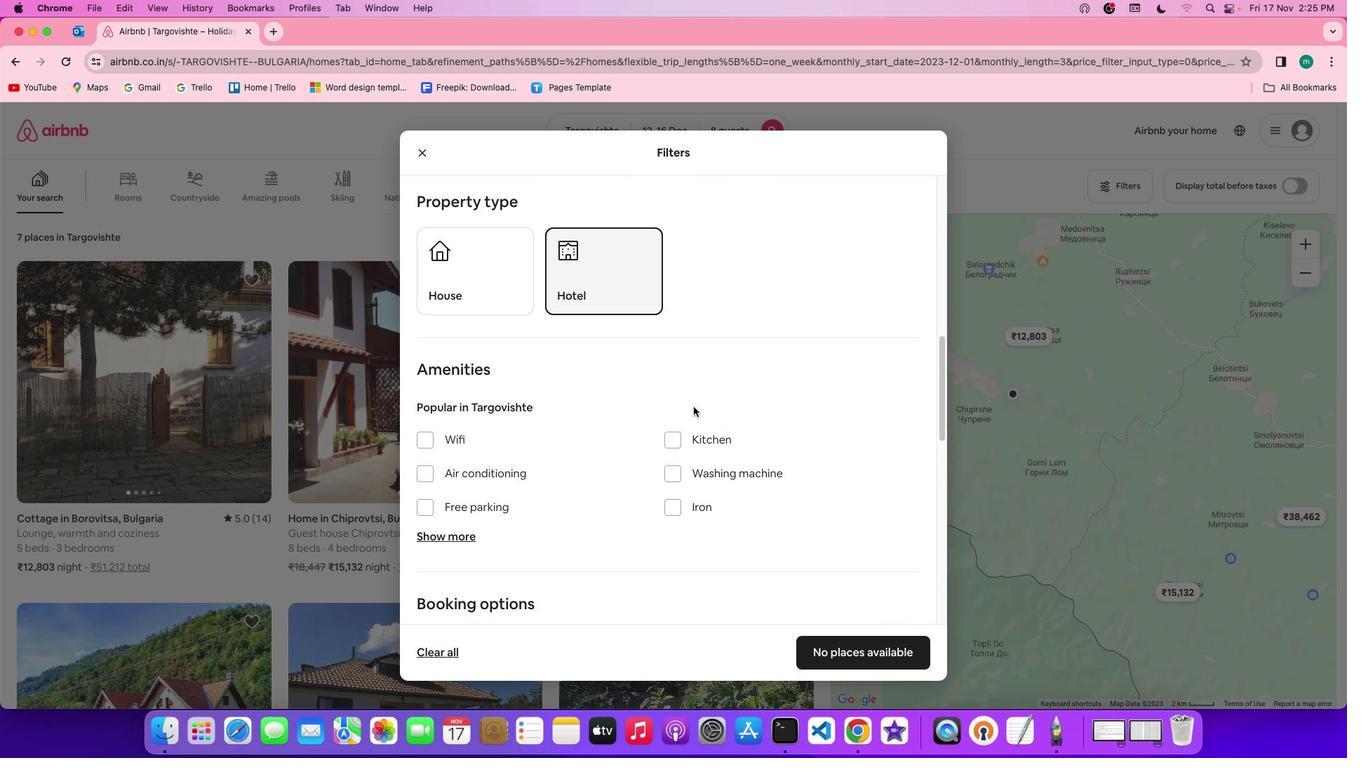 
Action: Mouse scrolled (694, 407) with delta (0, 0)
Screenshot: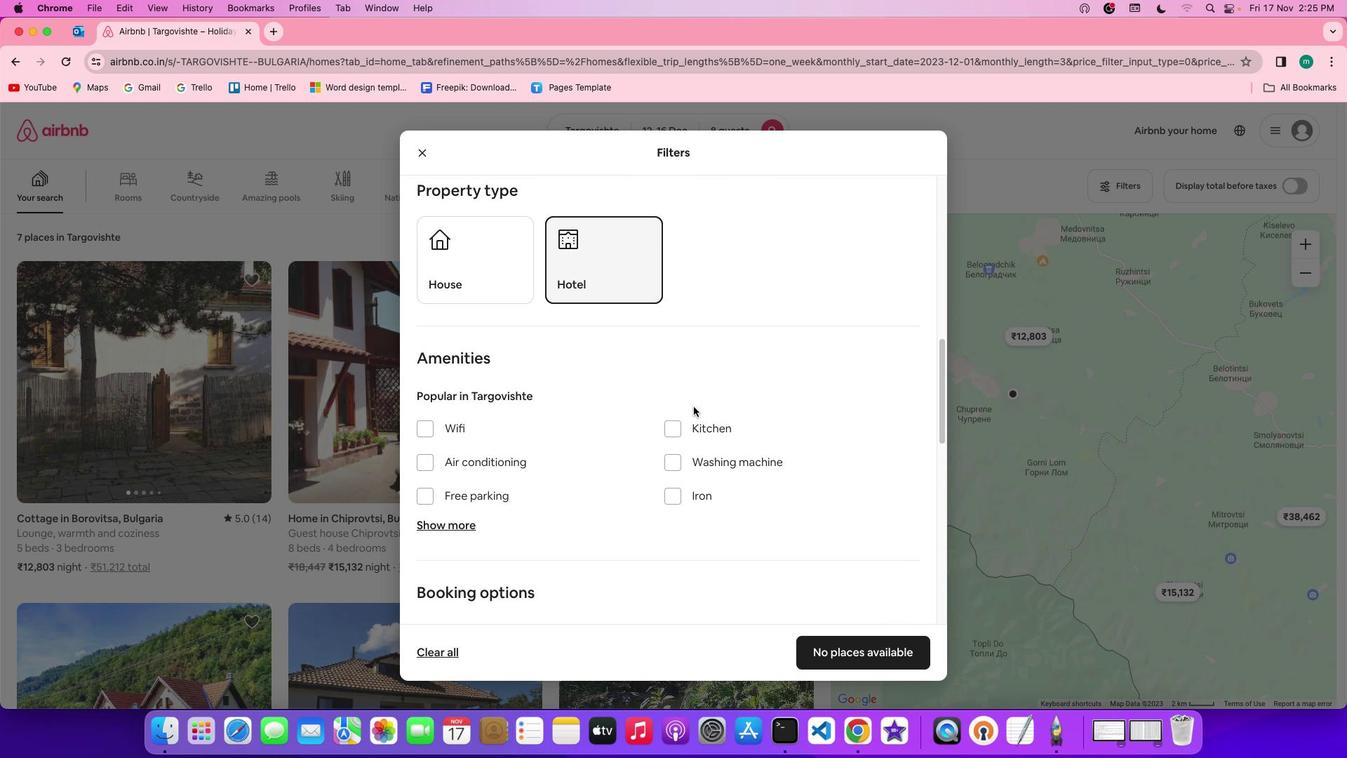 
Action: Mouse scrolled (694, 407) with delta (0, 0)
Screenshot: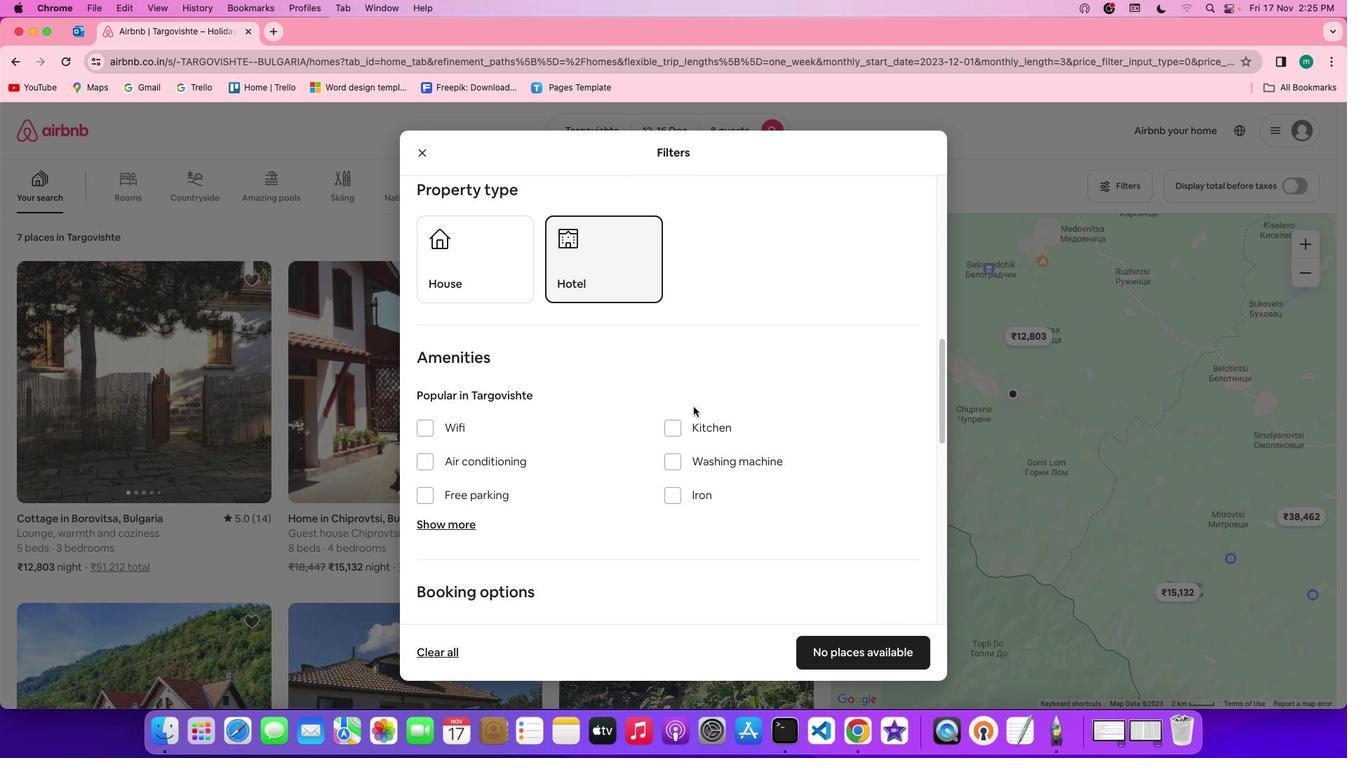 
Action: Mouse scrolled (694, 407) with delta (0, -1)
Screenshot: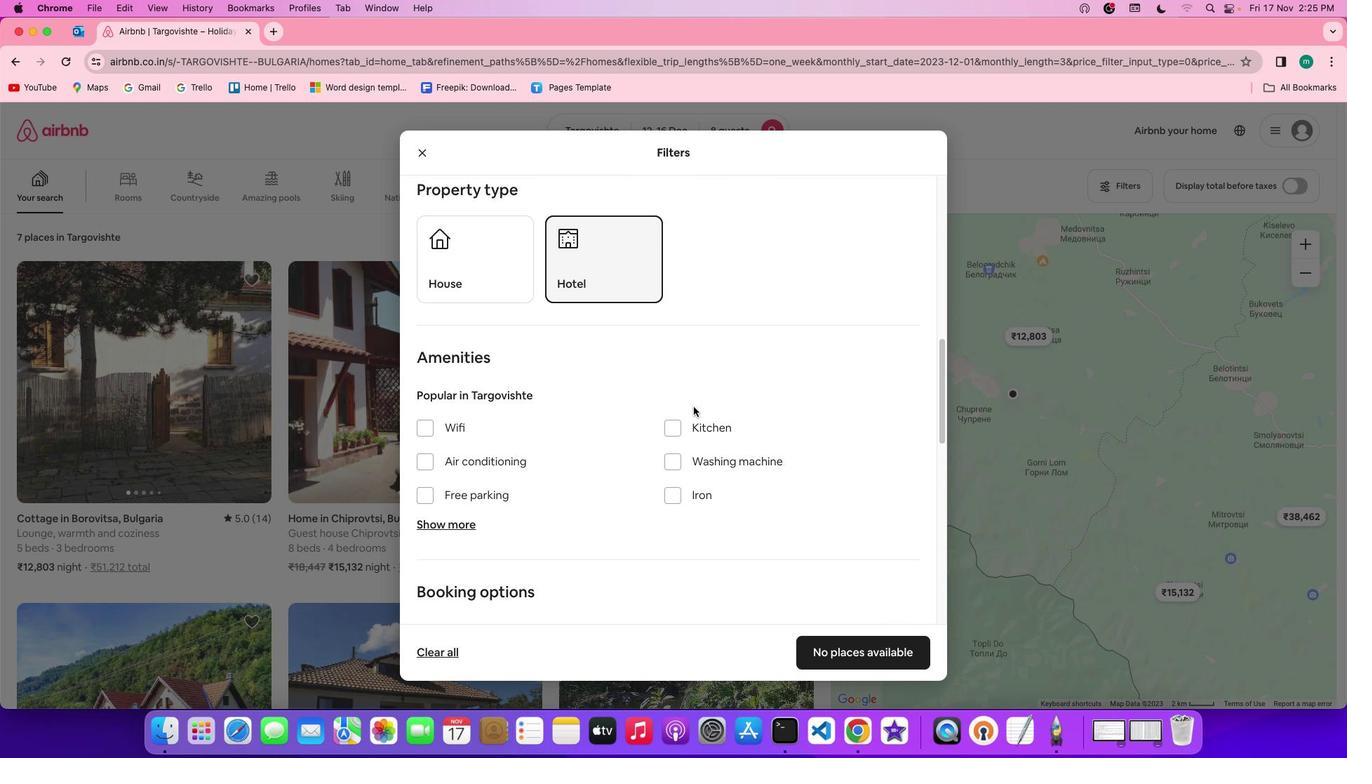 
Action: Mouse scrolled (694, 407) with delta (0, 0)
Screenshot: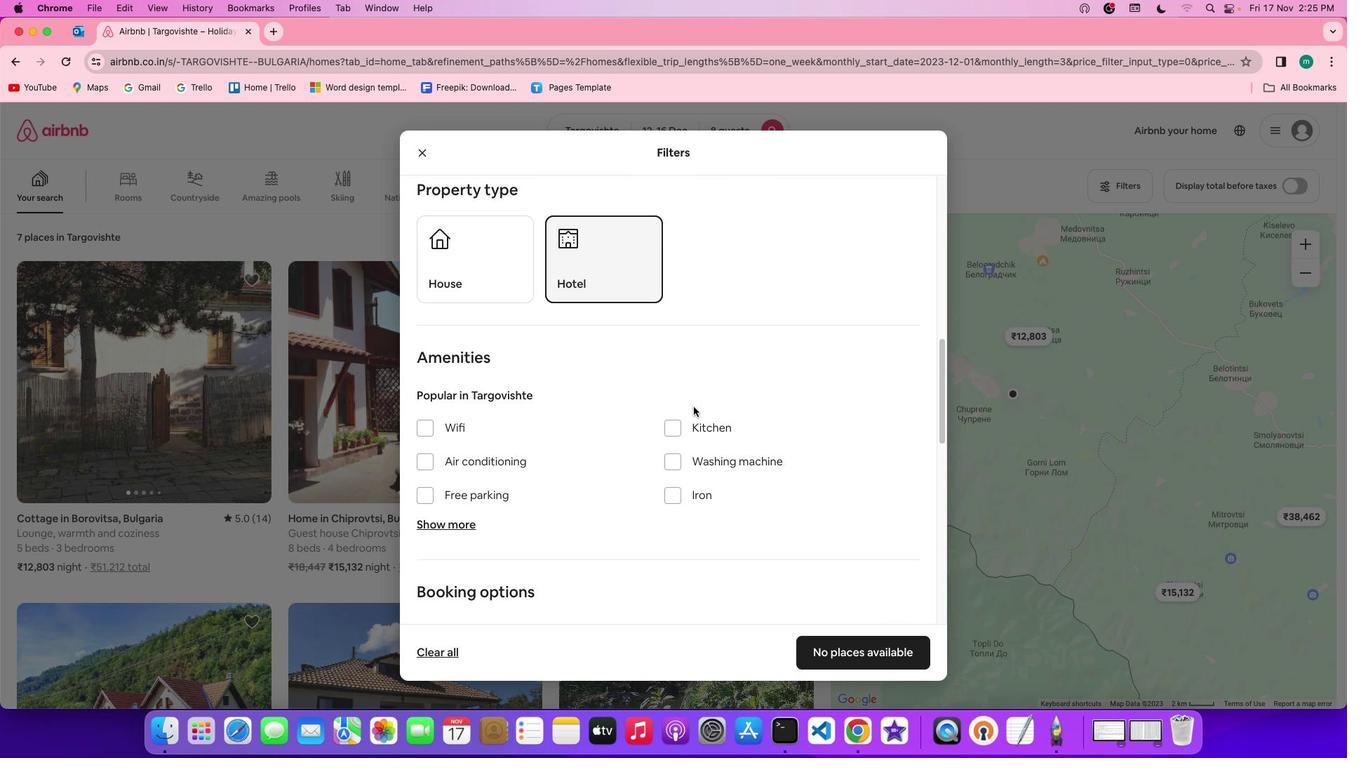 
Action: Mouse scrolled (694, 407) with delta (0, 0)
Screenshot: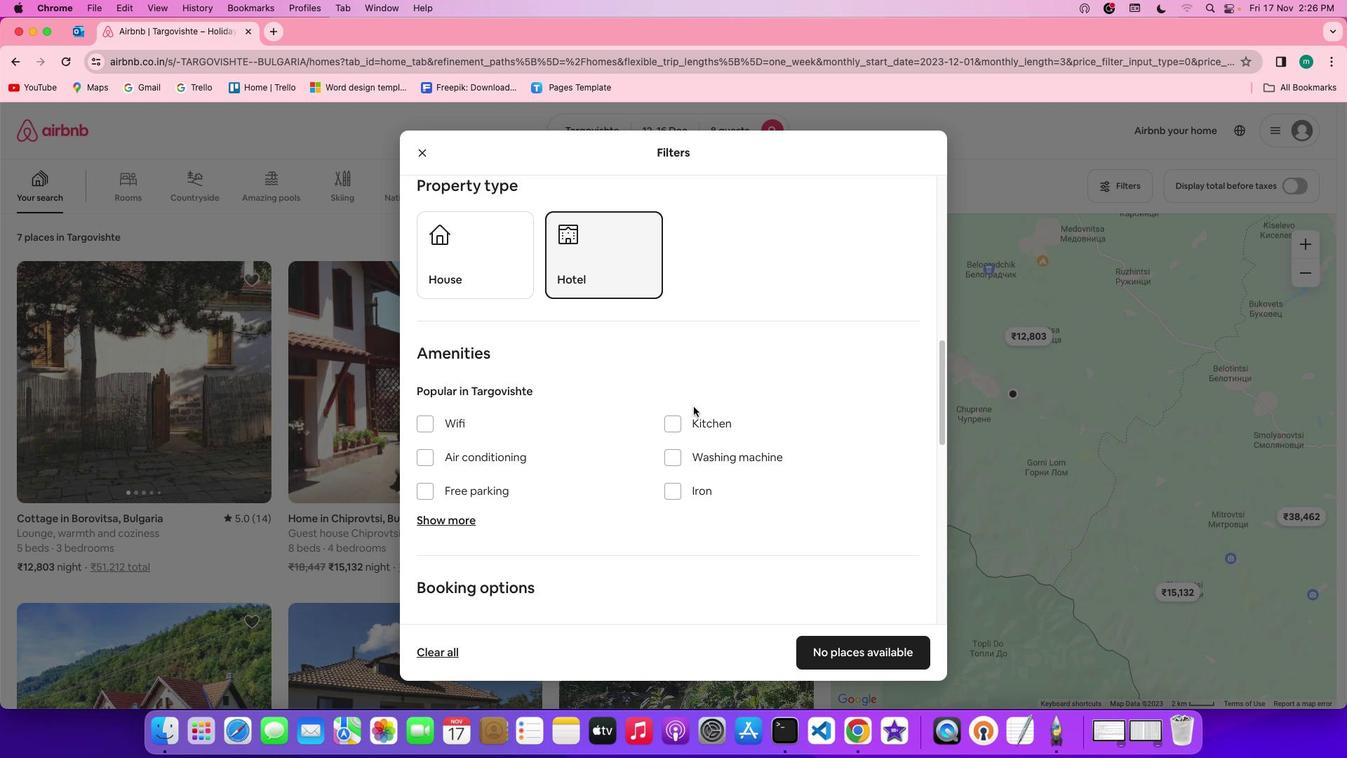
Action: Mouse scrolled (694, 407) with delta (0, 0)
Screenshot: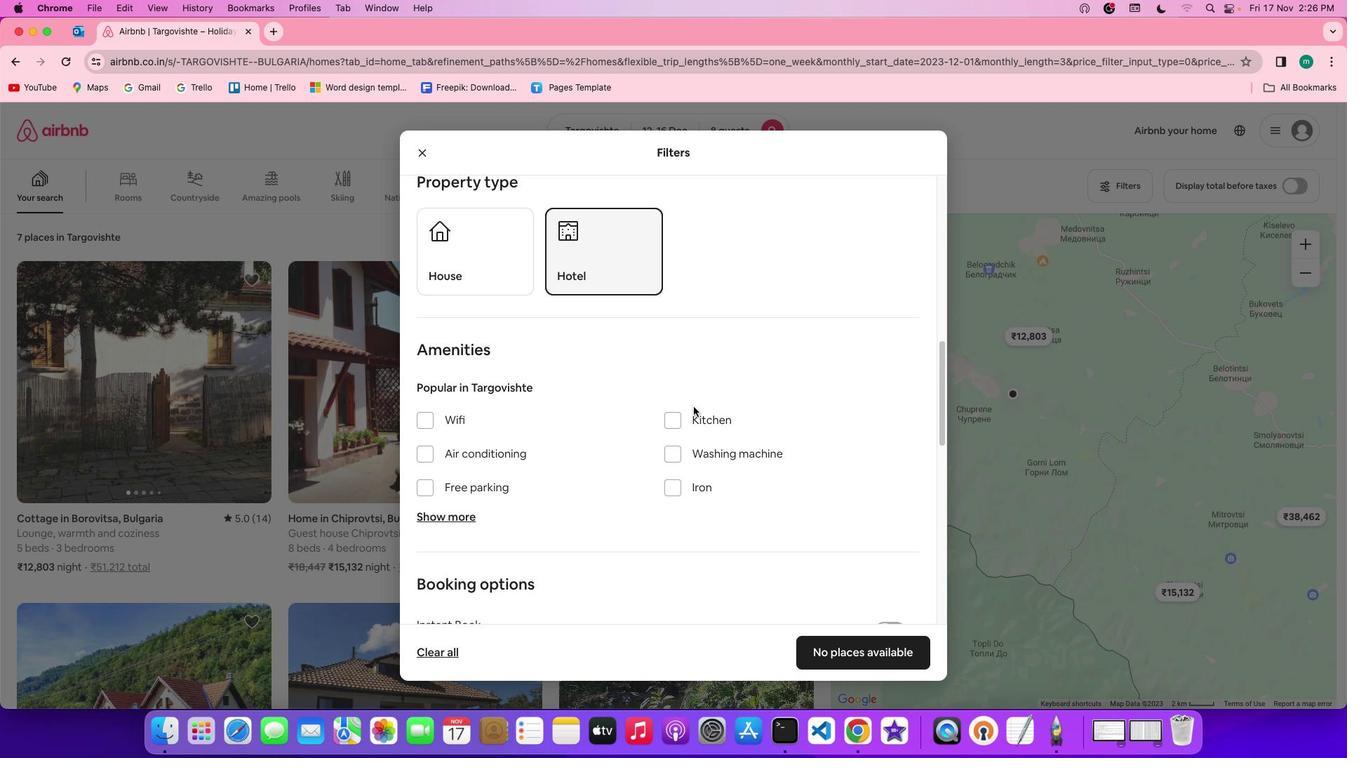 
Action: Mouse scrolled (694, 407) with delta (0, 0)
Screenshot: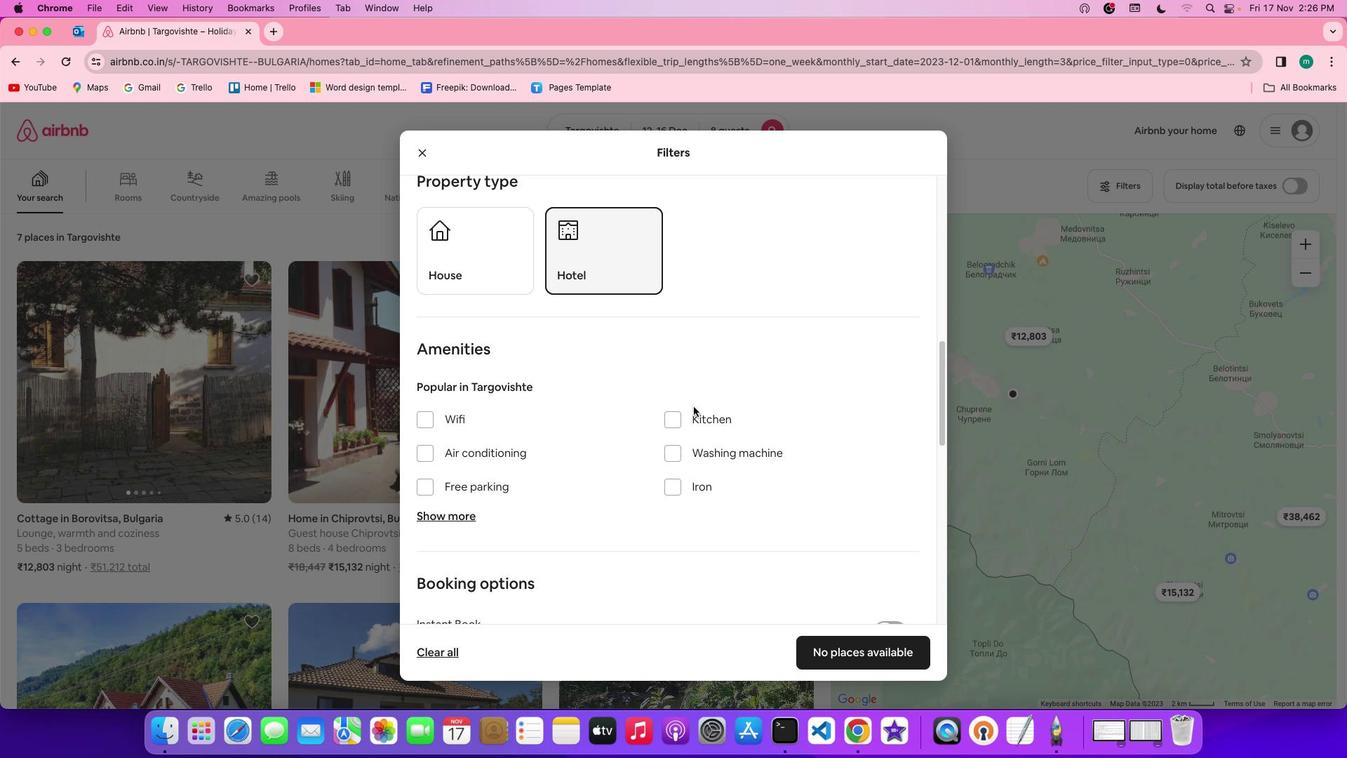 
Action: Mouse moved to (456, 413)
Screenshot: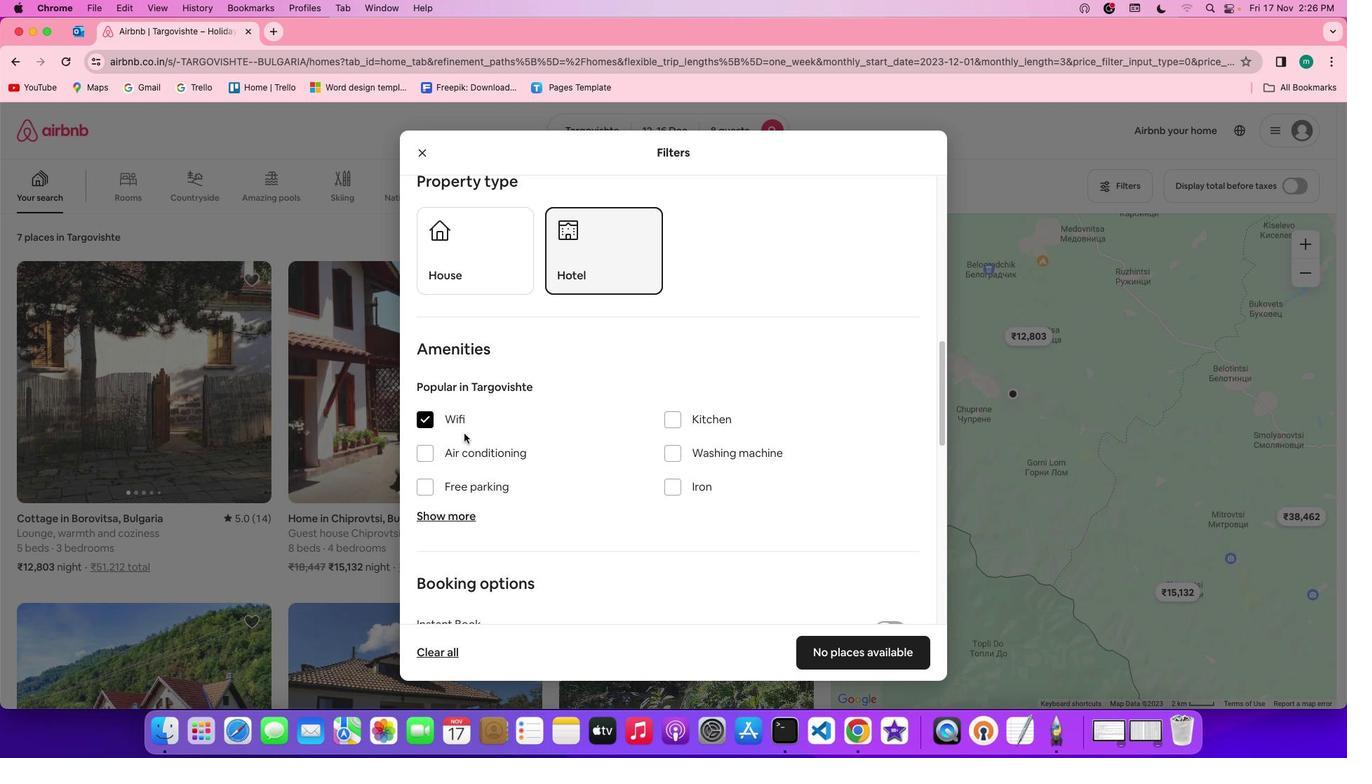 
Action: Mouse pressed left at (456, 413)
Screenshot: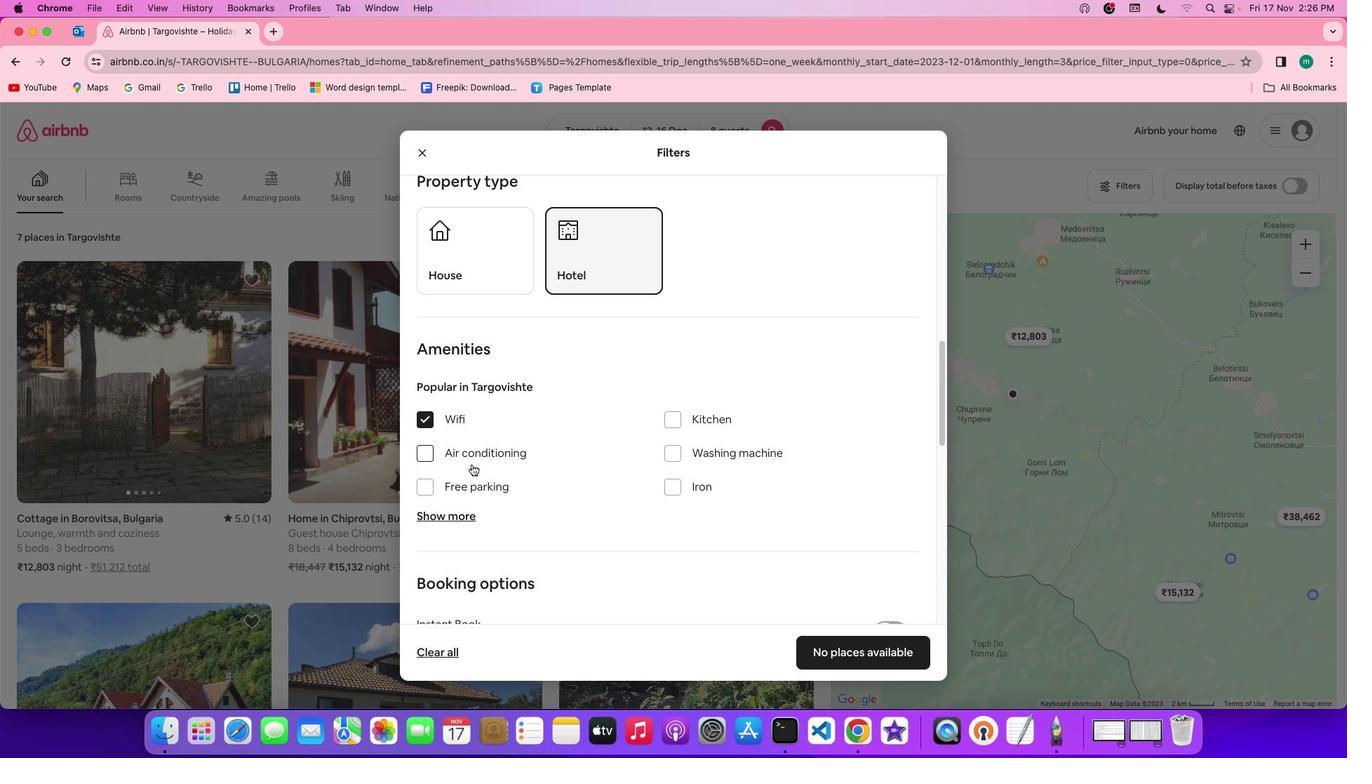 
Action: Mouse moved to (456, 518)
Screenshot: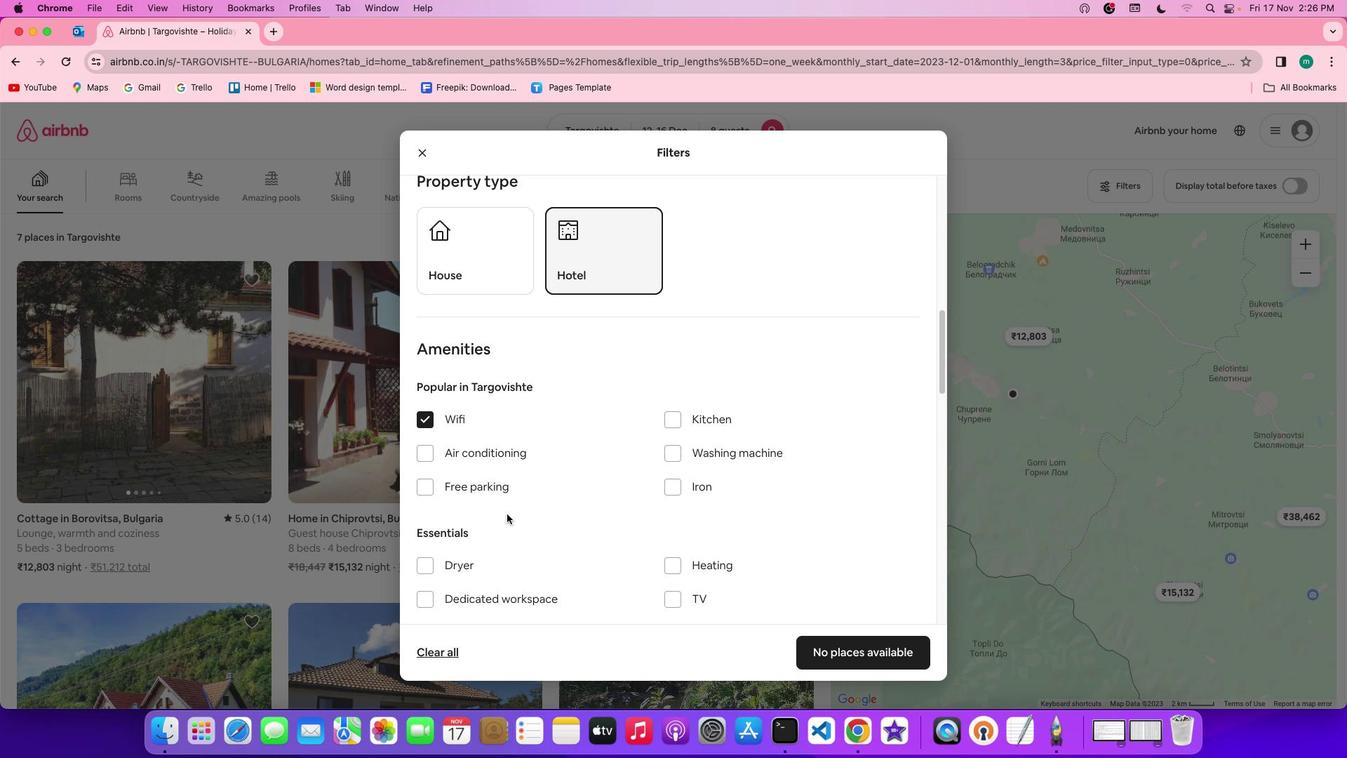 
Action: Mouse pressed left at (456, 518)
Screenshot: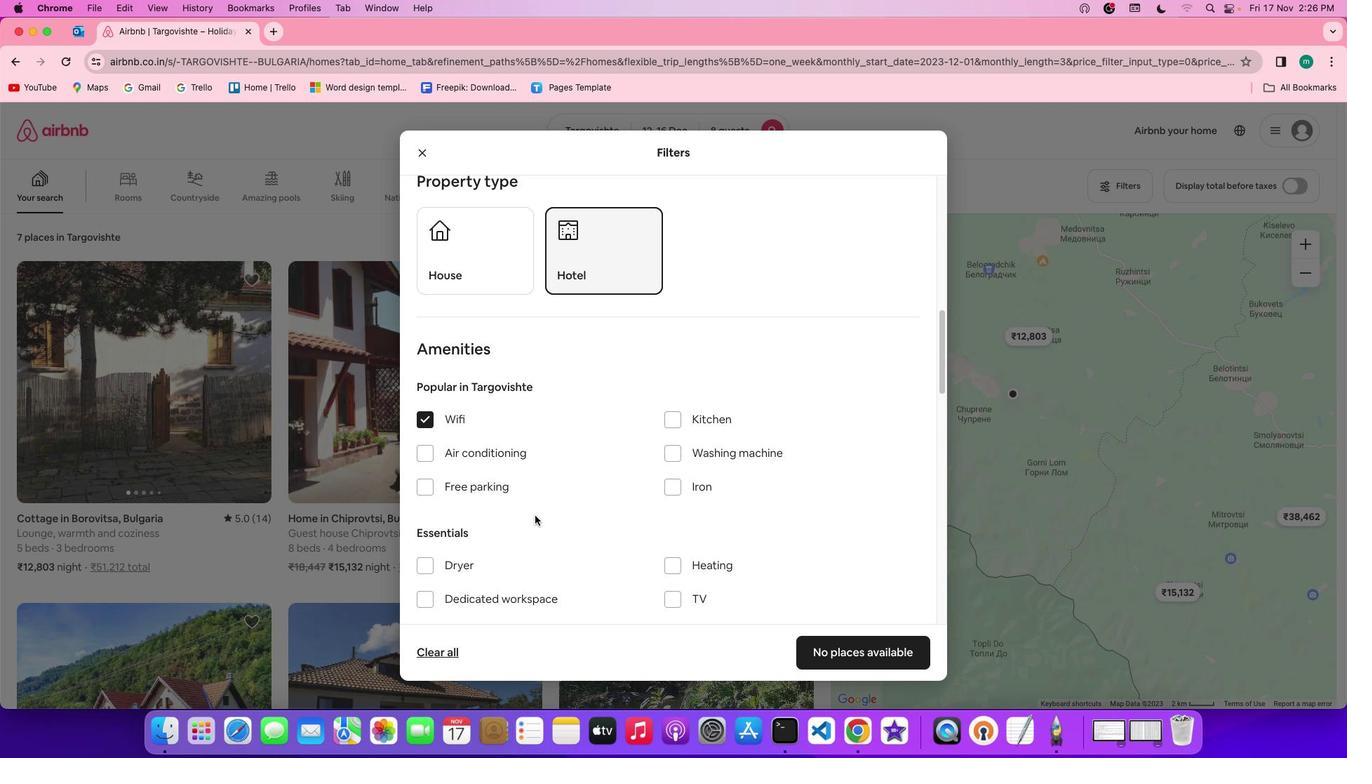 
Action: Mouse moved to (668, 600)
Screenshot: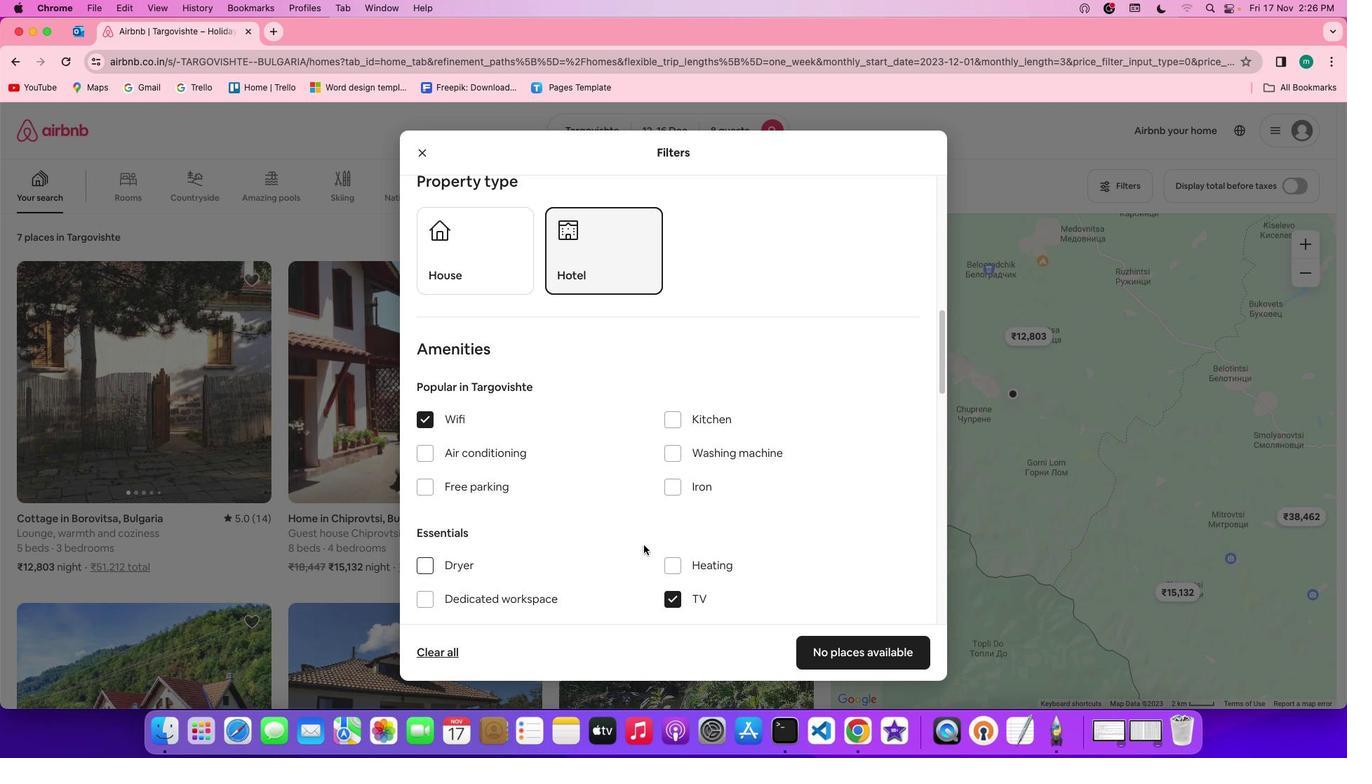 
Action: Mouse pressed left at (668, 600)
Screenshot: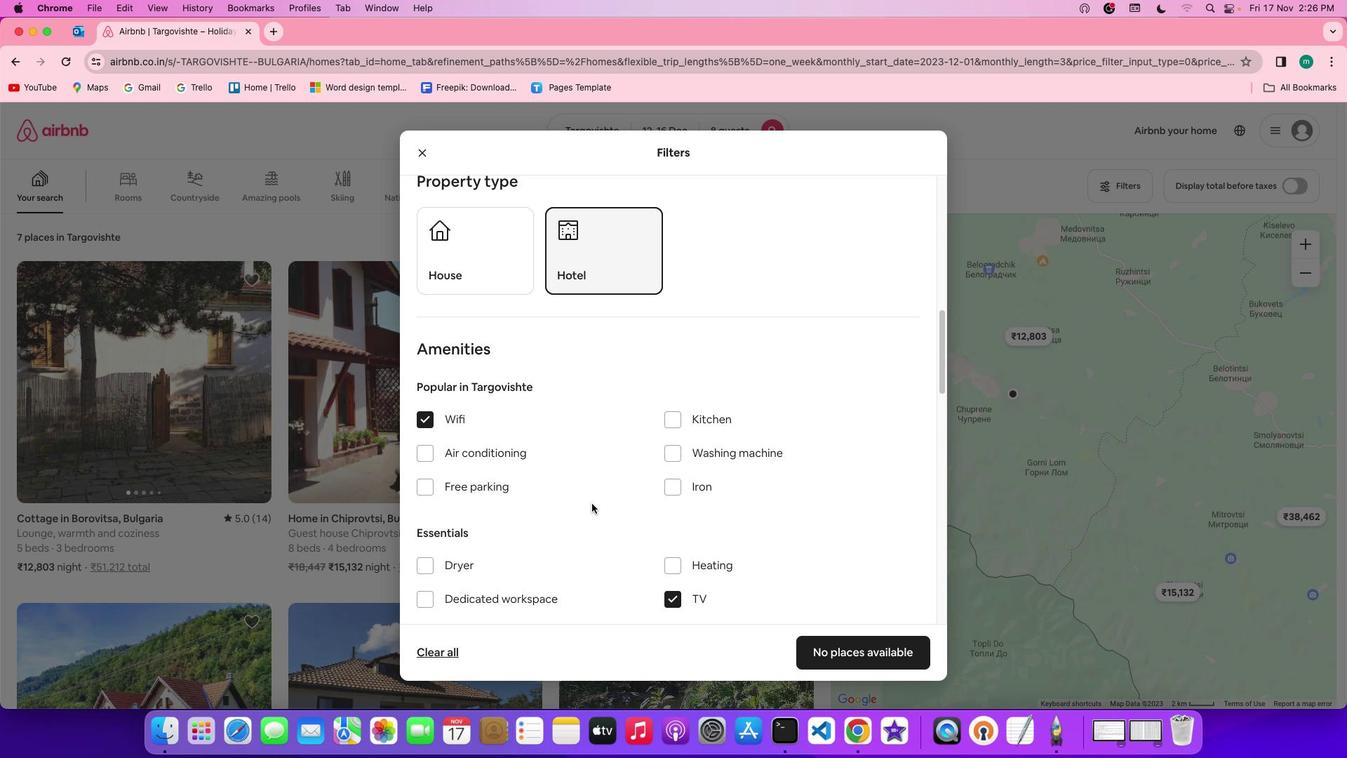 
Action: Mouse moved to (489, 485)
Screenshot: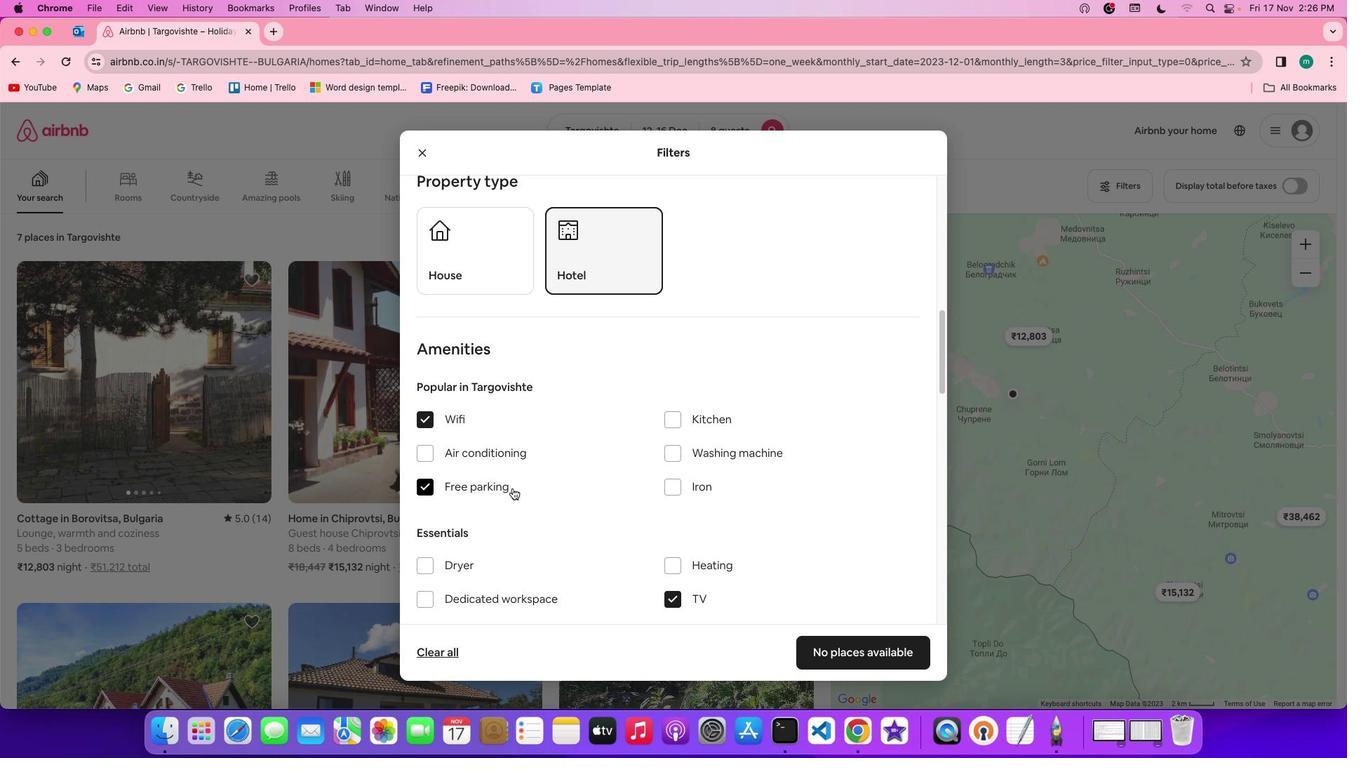 
Action: Mouse pressed left at (489, 485)
Screenshot: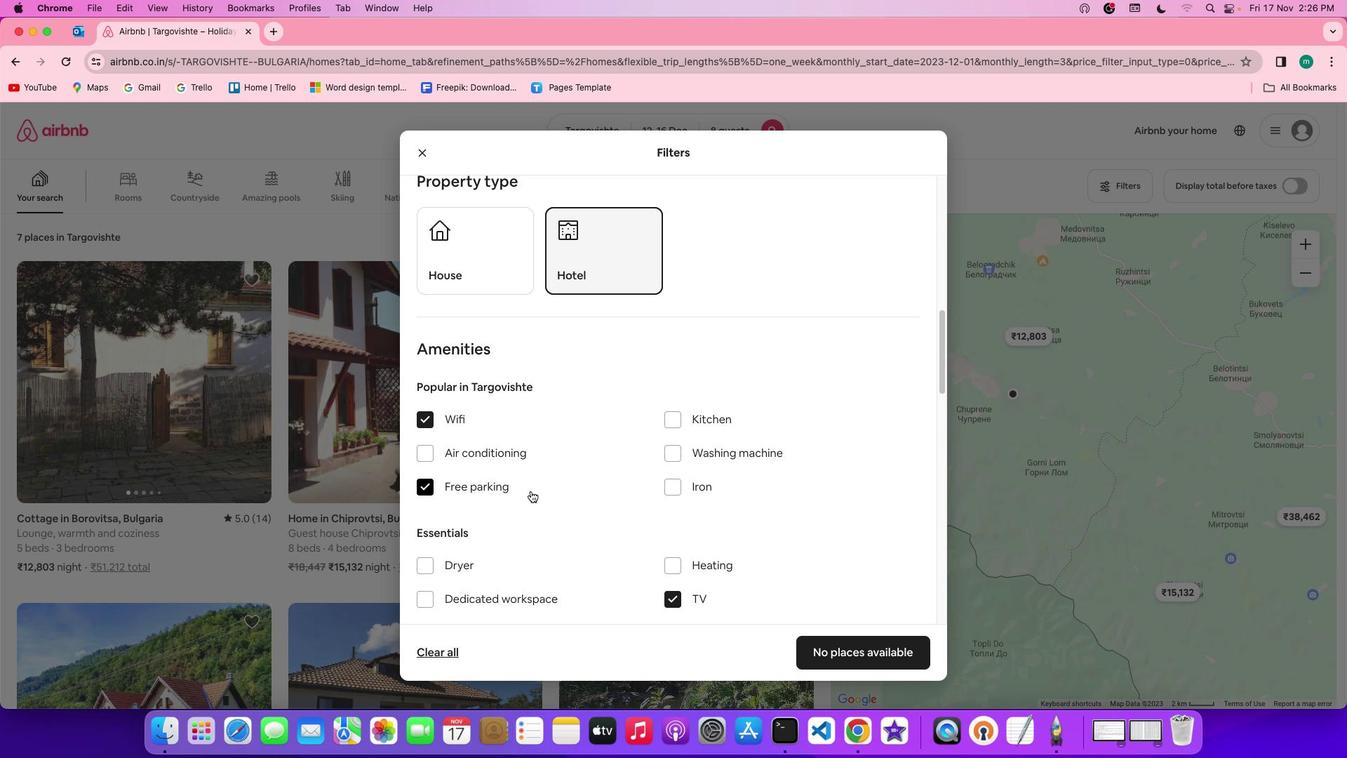
Action: Mouse moved to (576, 496)
Screenshot: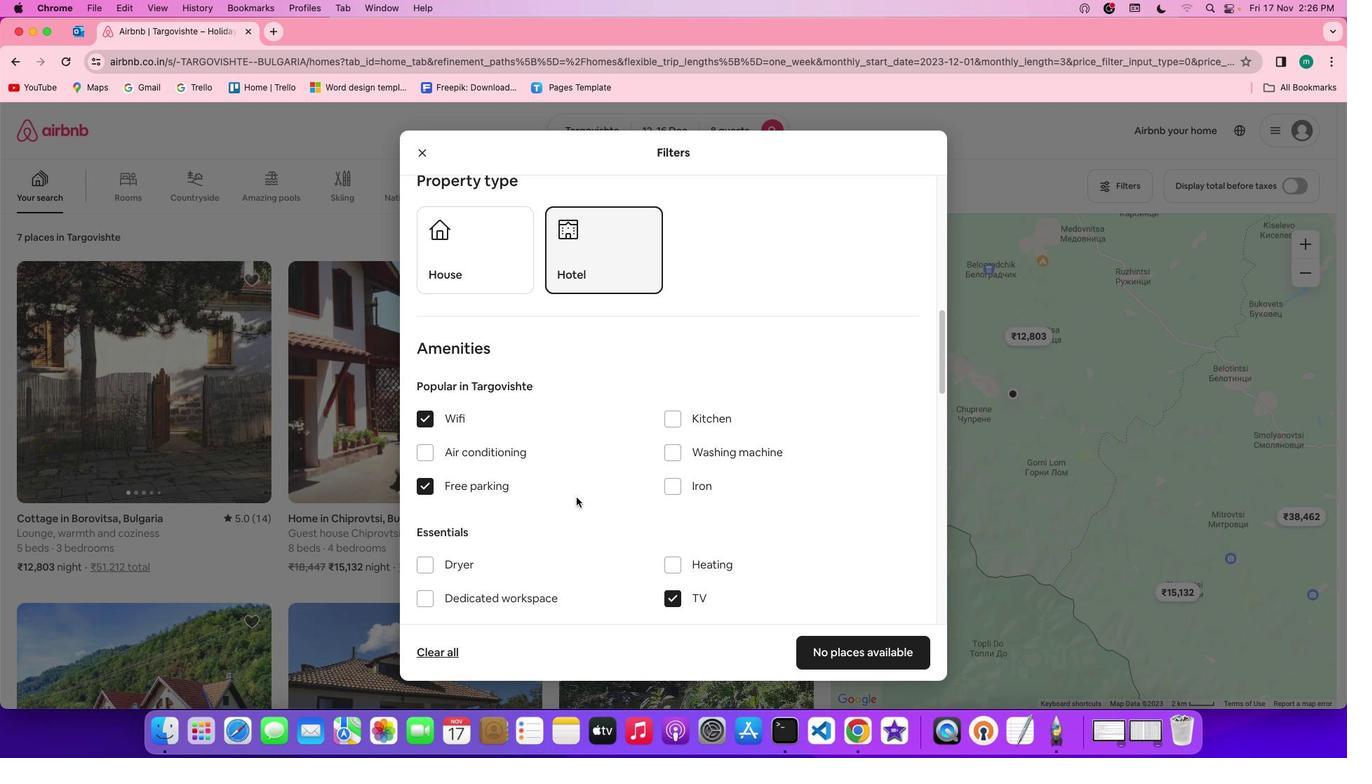 
Action: Mouse scrolled (576, 496) with delta (0, 0)
Screenshot: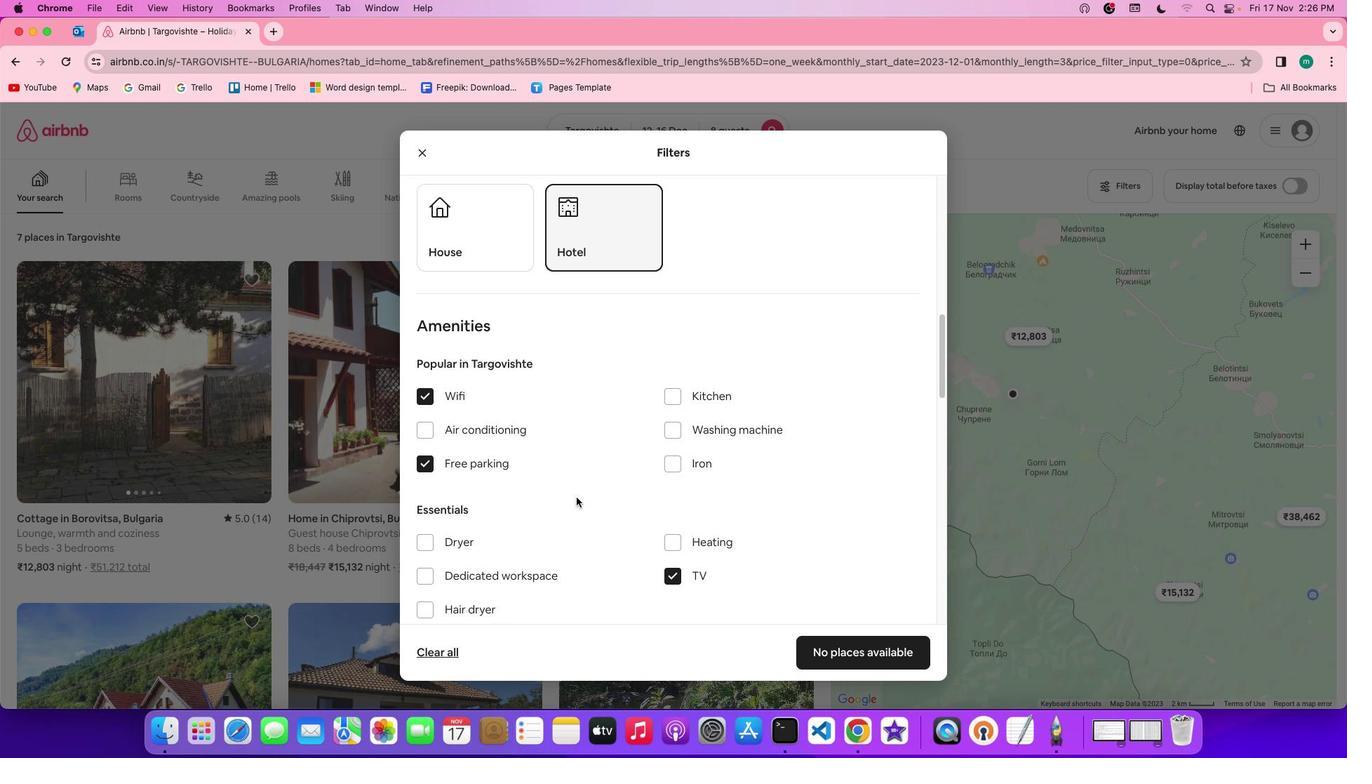 
Action: Mouse scrolled (576, 496) with delta (0, 0)
Screenshot: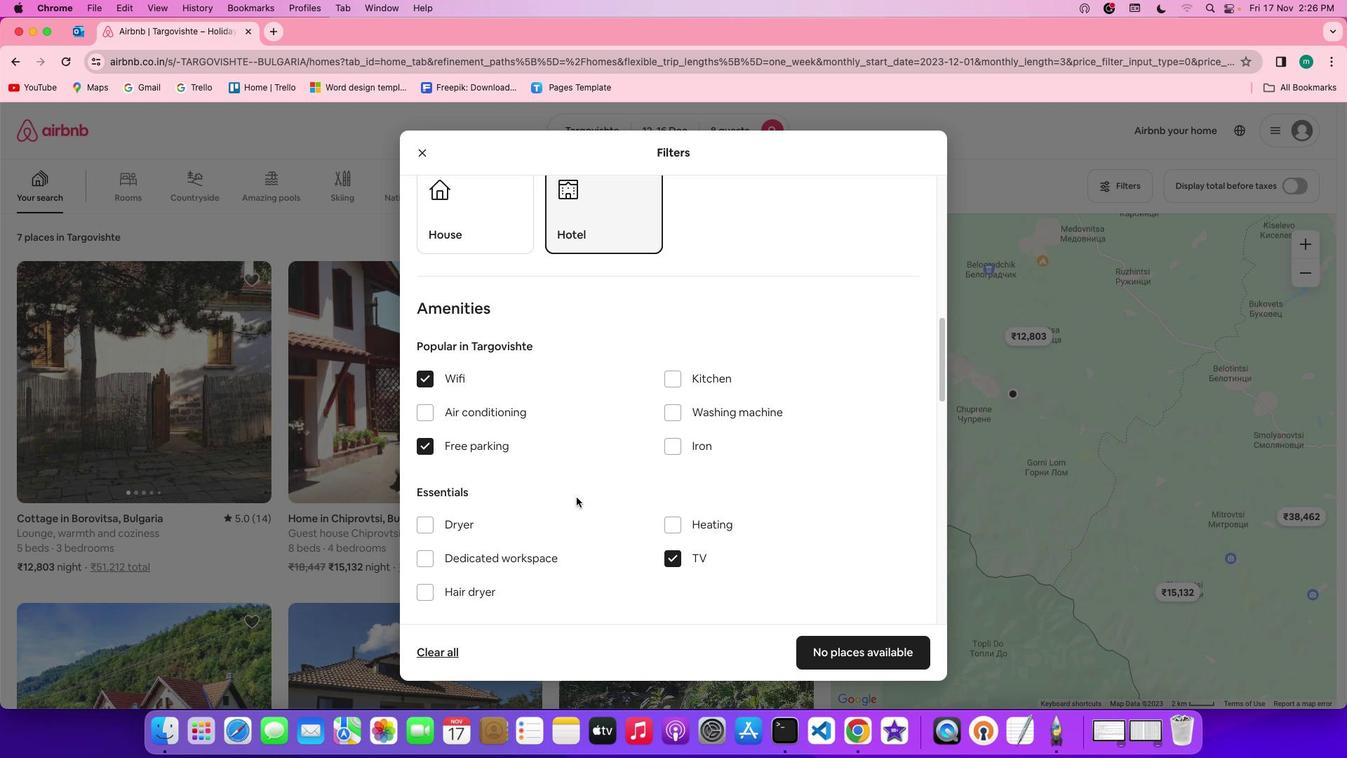 
Action: Mouse scrolled (576, 496) with delta (0, 0)
Screenshot: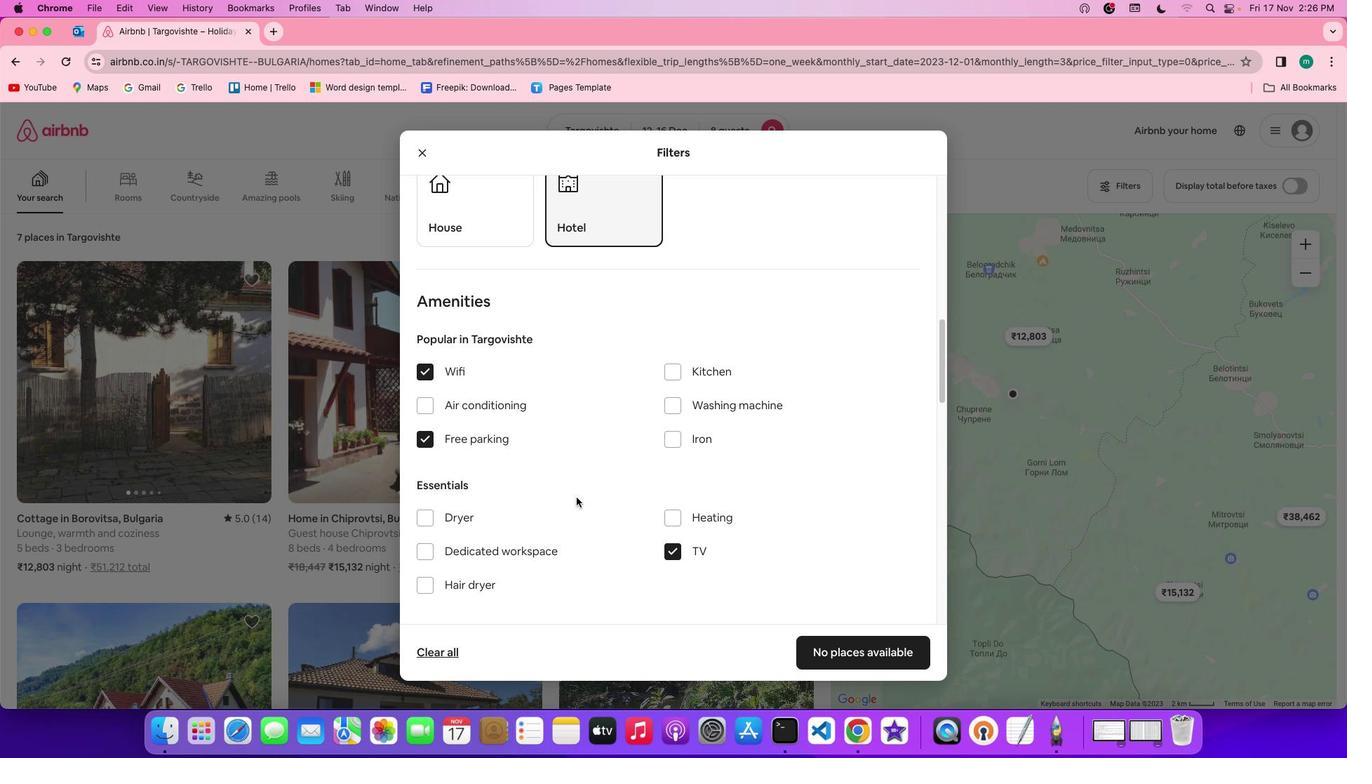 
Action: Mouse moved to (576, 496)
Screenshot: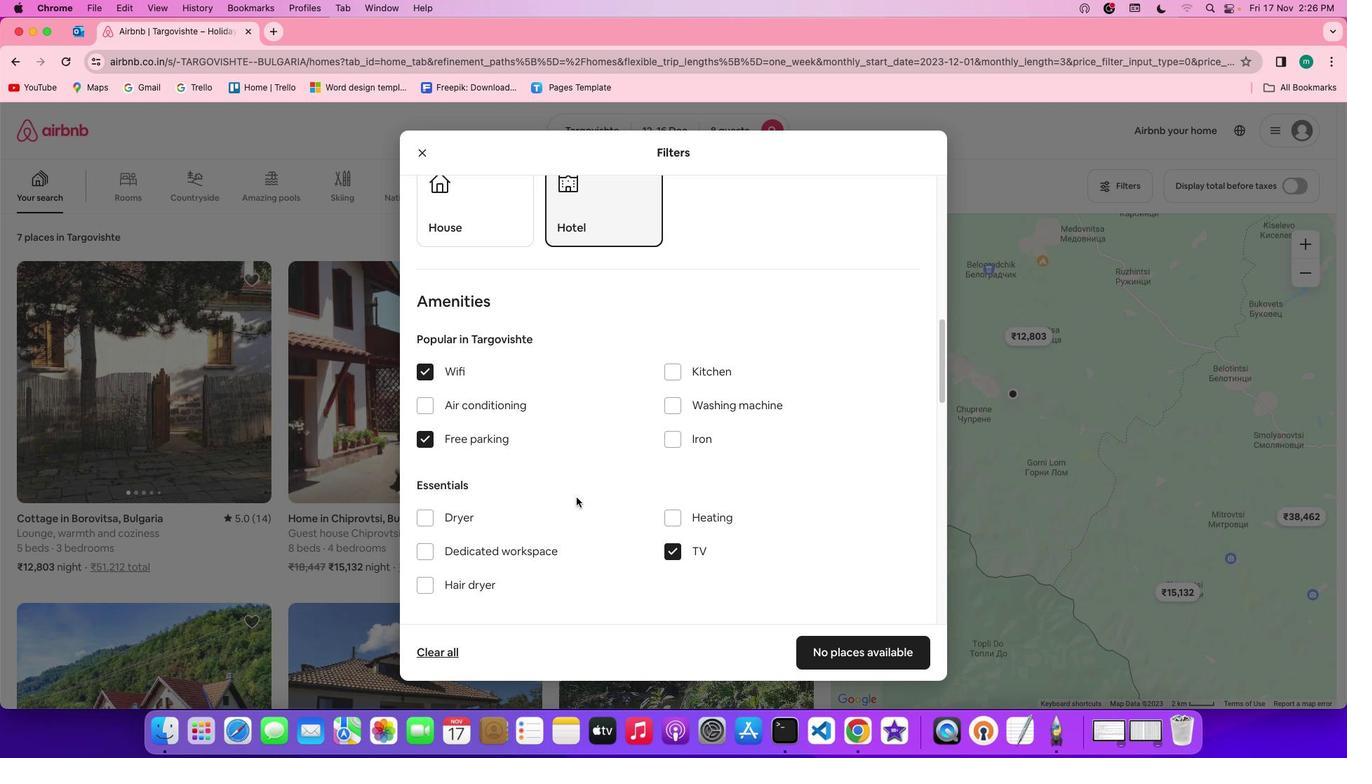 
Action: Mouse scrolled (576, 496) with delta (0, 0)
Screenshot: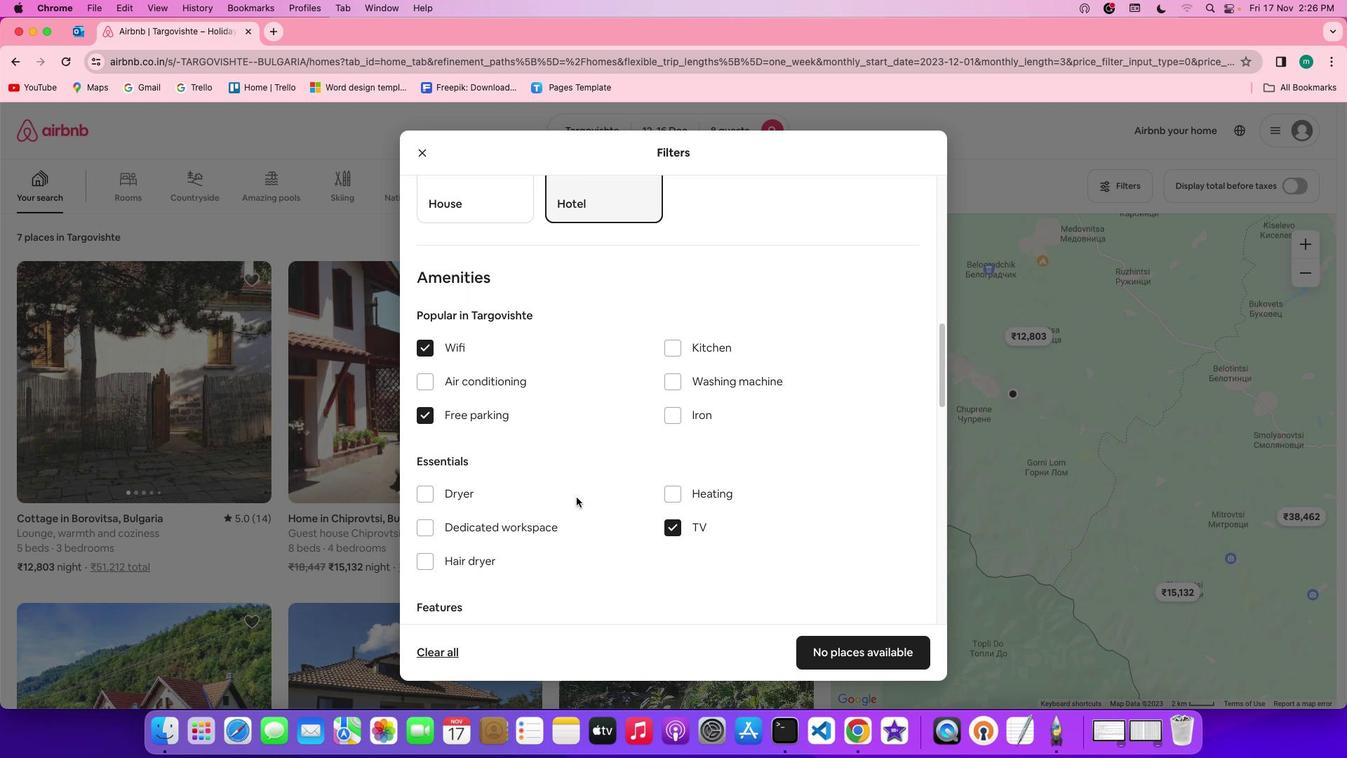 
Action: Mouse scrolled (576, 496) with delta (0, 0)
Screenshot: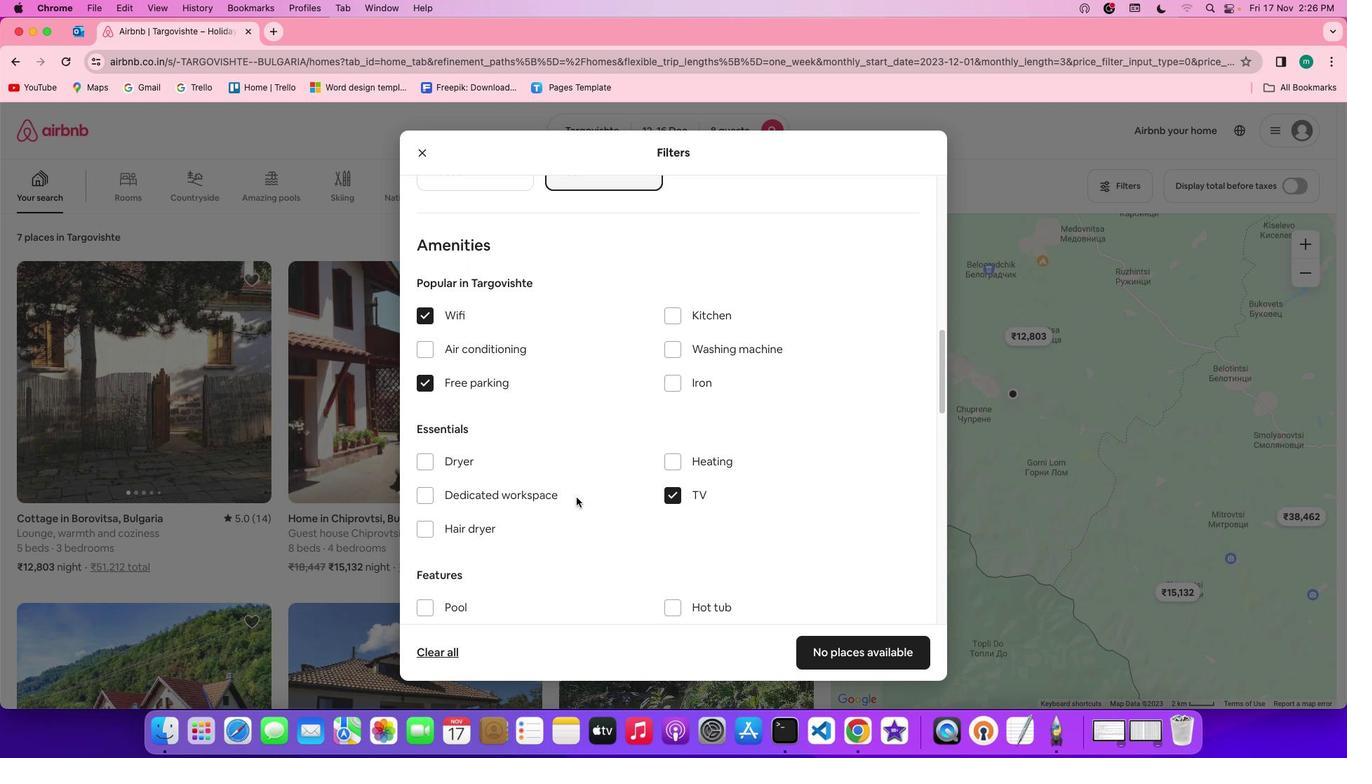 
Action: Mouse scrolled (576, 496) with delta (0, 0)
Screenshot: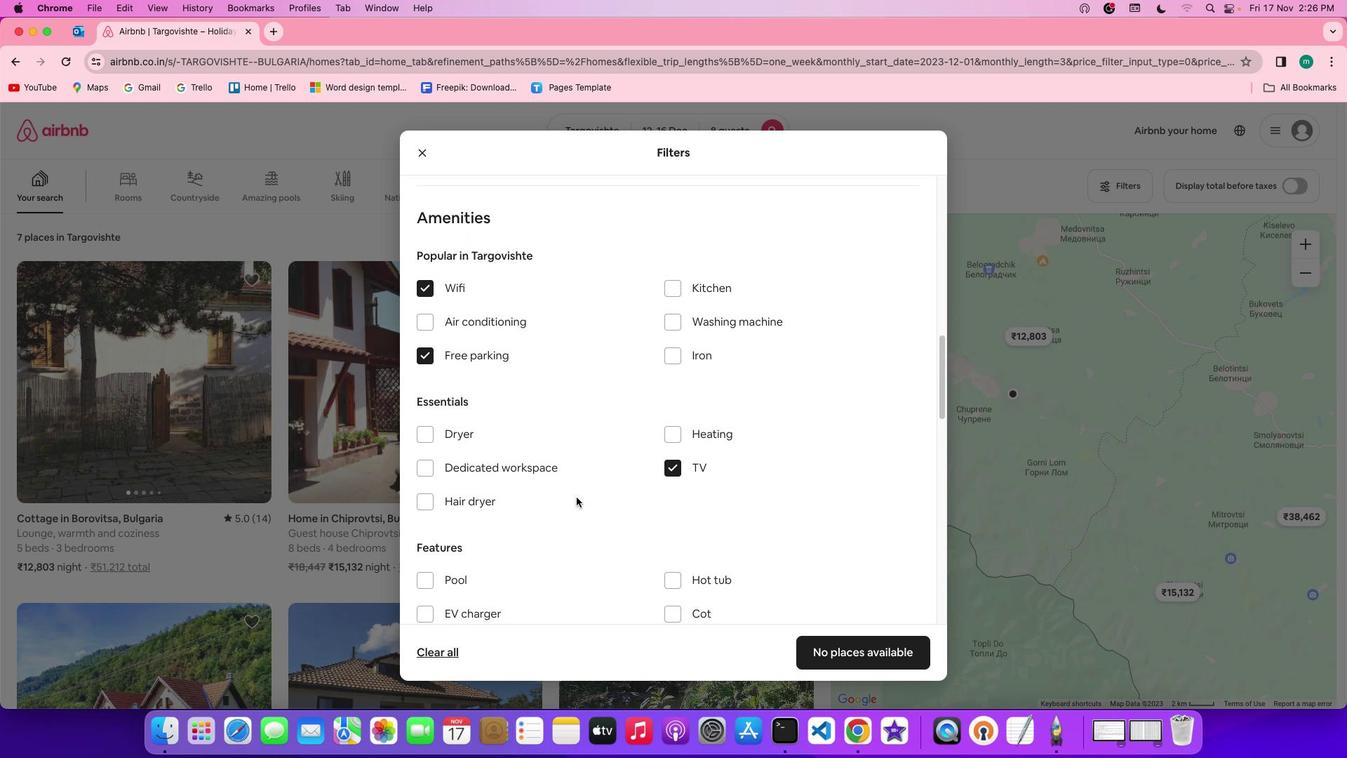 
Action: Mouse scrolled (576, 496) with delta (0, 0)
Screenshot: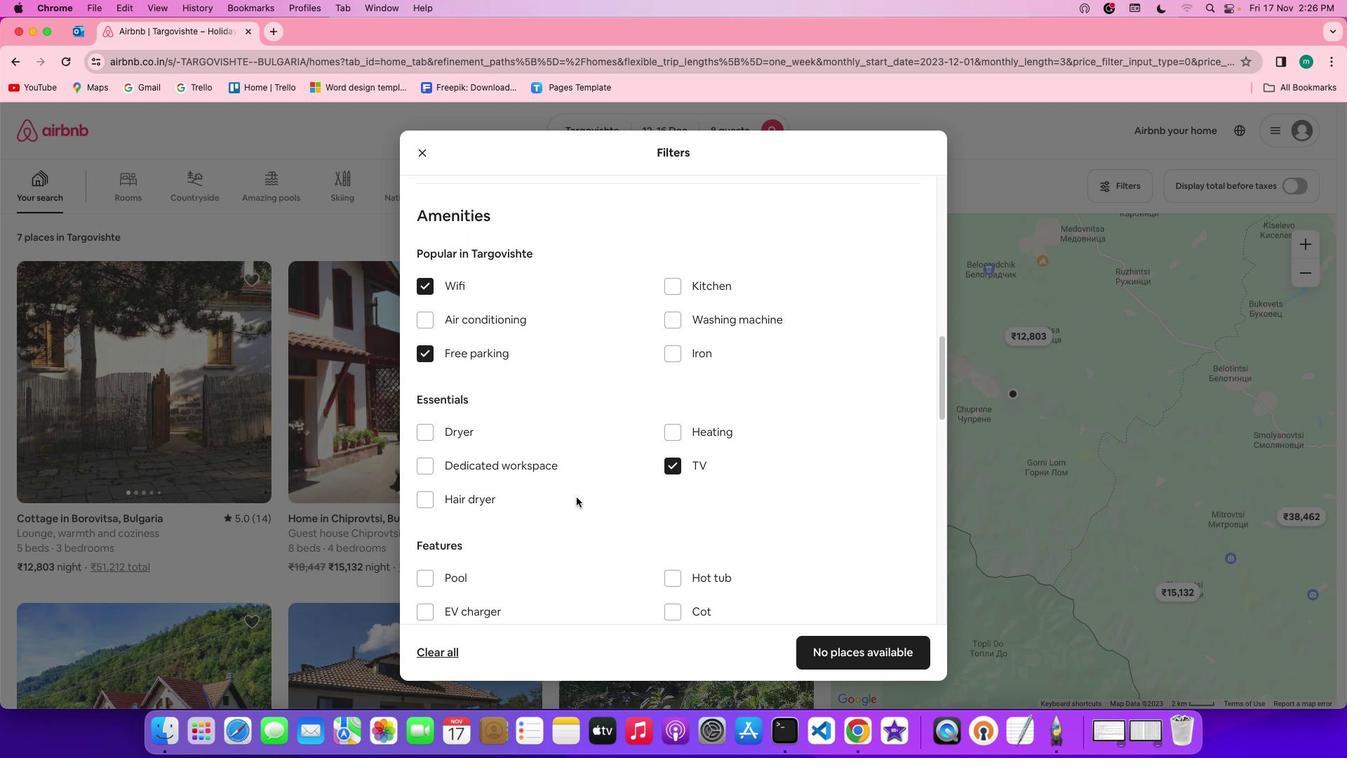 
Action: Mouse scrolled (576, 496) with delta (0, 0)
Screenshot: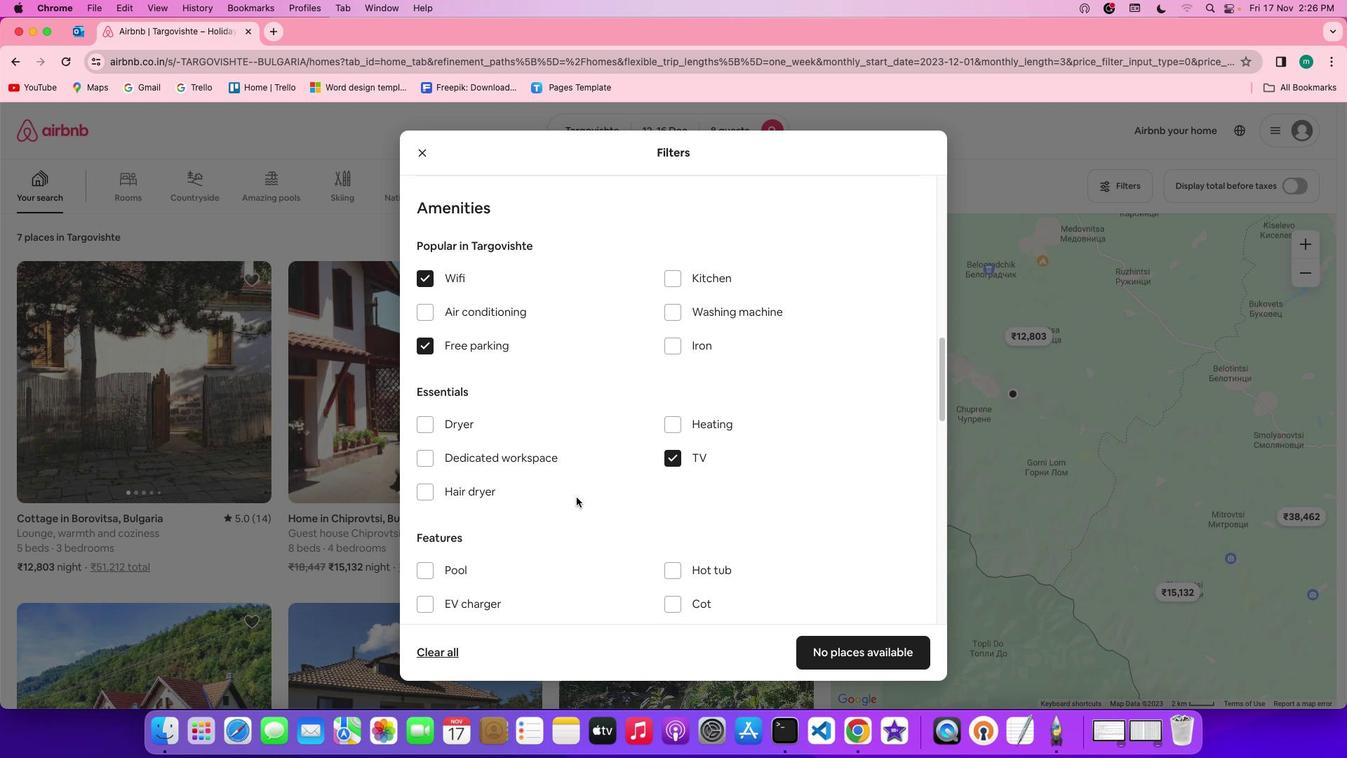 
Action: Mouse scrolled (576, 496) with delta (0, 0)
Screenshot: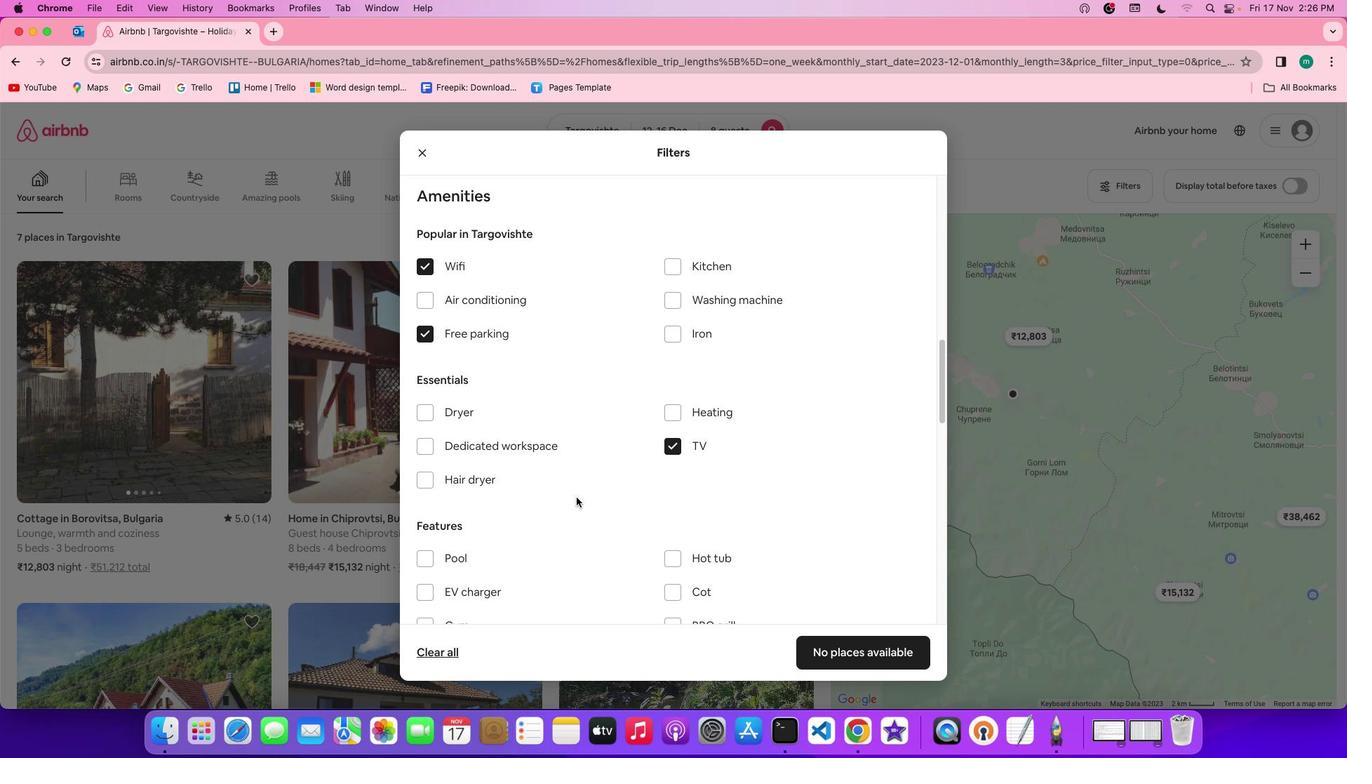 
Action: Mouse scrolled (576, 496) with delta (0, 0)
Screenshot: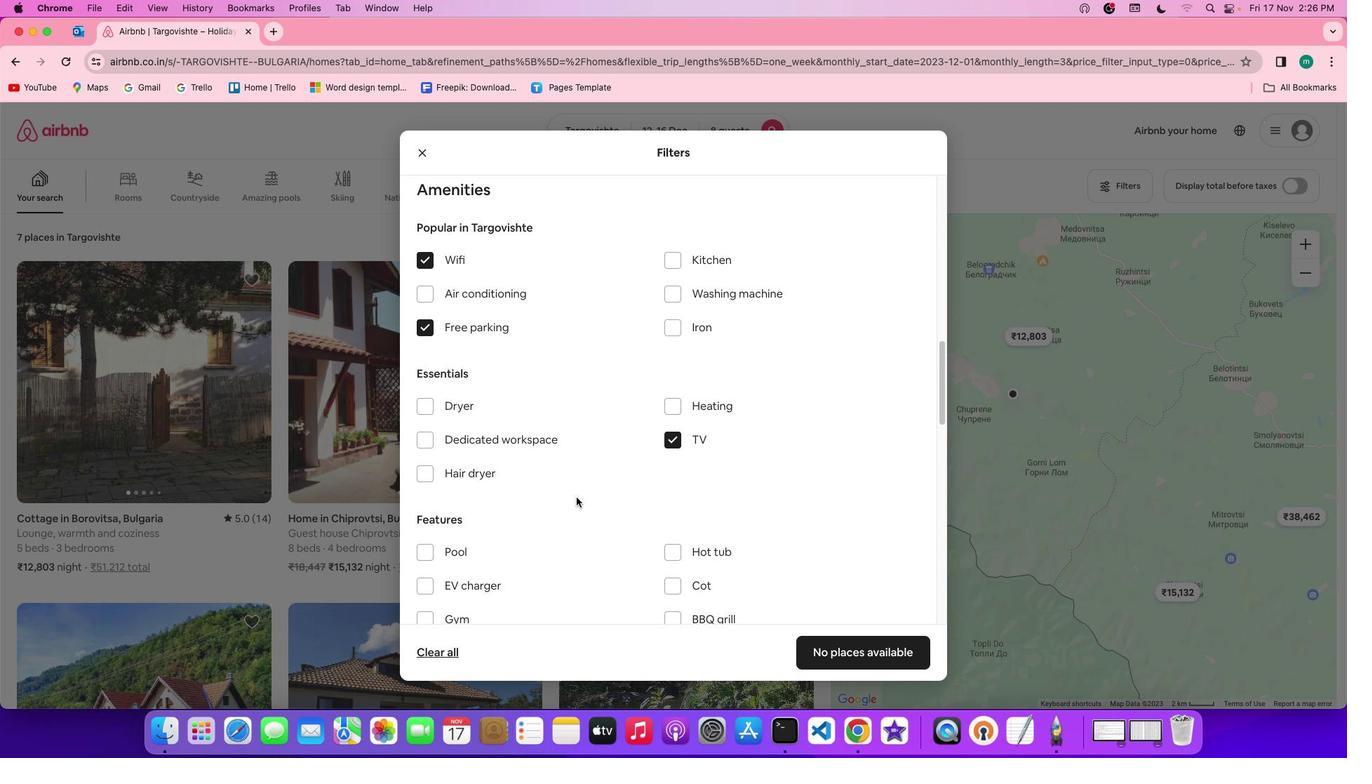 
Action: Mouse scrolled (576, 496) with delta (0, 0)
Screenshot: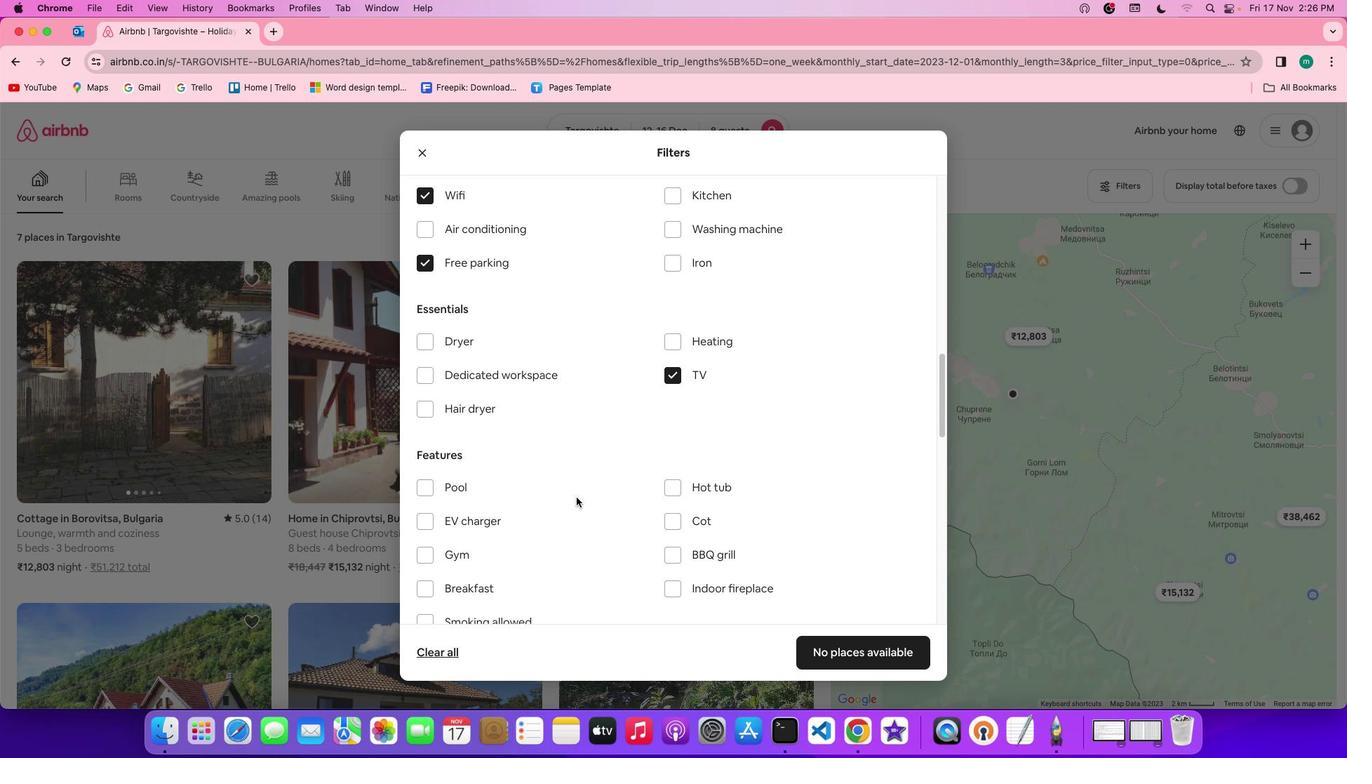 
Action: Mouse scrolled (576, 496) with delta (0, 0)
Screenshot: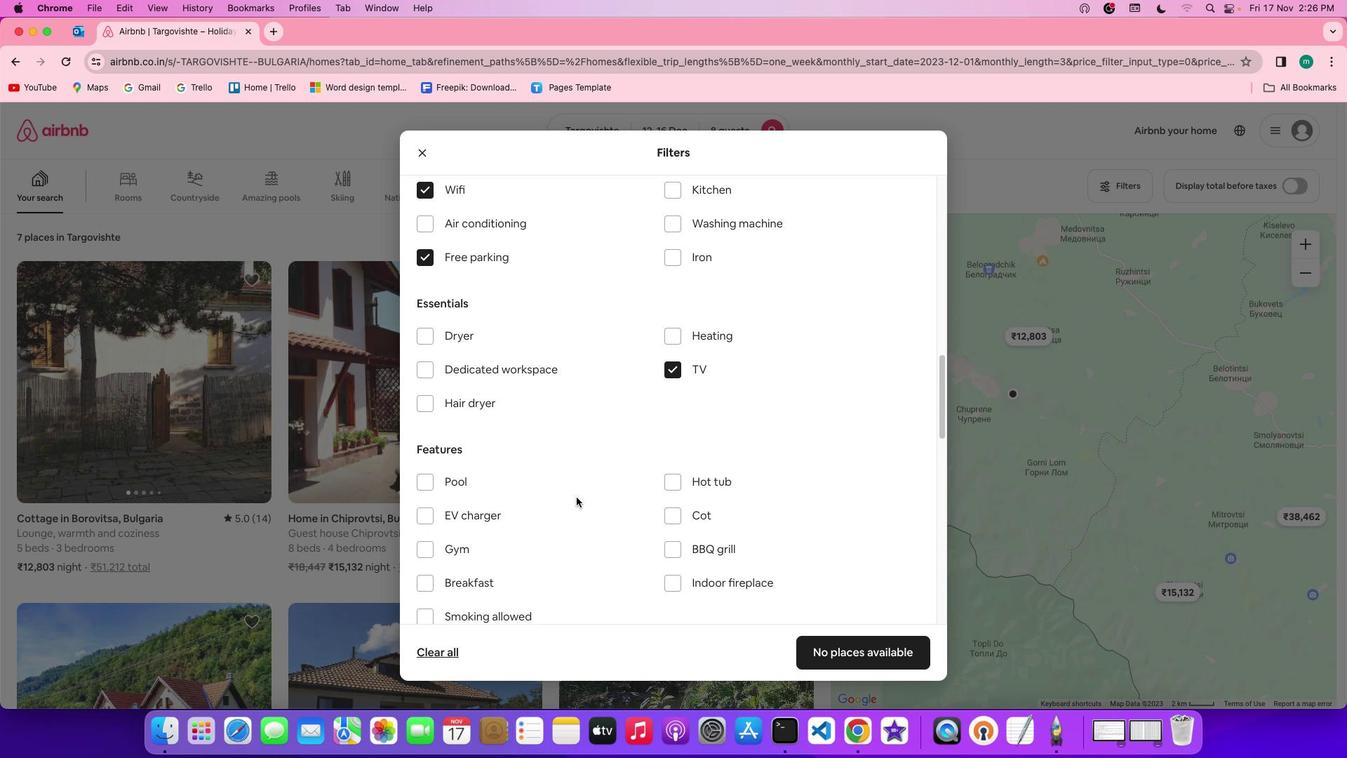 
Action: Mouse scrolled (576, 496) with delta (0, 0)
Screenshot: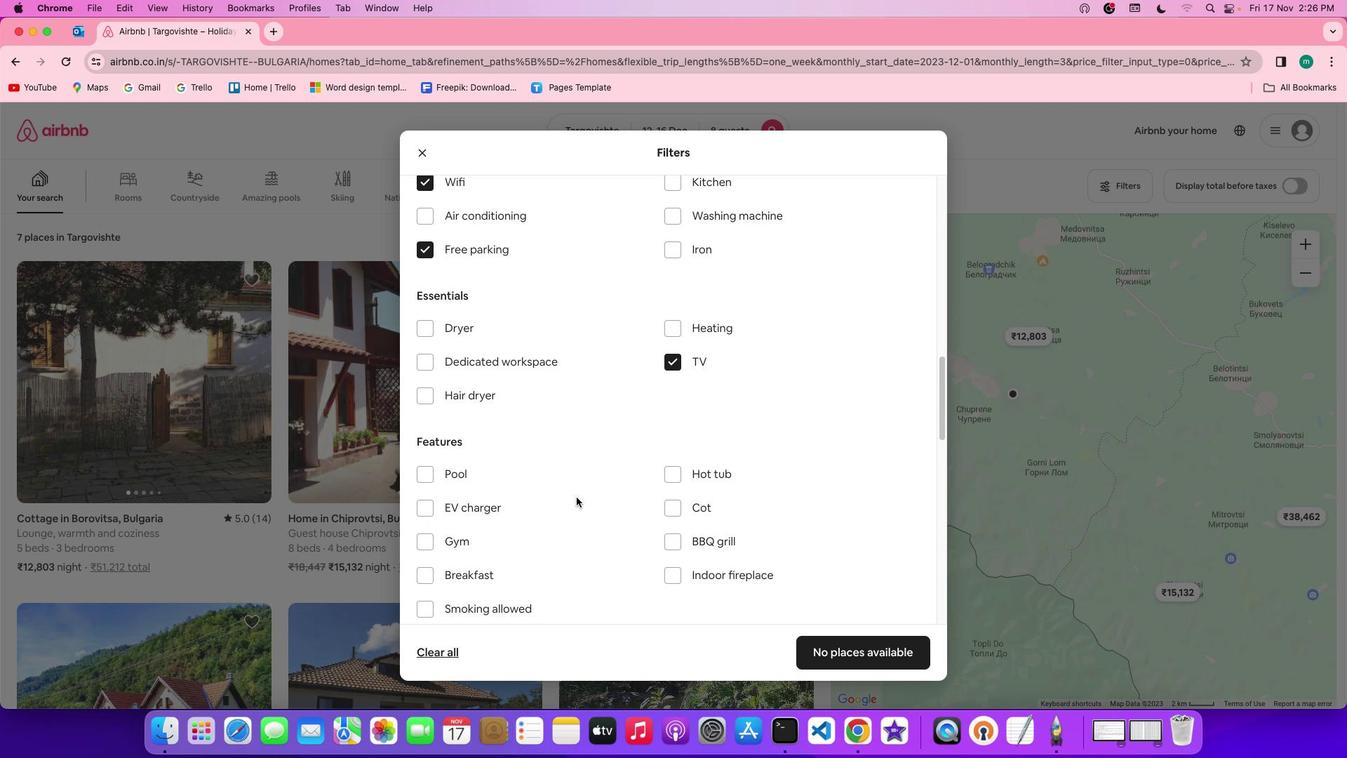 
Action: Mouse moved to (597, 501)
Screenshot: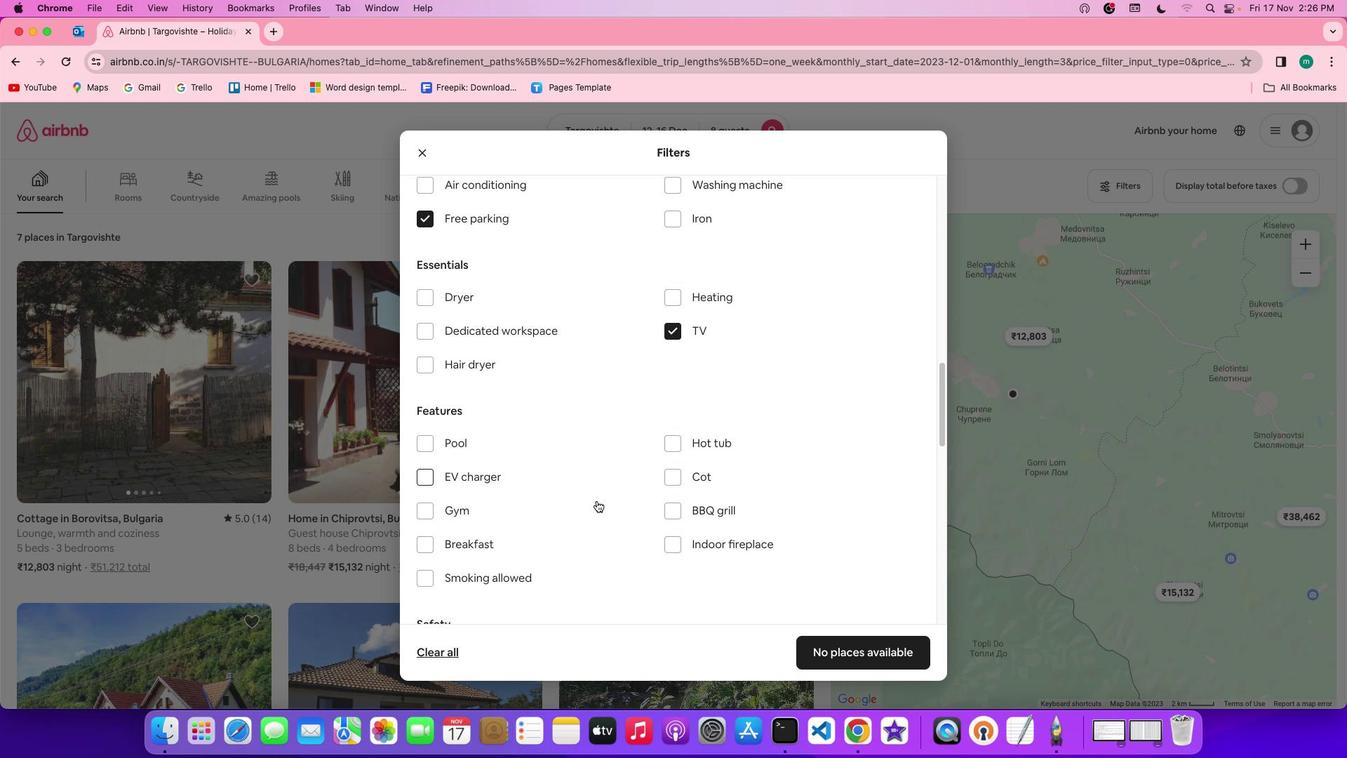 
Action: Mouse scrolled (597, 501) with delta (0, 0)
Screenshot: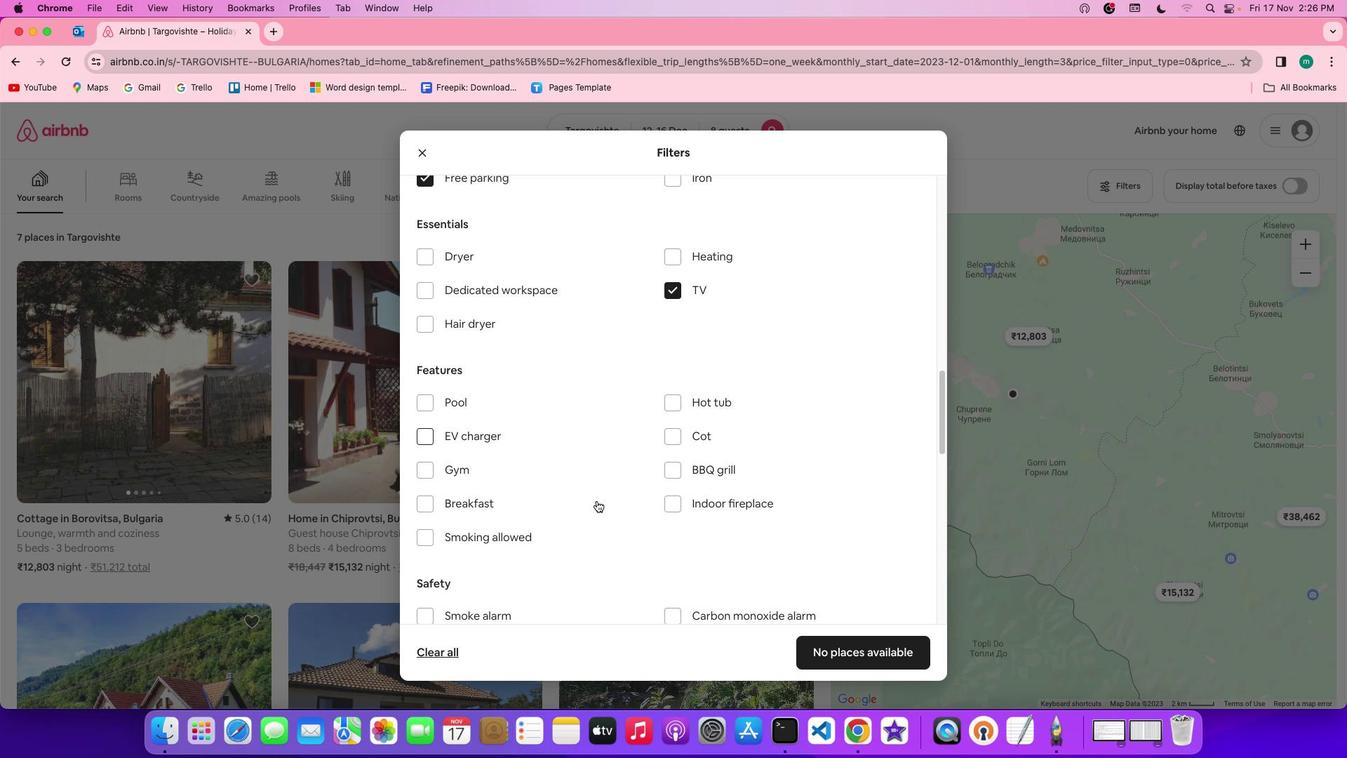 
Action: Mouse scrolled (597, 501) with delta (0, 0)
Screenshot: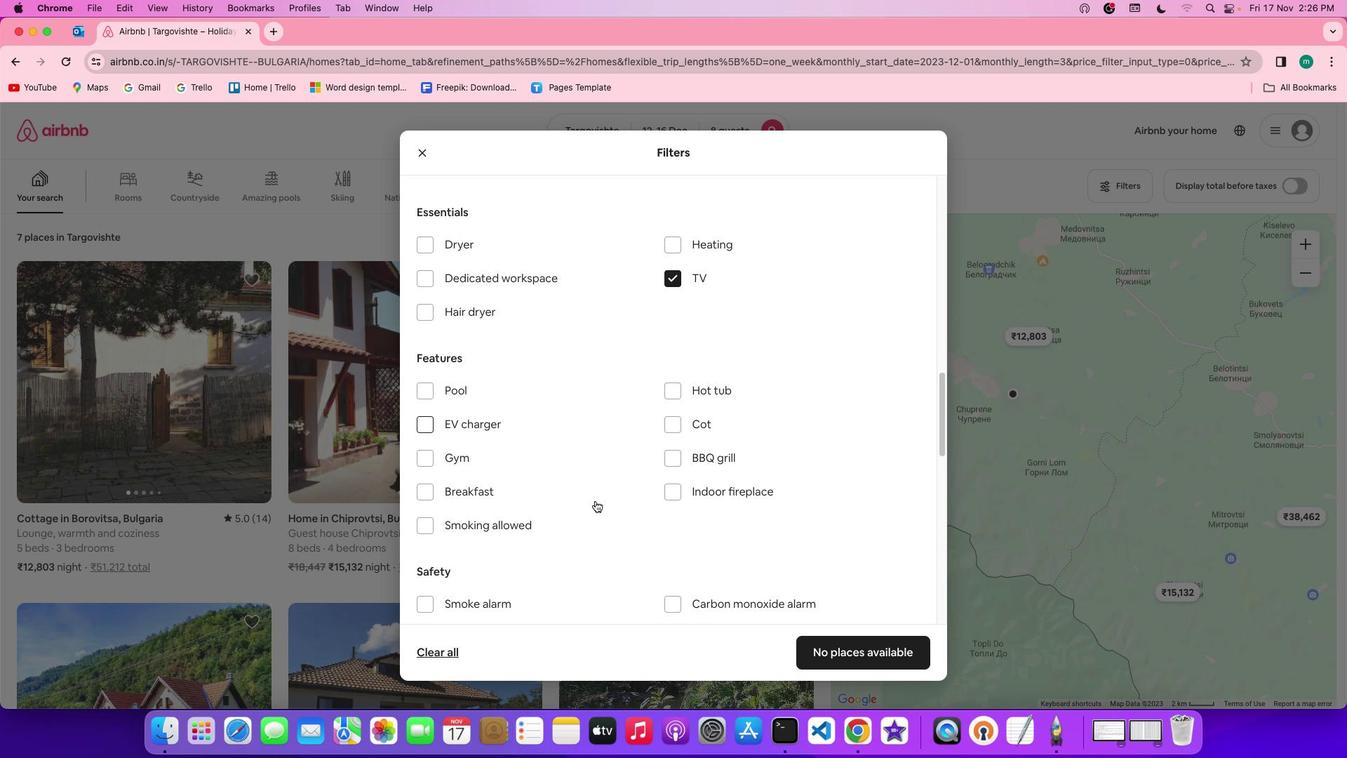 
Action: Mouse scrolled (597, 501) with delta (0, -1)
Screenshot: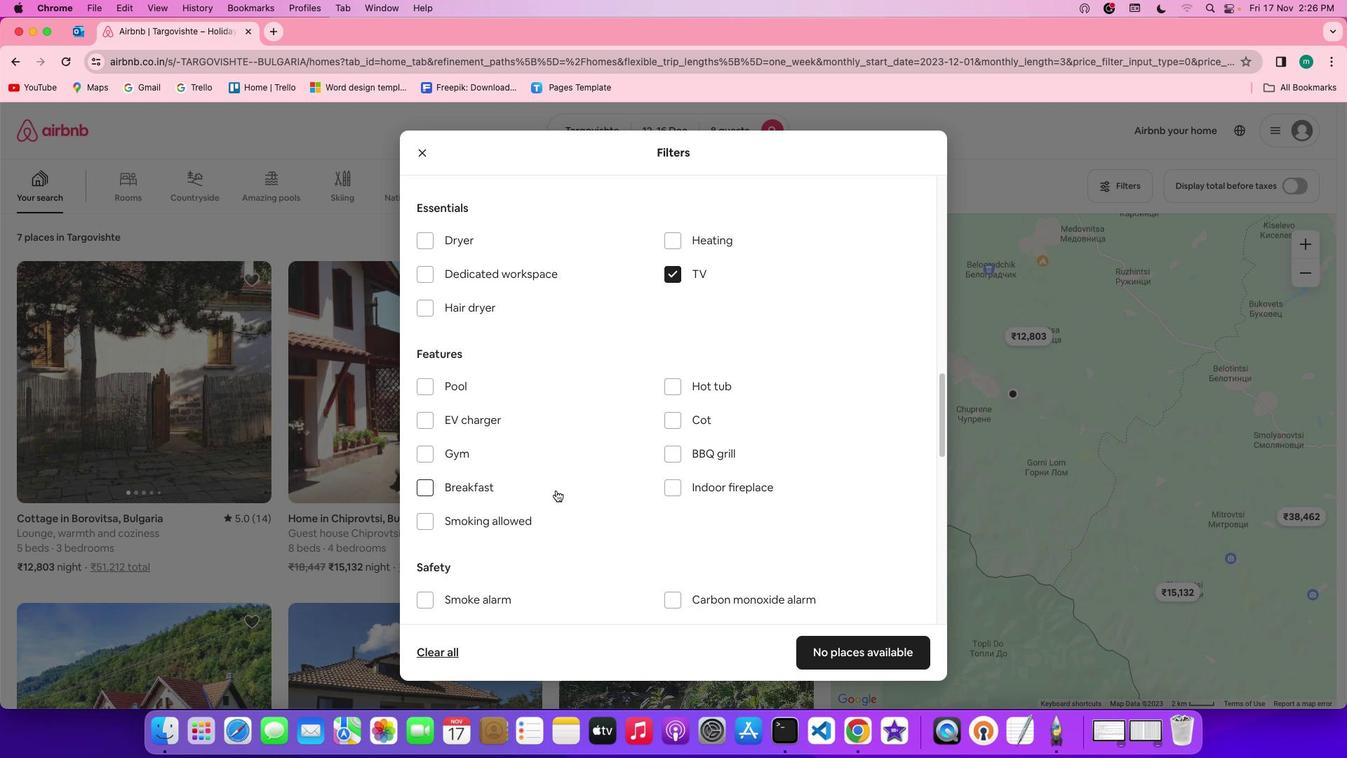 
Action: Mouse moved to (451, 448)
Screenshot: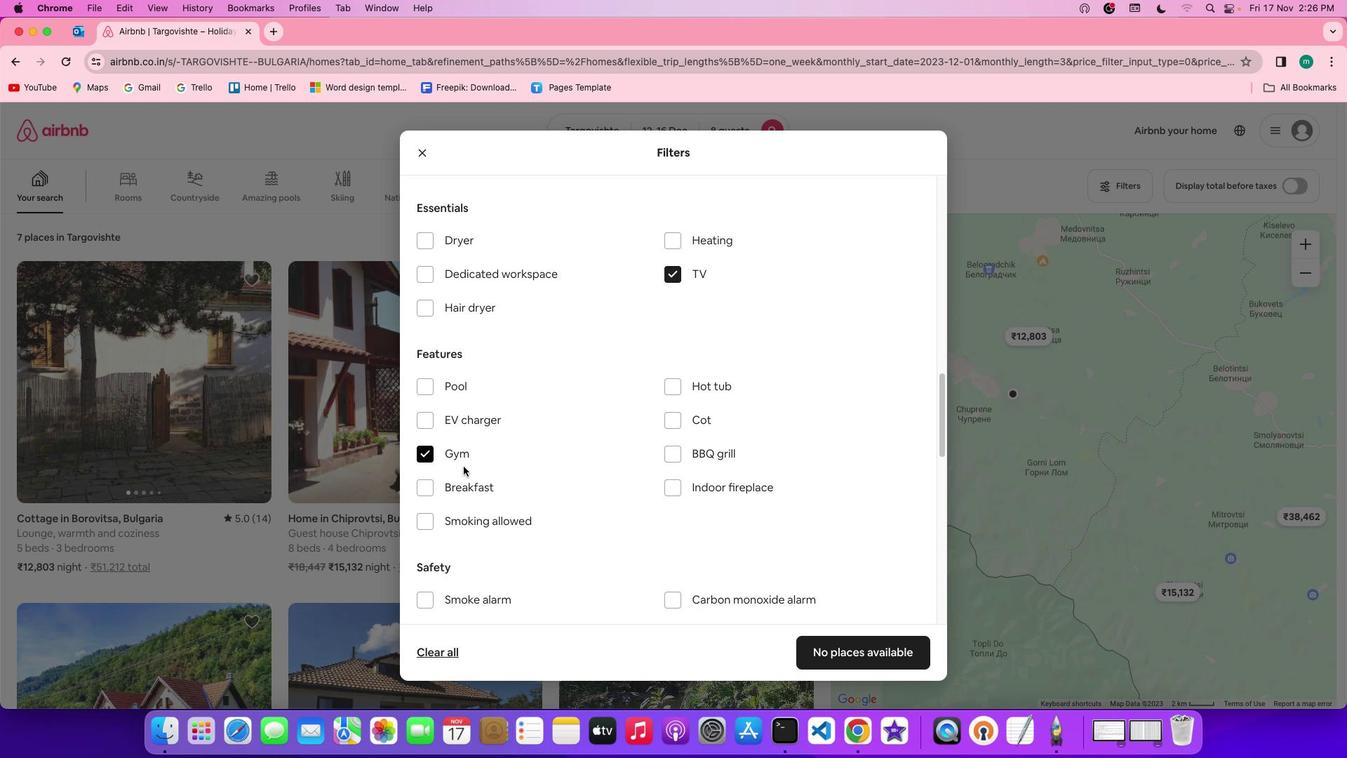 
Action: Mouse pressed left at (451, 448)
Screenshot: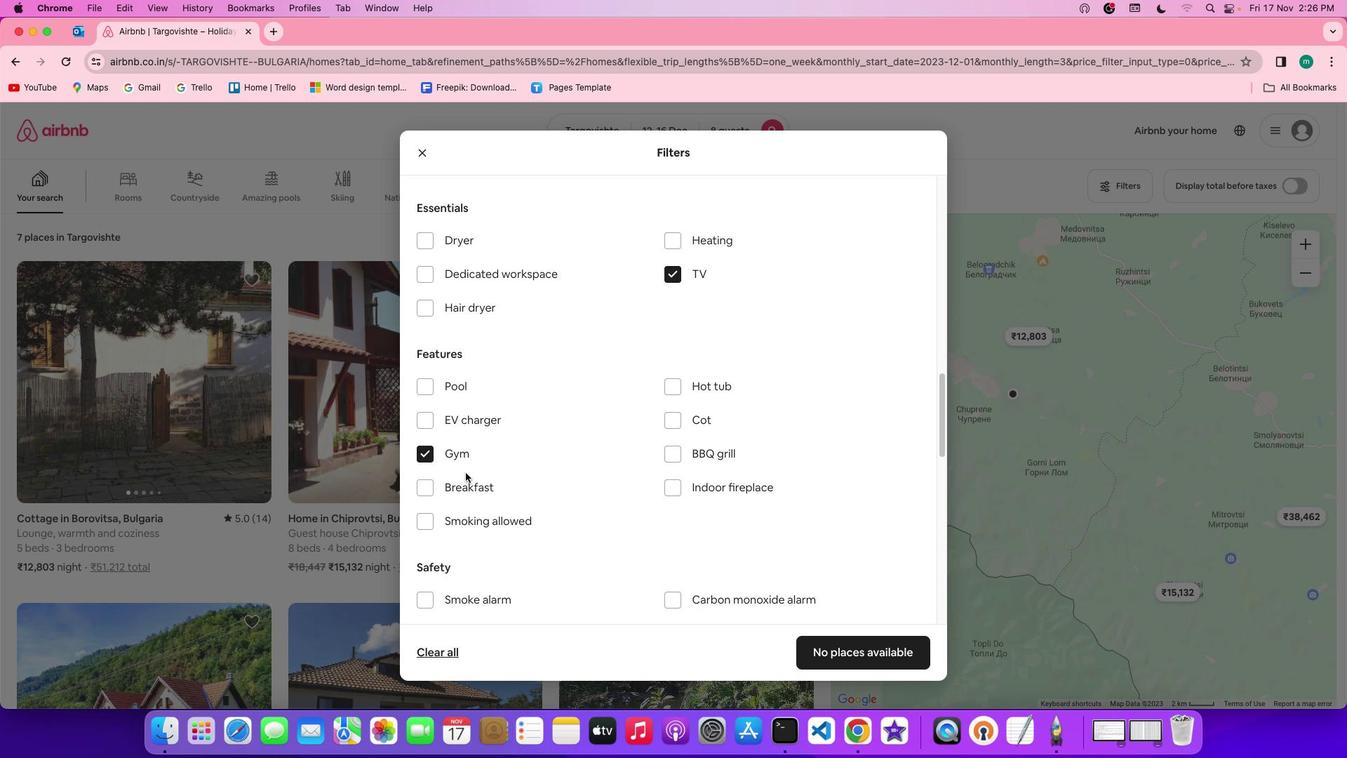 
Action: Mouse moved to (472, 487)
Screenshot: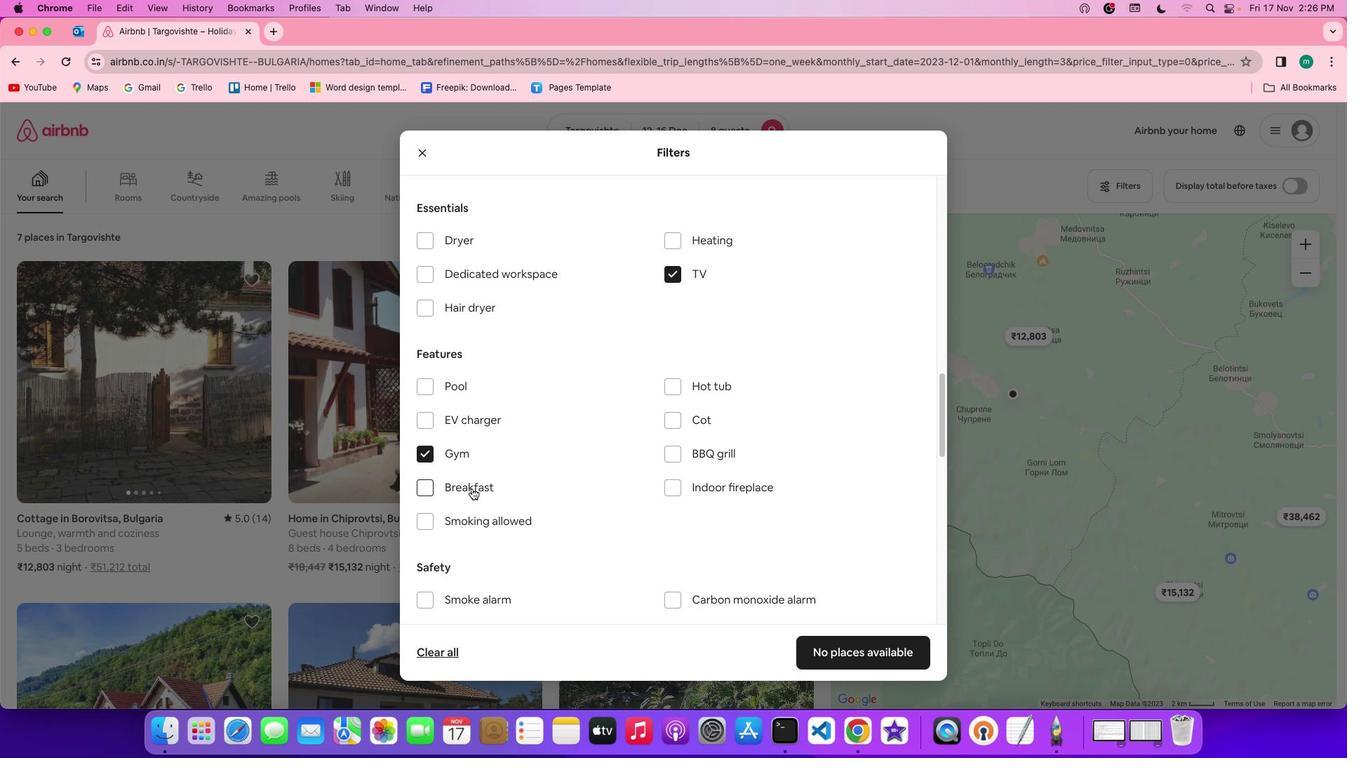 
Action: Mouse pressed left at (472, 487)
Screenshot: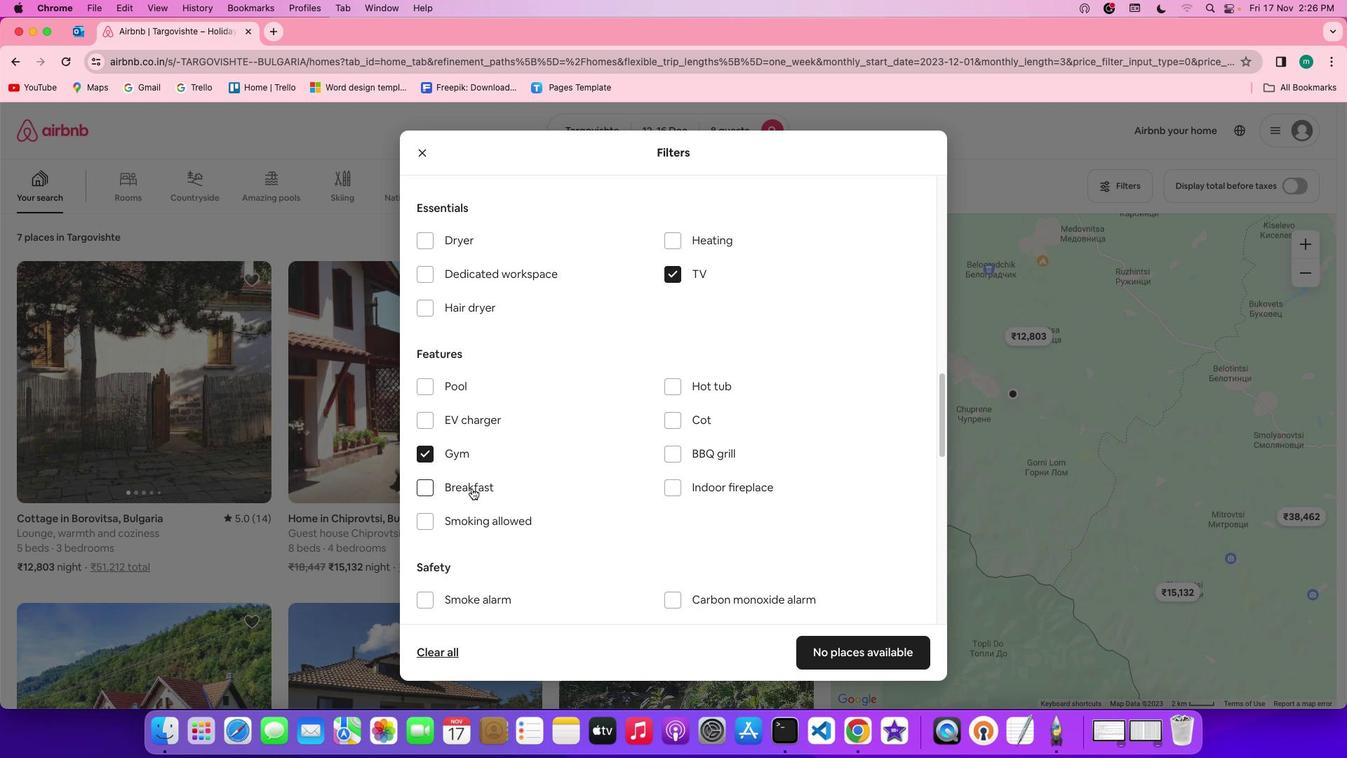 
Action: Mouse moved to (615, 499)
Screenshot: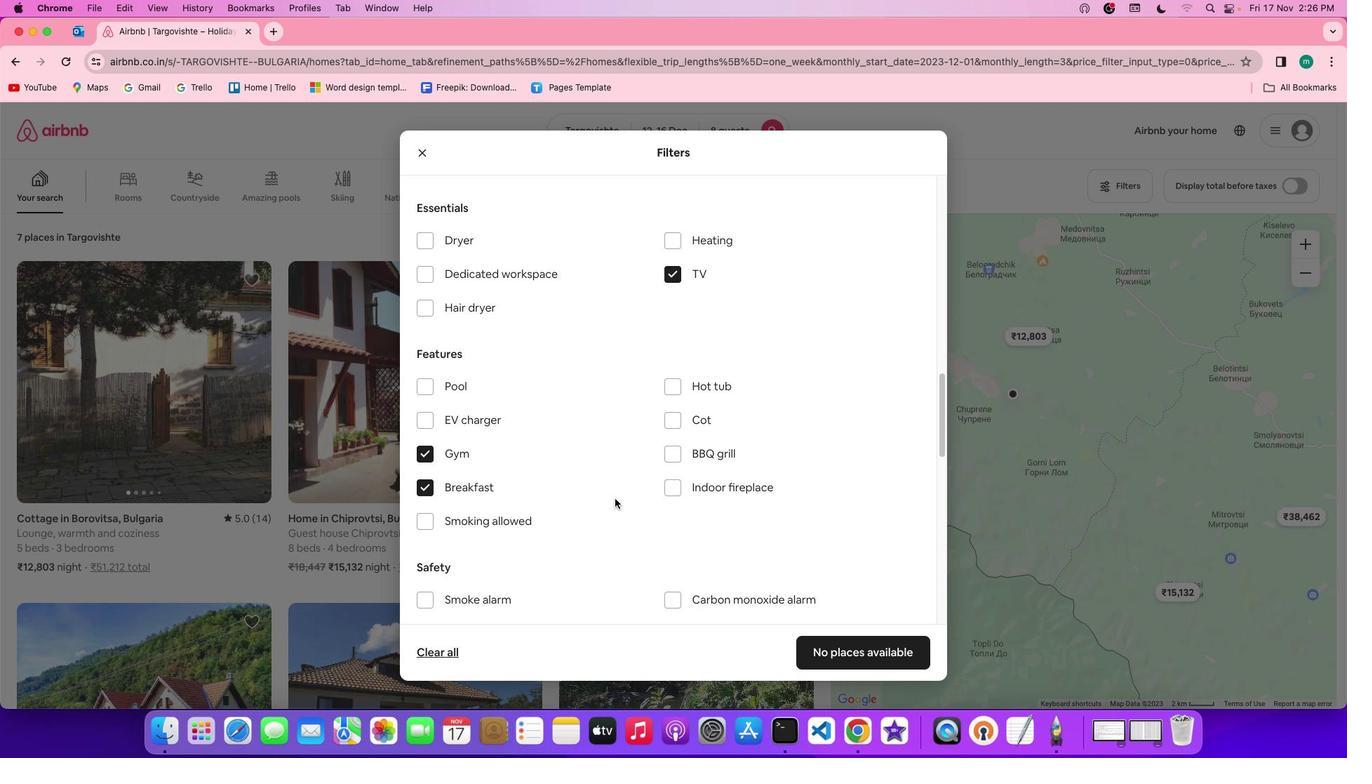 
Action: Mouse scrolled (615, 499) with delta (0, 0)
Screenshot: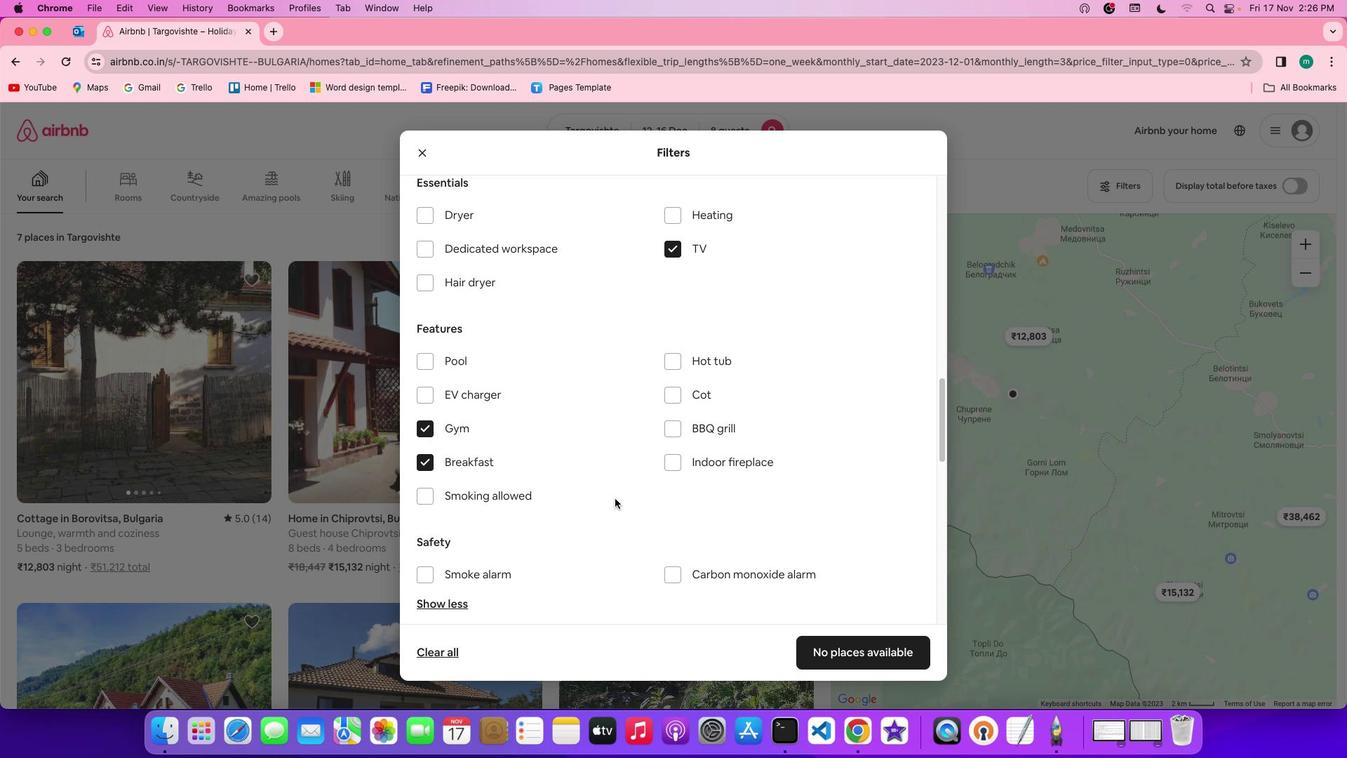 
Action: Mouse scrolled (615, 499) with delta (0, 0)
Screenshot: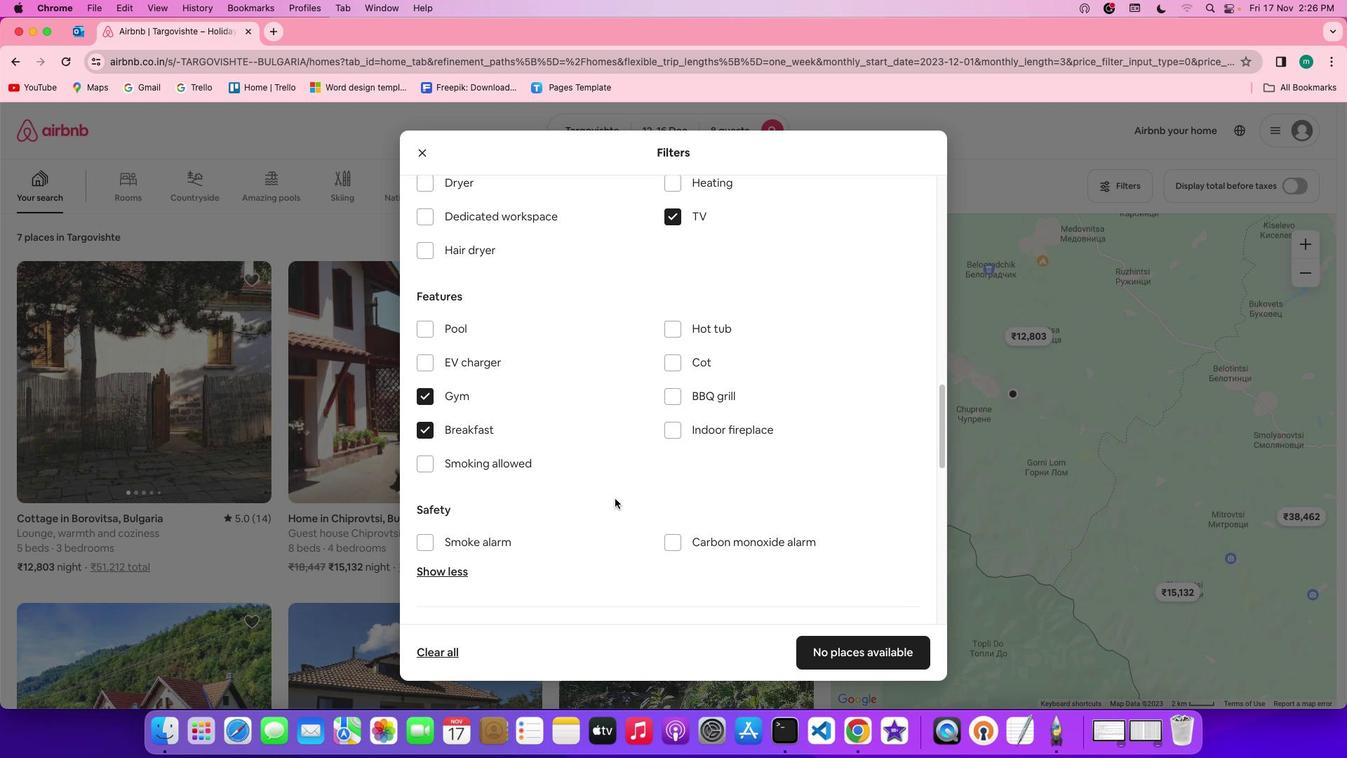 
Action: Mouse scrolled (615, 499) with delta (0, 0)
Screenshot: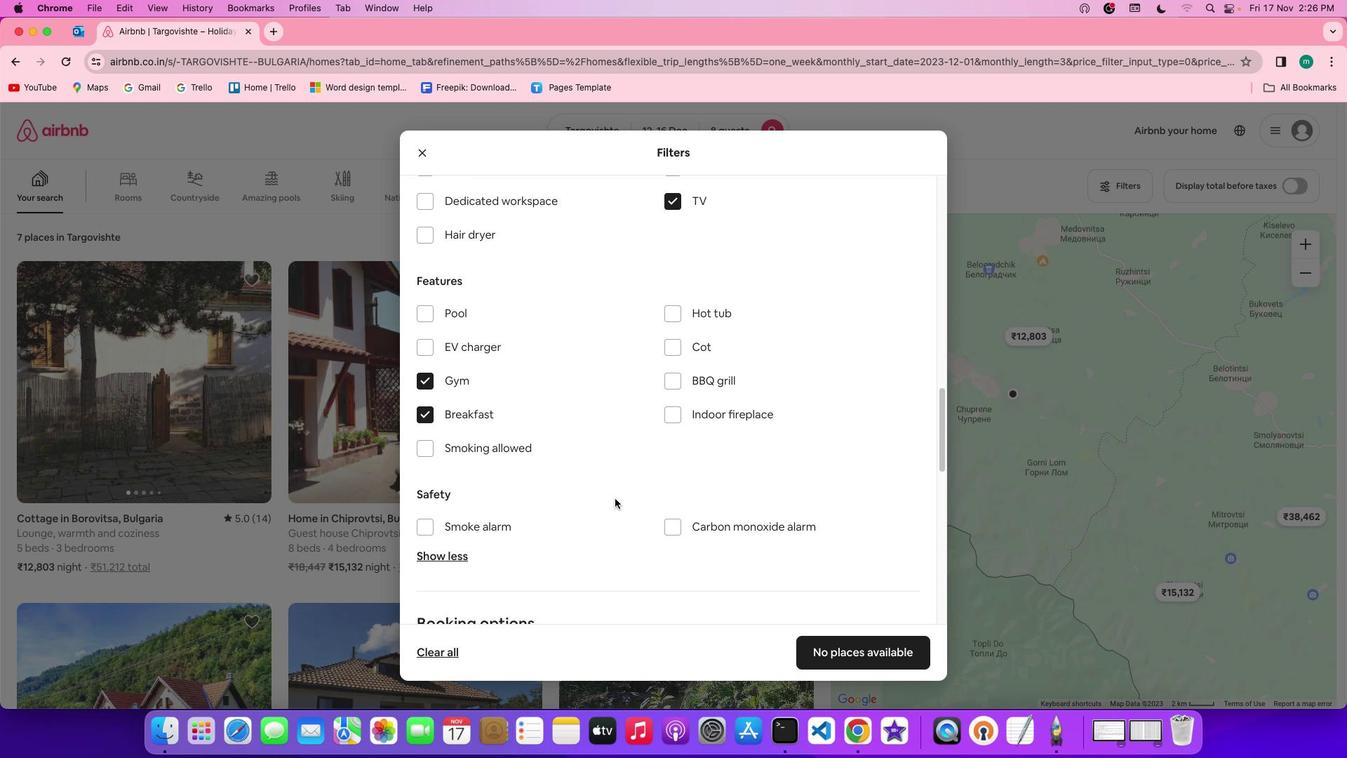 
Action: Mouse scrolled (615, 499) with delta (0, 0)
Screenshot: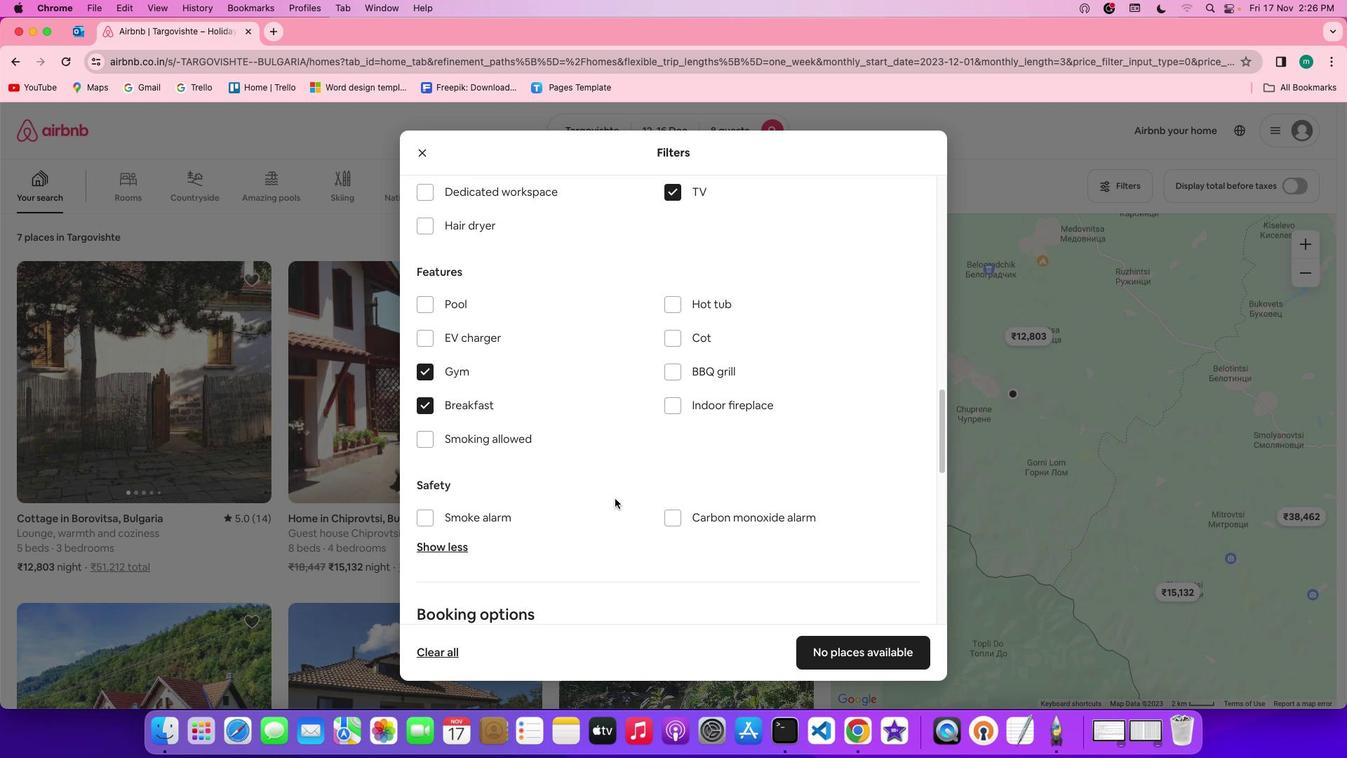 
Action: Mouse scrolled (615, 499) with delta (0, 0)
Screenshot: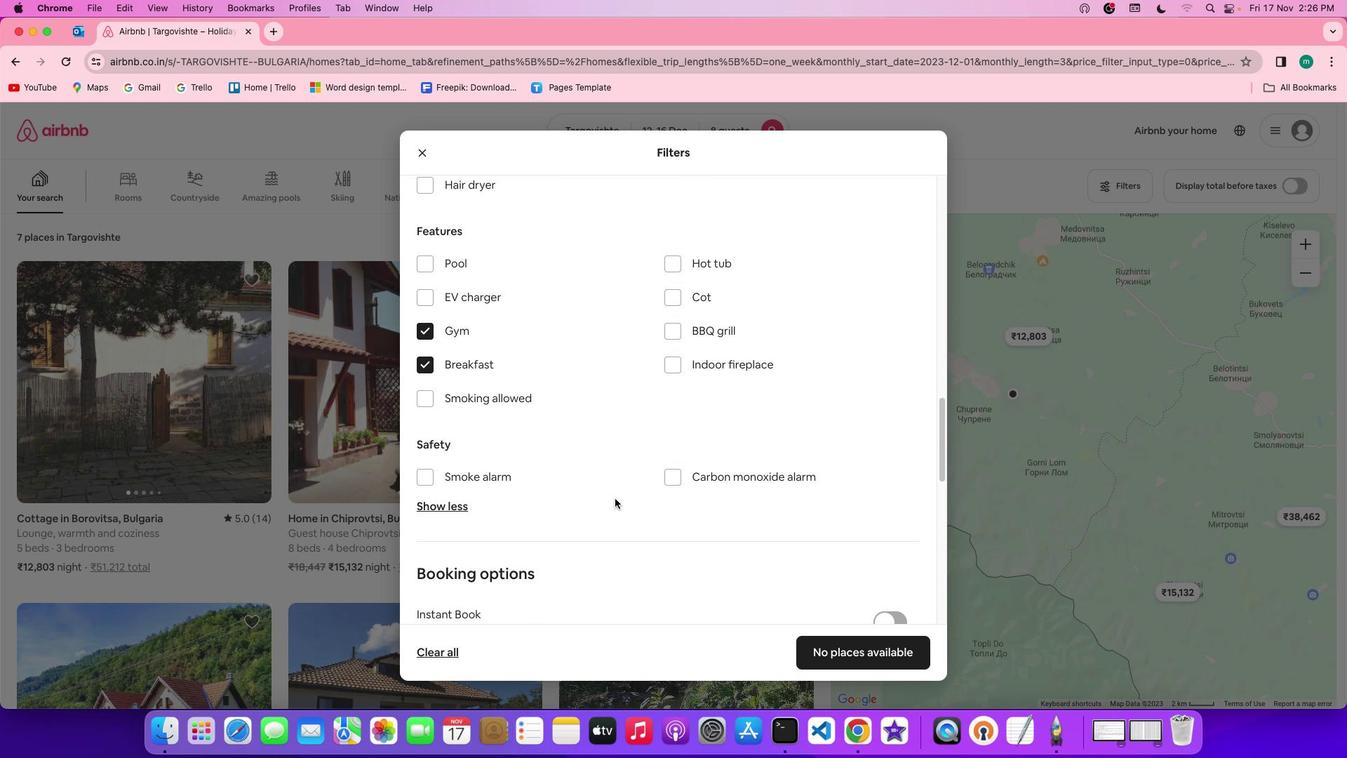 
Action: Mouse scrolled (615, 499) with delta (0, 0)
Screenshot: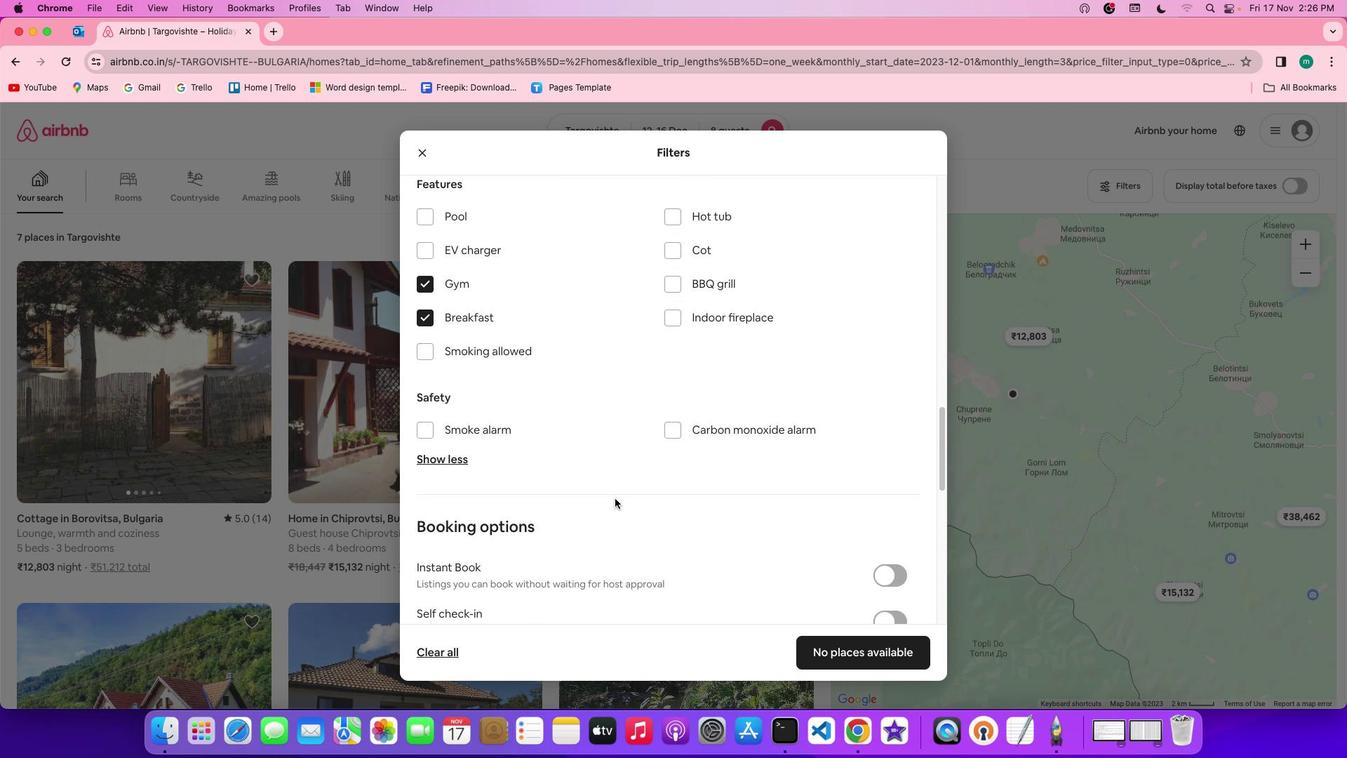 
Action: Mouse scrolled (615, 499) with delta (0, 0)
Screenshot: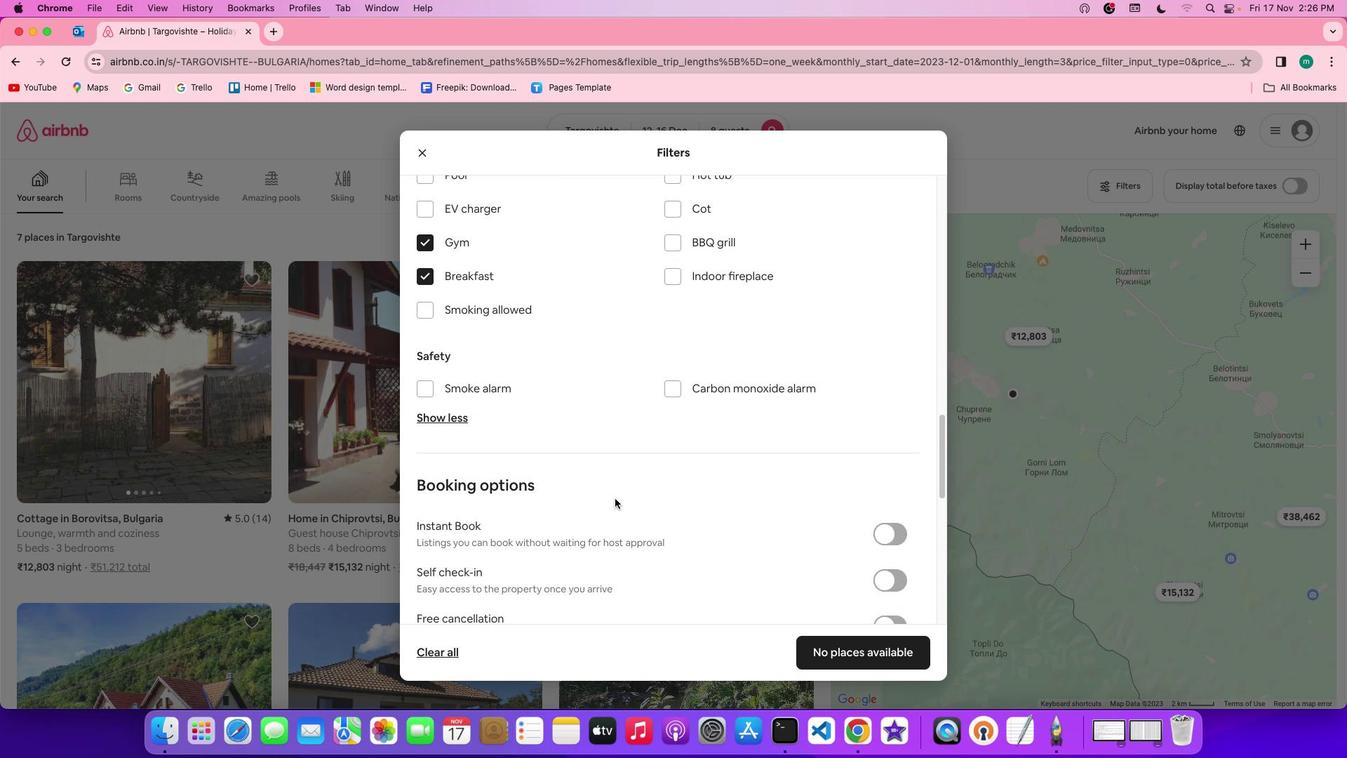 
Action: Mouse scrolled (615, 499) with delta (0, -1)
Screenshot: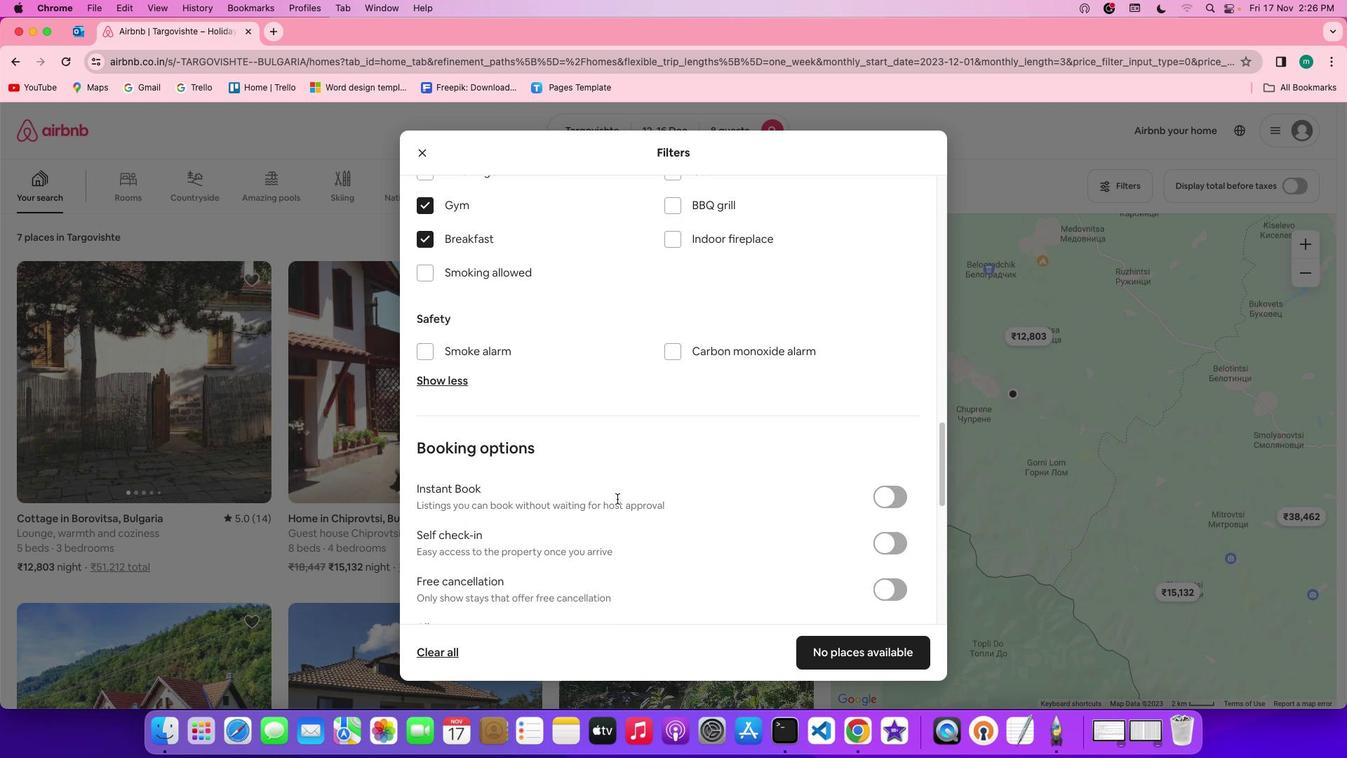 
Action: Mouse scrolled (615, 499) with delta (0, -1)
Screenshot: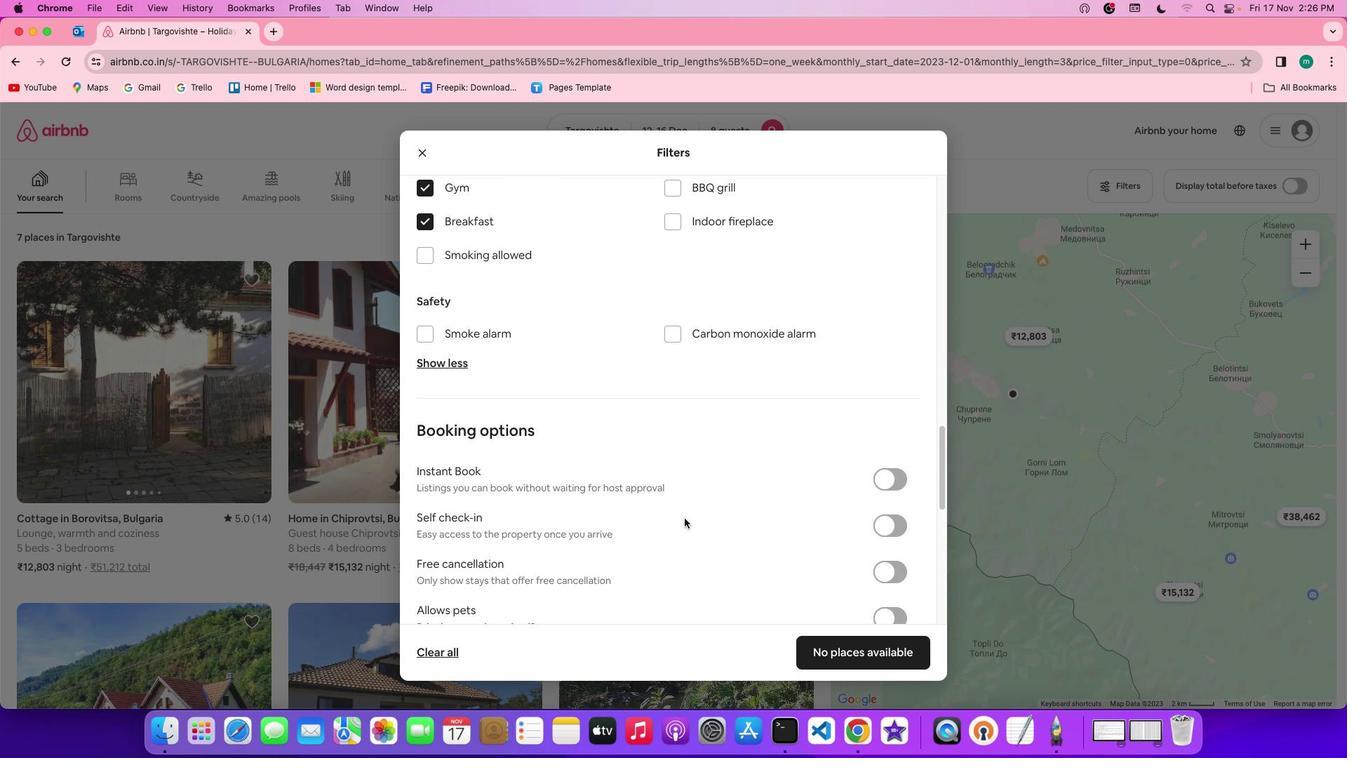 
Action: Mouse moved to (688, 518)
Screenshot: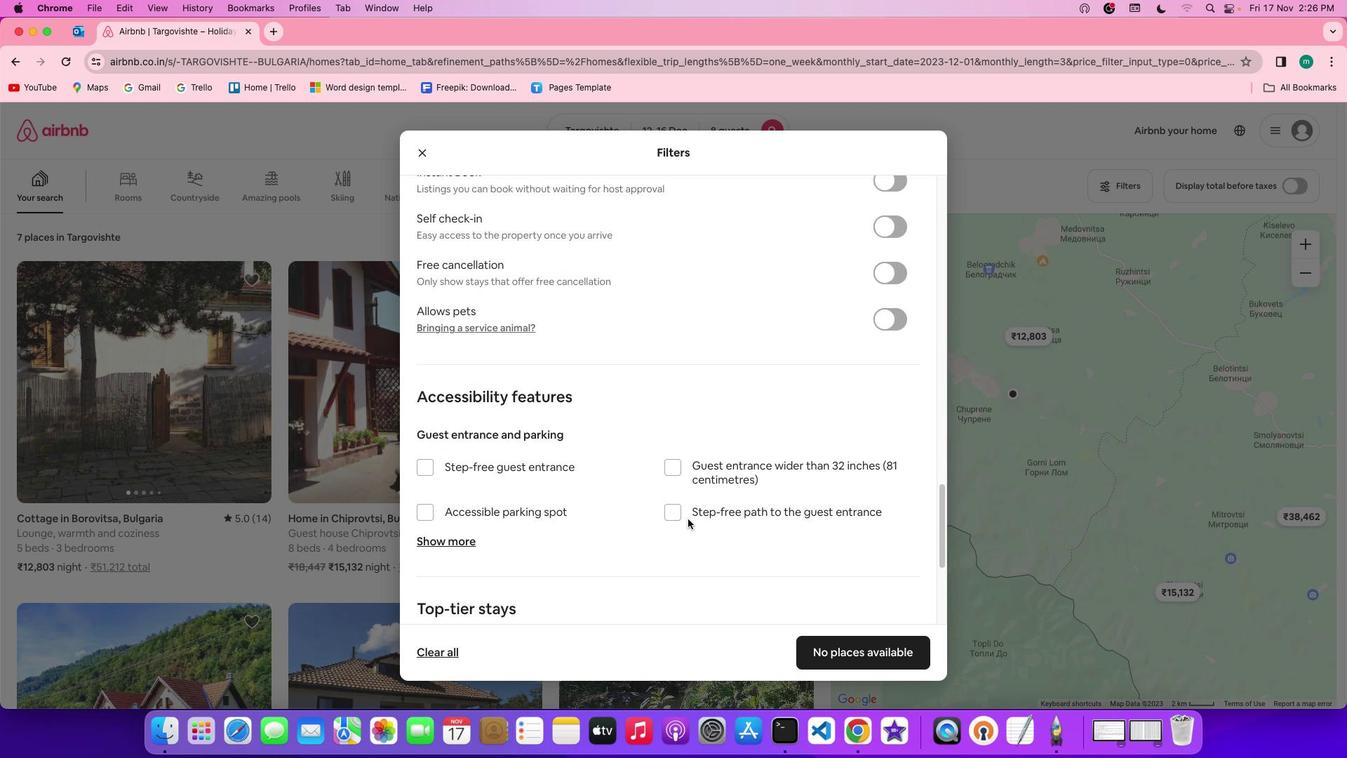 
Action: Mouse scrolled (688, 518) with delta (0, 0)
Screenshot: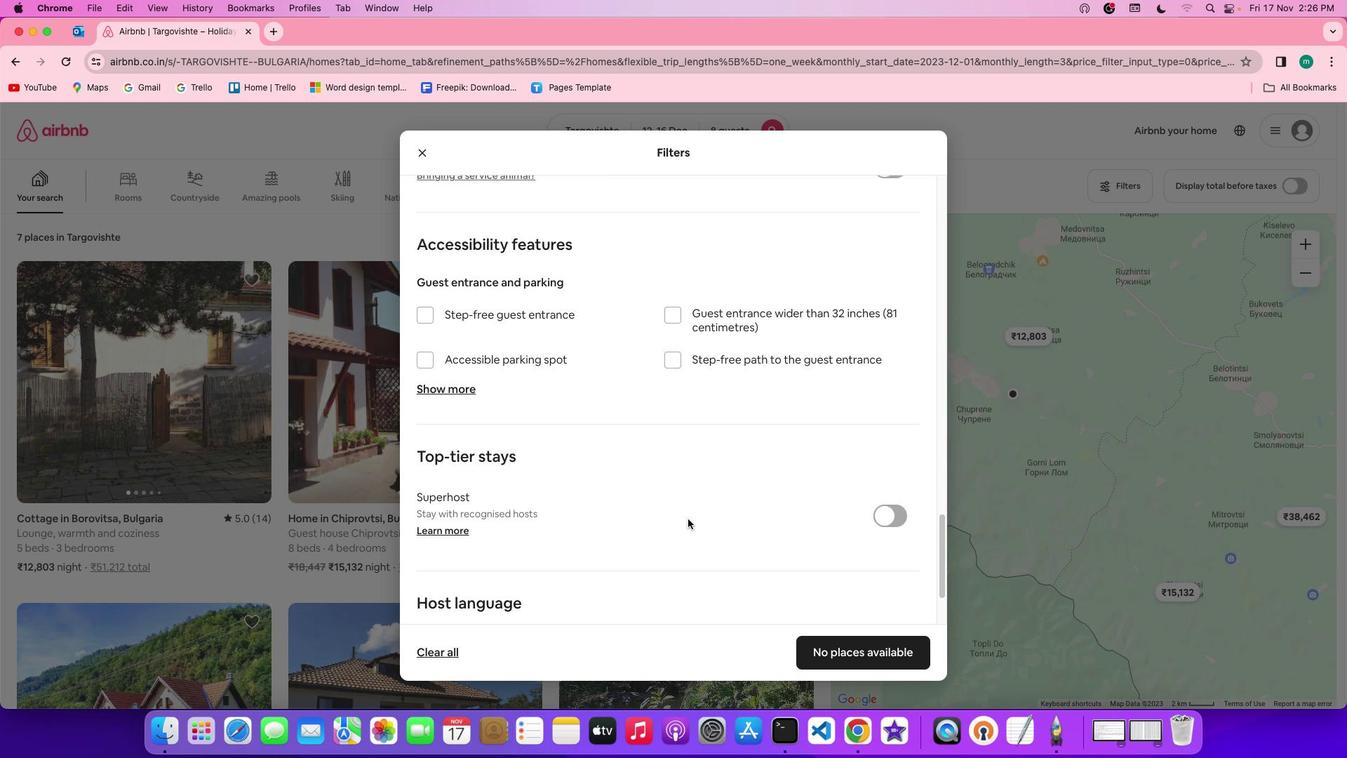 
Action: Mouse scrolled (688, 518) with delta (0, 0)
Screenshot: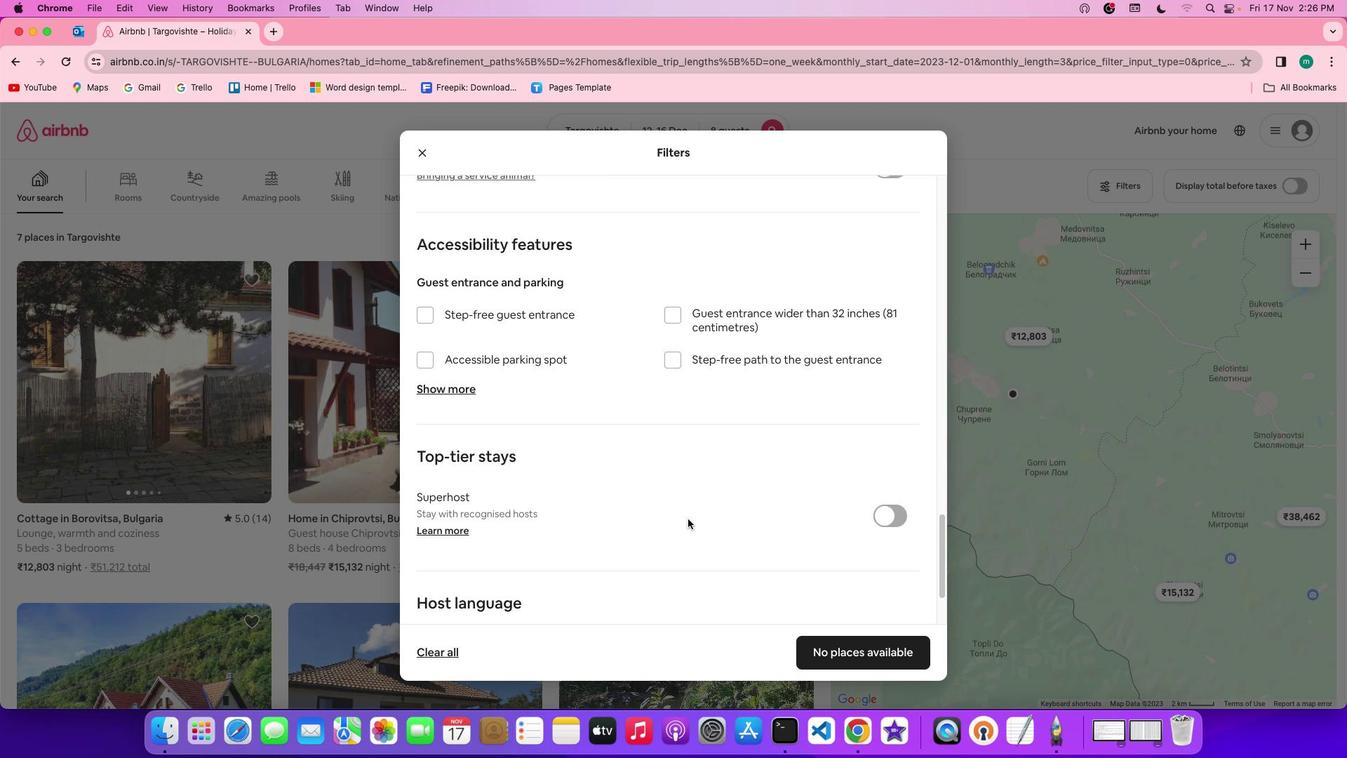 
Action: Mouse scrolled (688, 518) with delta (0, -2)
Screenshot: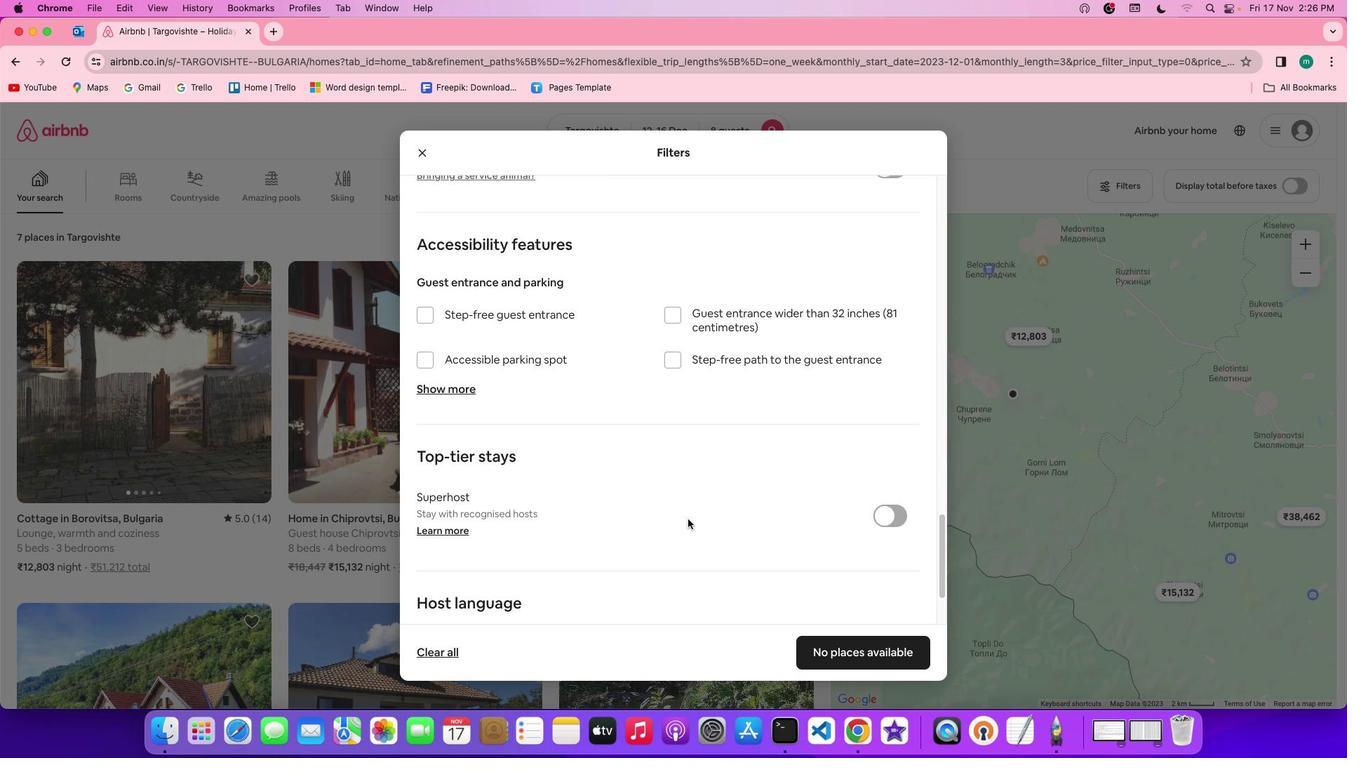 
Action: Mouse scrolled (688, 518) with delta (0, -3)
Screenshot: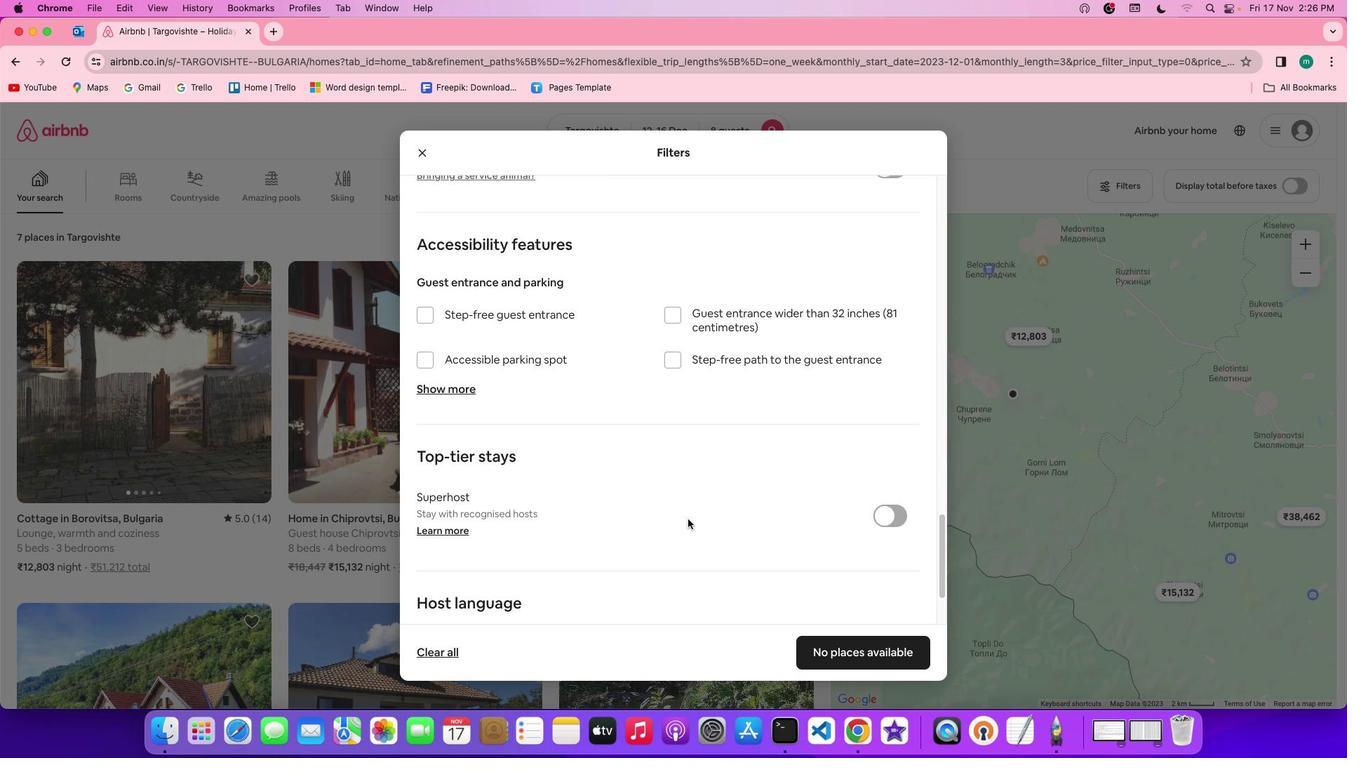 
Action: Mouse scrolled (688, 518) with delta (0, -3)
Screenshot: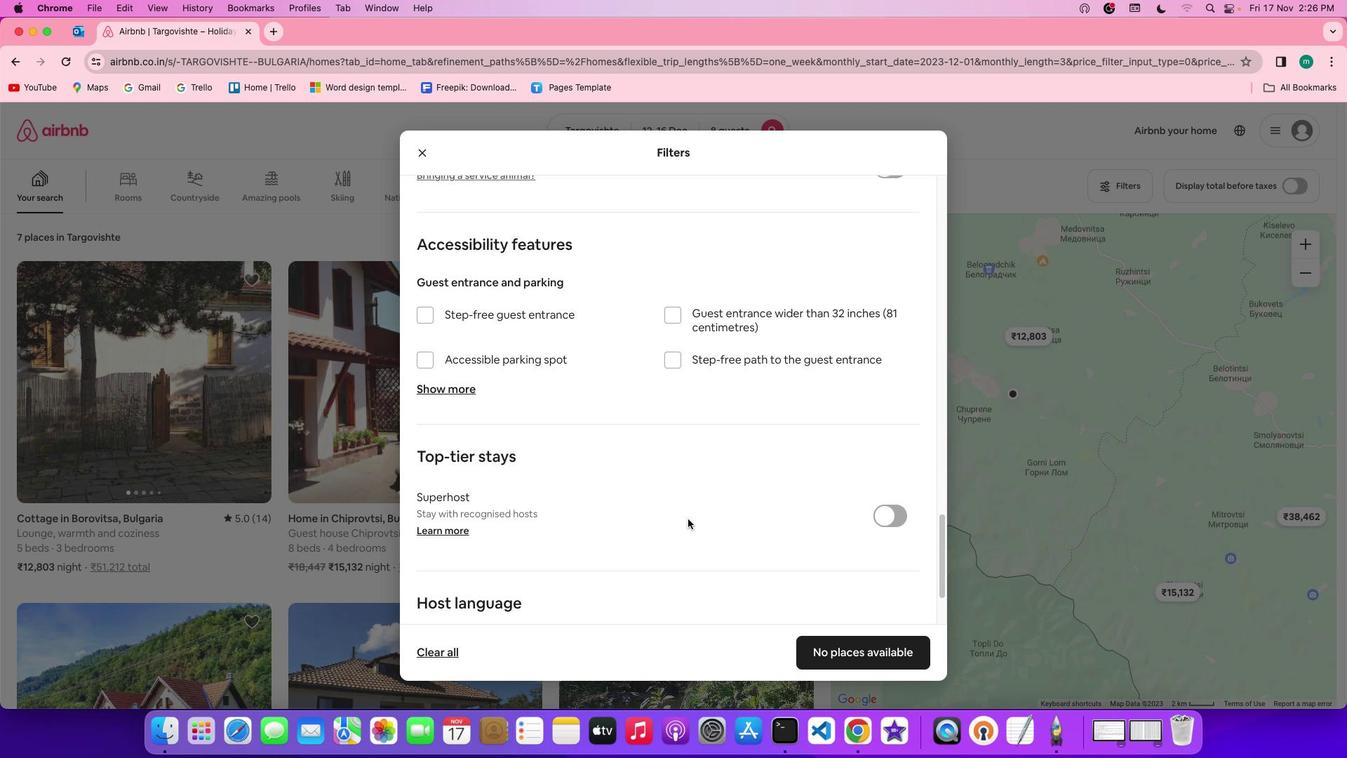
Action: Mouse moved to (688, 518)
Screenshot: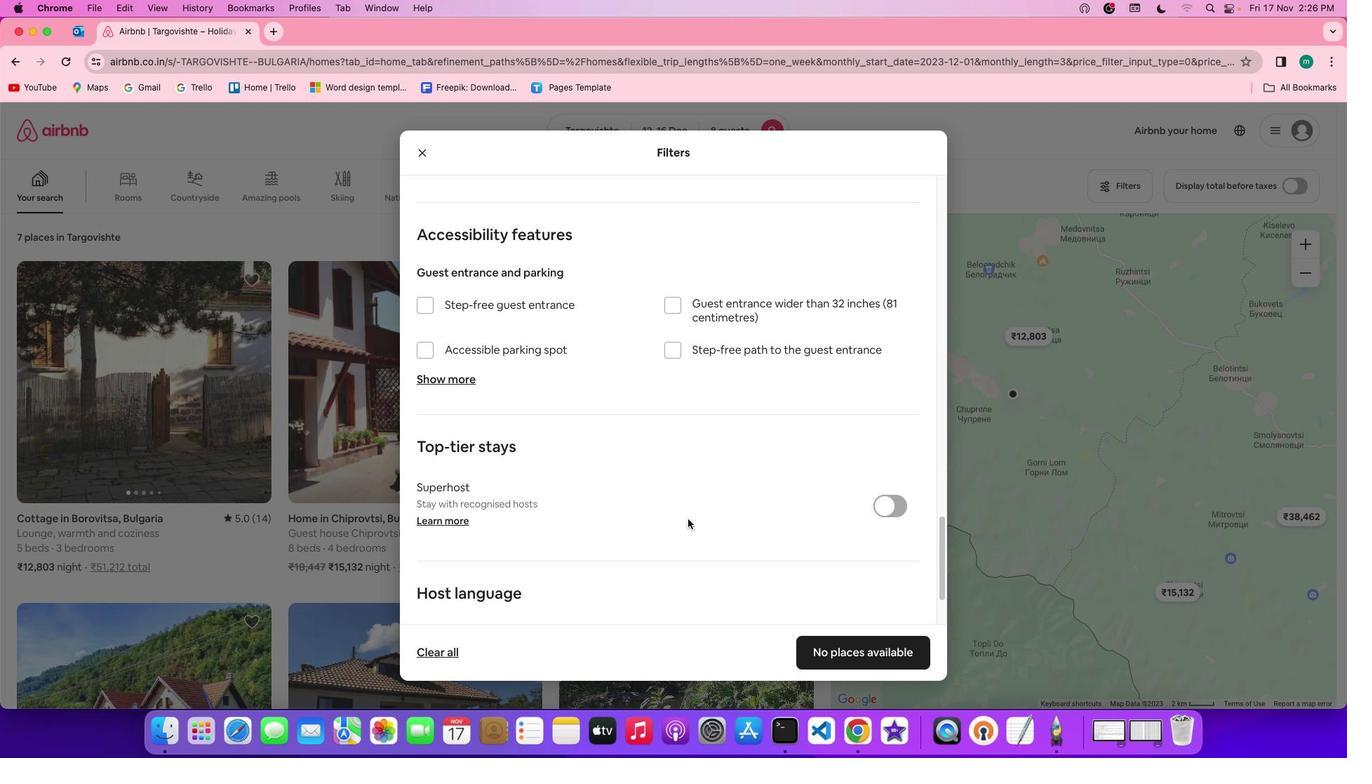 
Action: Mouse scrolled (688, 518) with delta (0, 0)
Screenshot: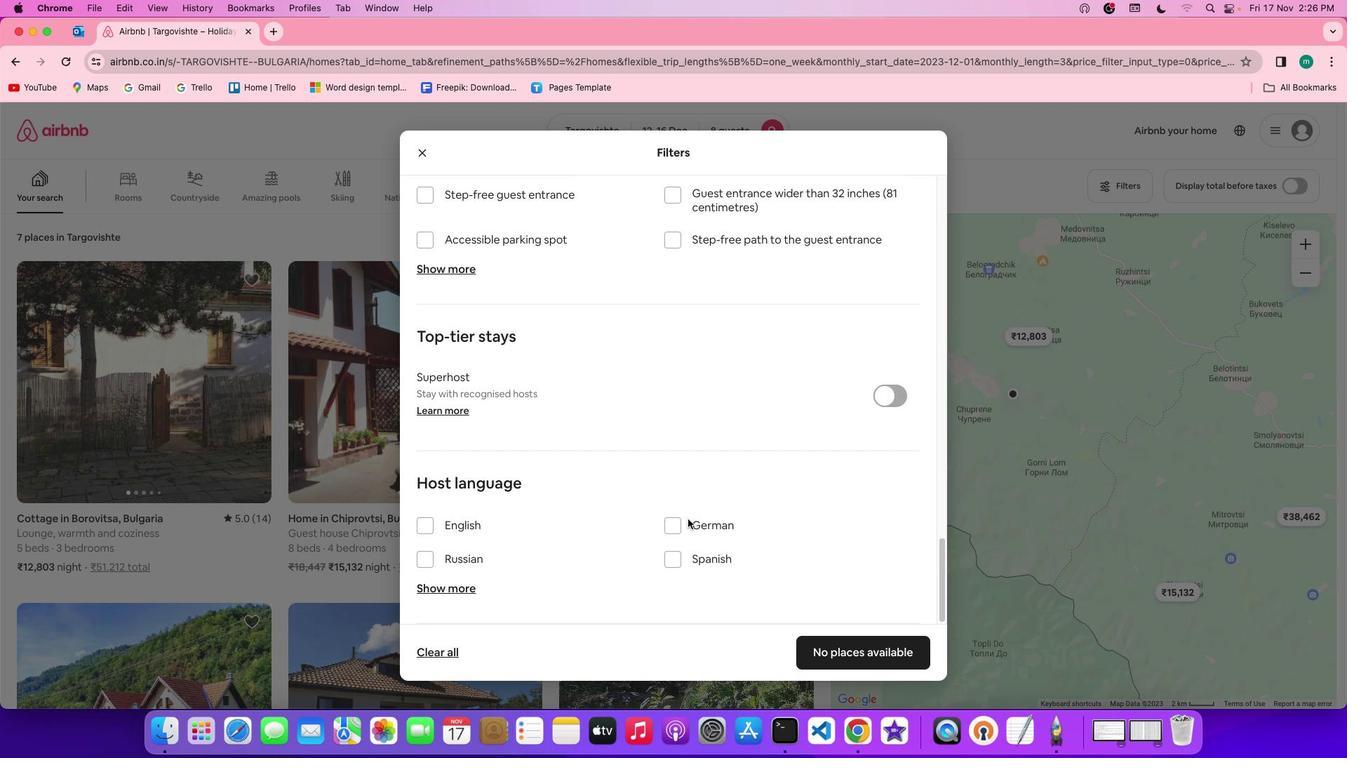 
Action: Mouse scrolled (688, 518) with delta (0, 0)
Screenshot: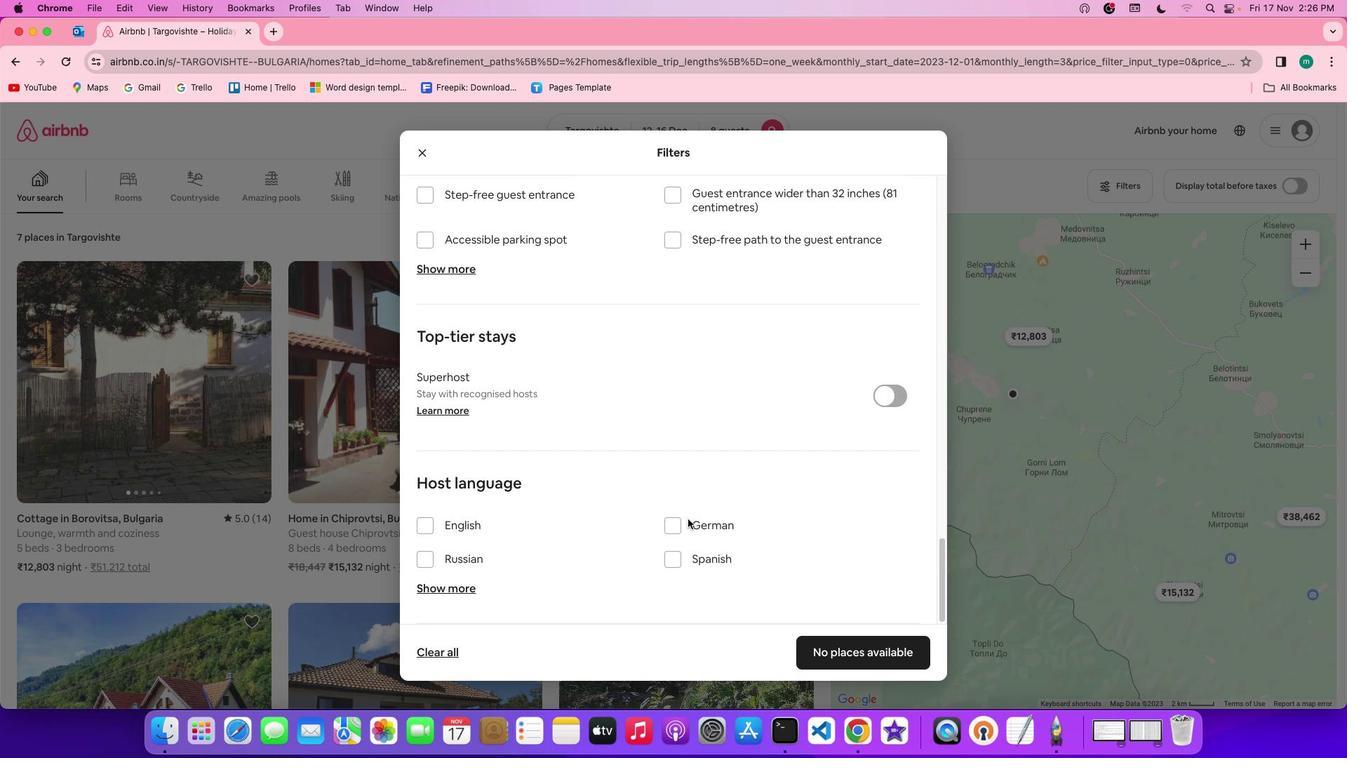 
Action: Mouse scrolled (688, 518) with delta (0, -2)
Screenshot: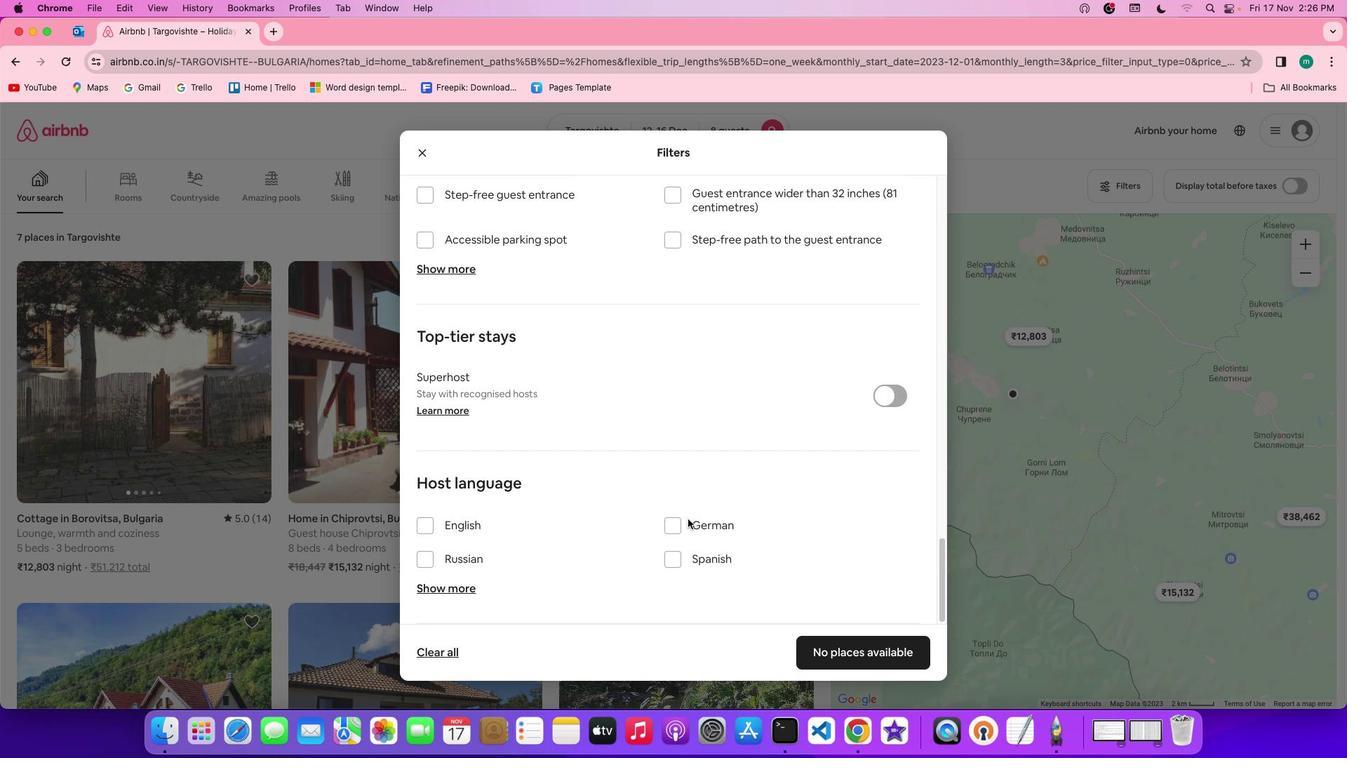 
Action: Mouse scrolled (688, 518) with delta (0, -3)
Screenshot: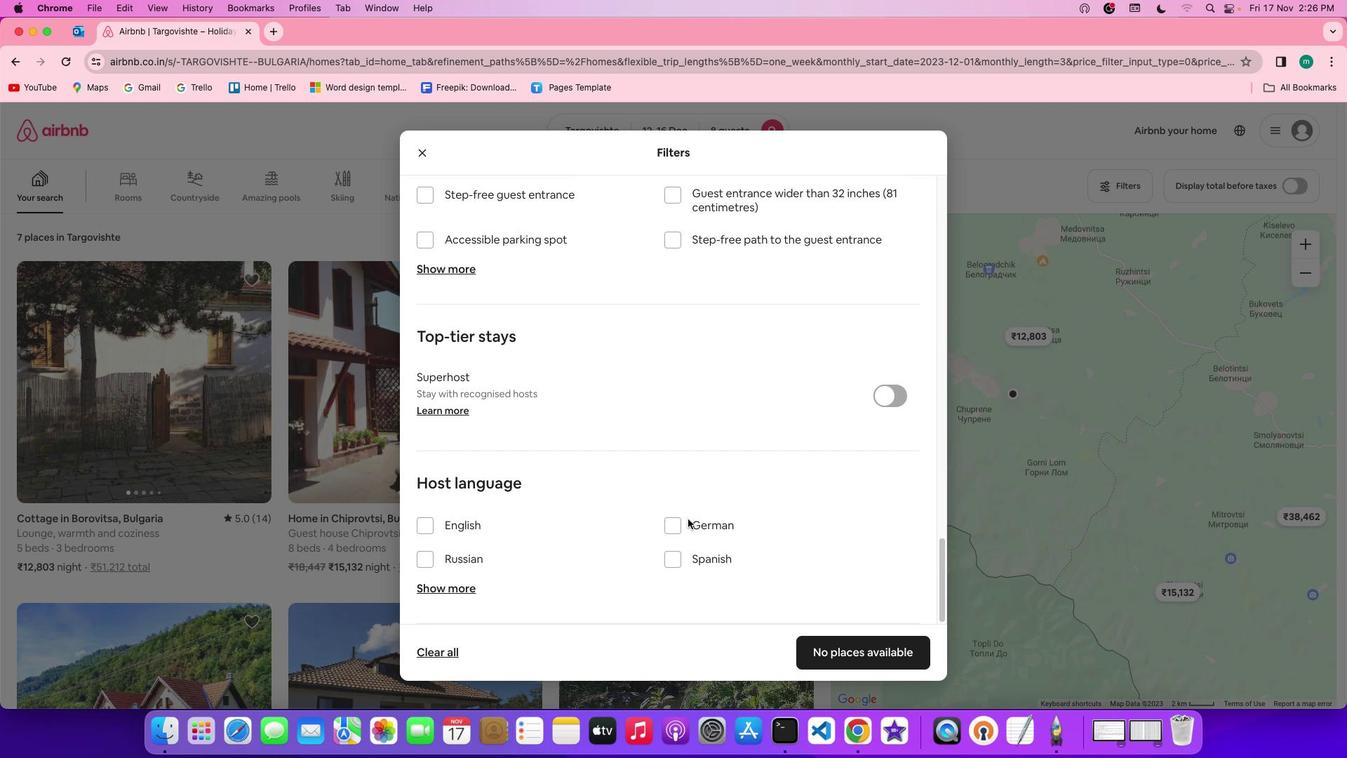 
Action: Mouse scrolled (688, 518) with delta (0, -4)
Screenshot: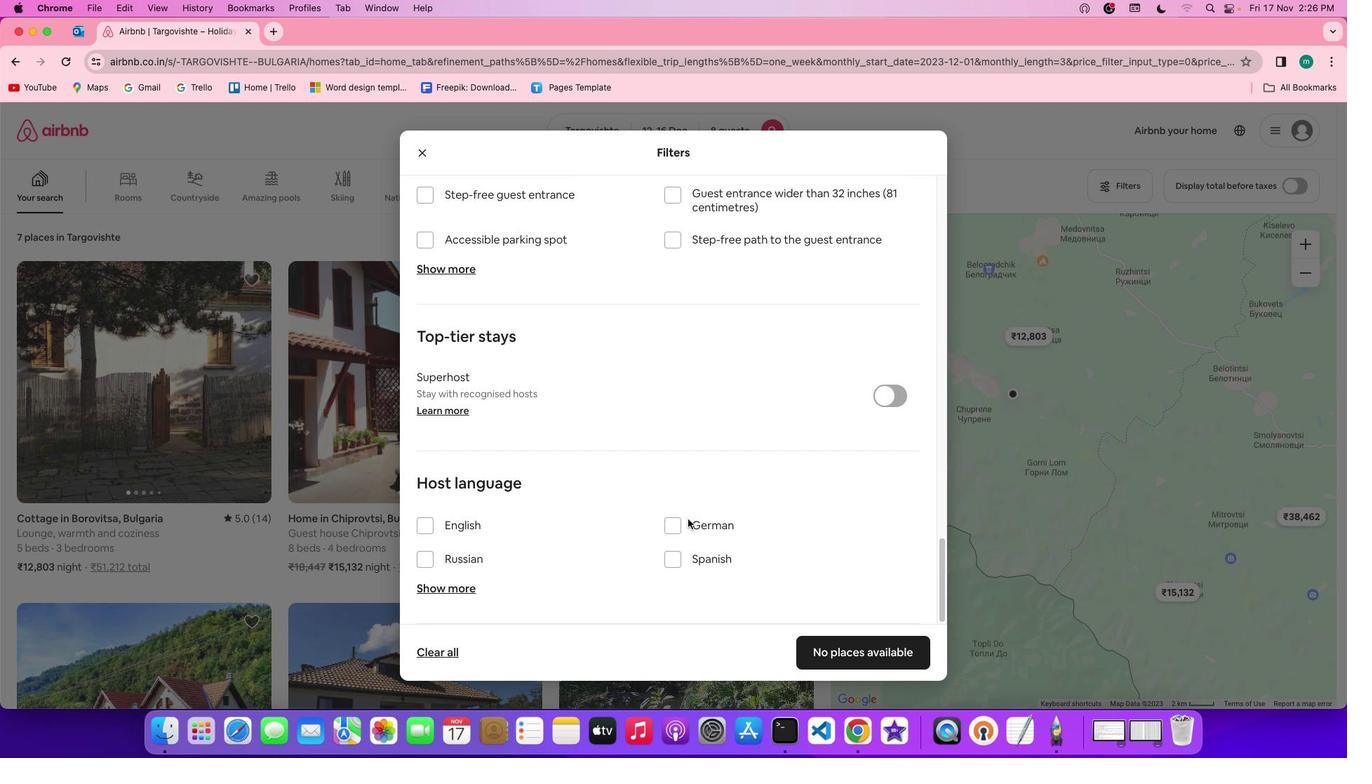 
Action: Mouse scrolled (688, 518) with delta (0, -4)
Screenshot: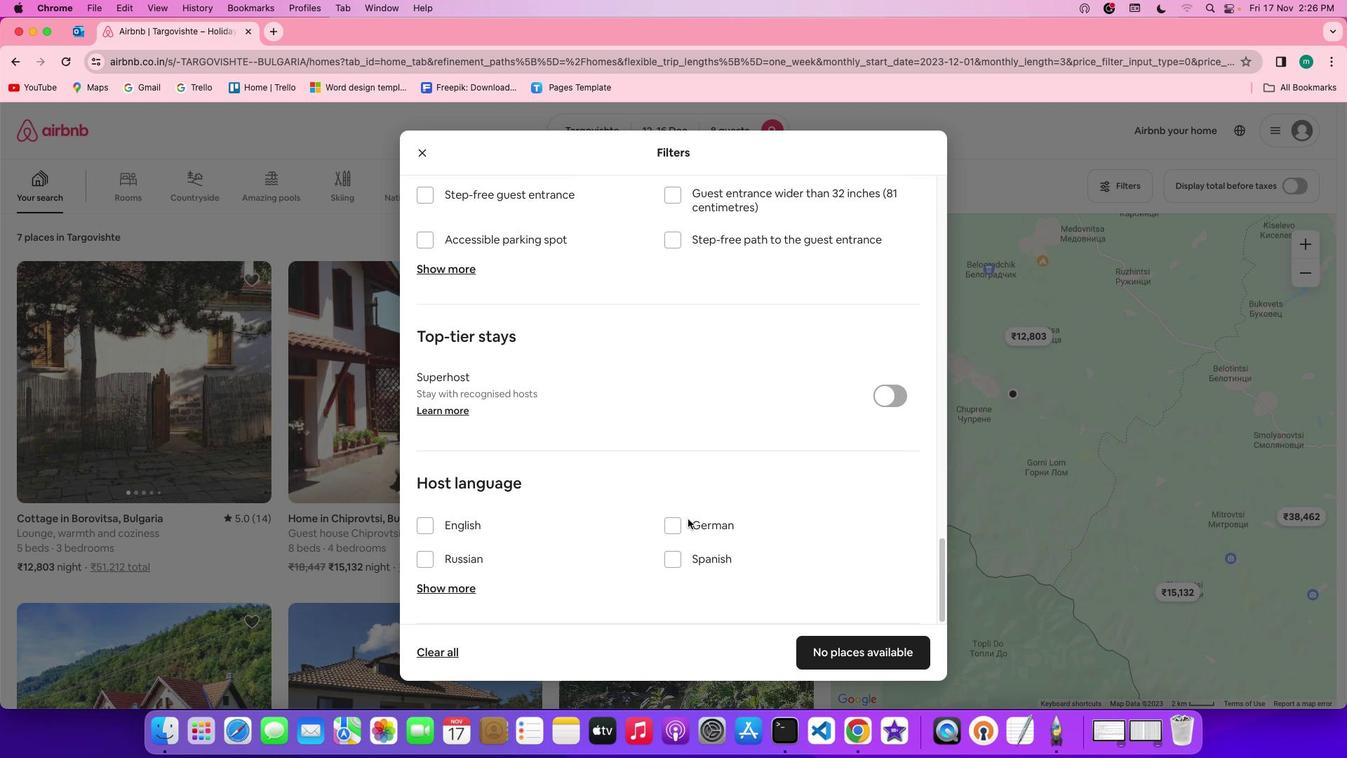 
Action: Mouse scrolled (688, 518) with delta (0, 0)
Screenshot: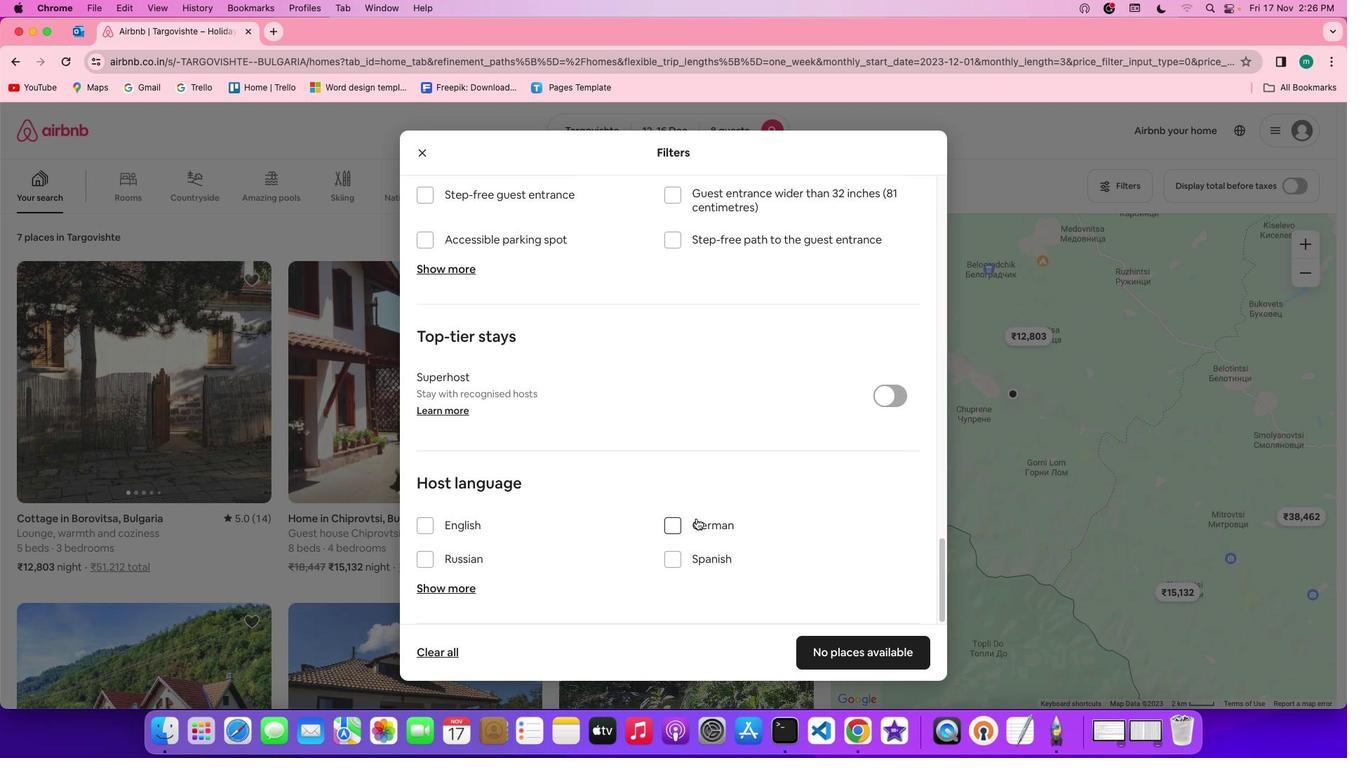 
Action: Mouse scrolled (688, 518) with delta (0, 0)
Screenshot: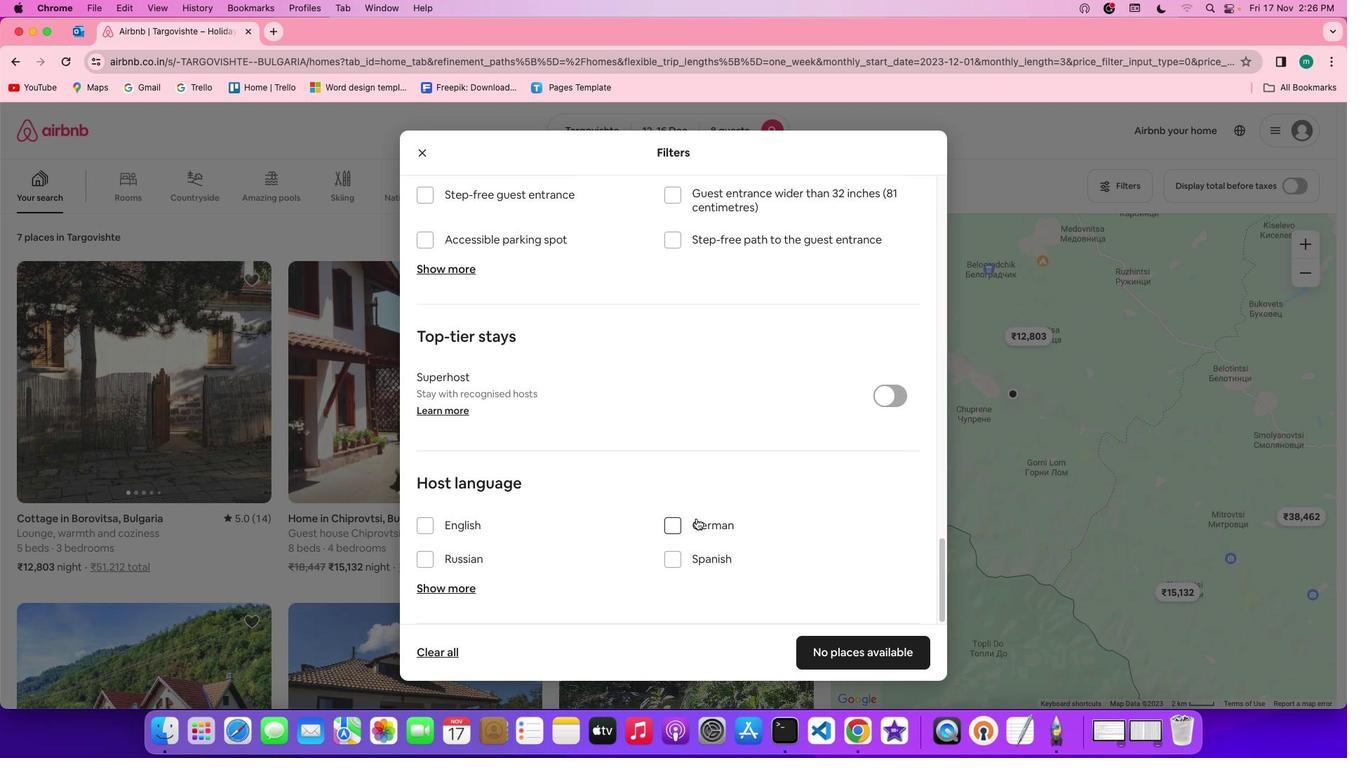 
Action: Mouse moved to (688, 518)
Screenshot: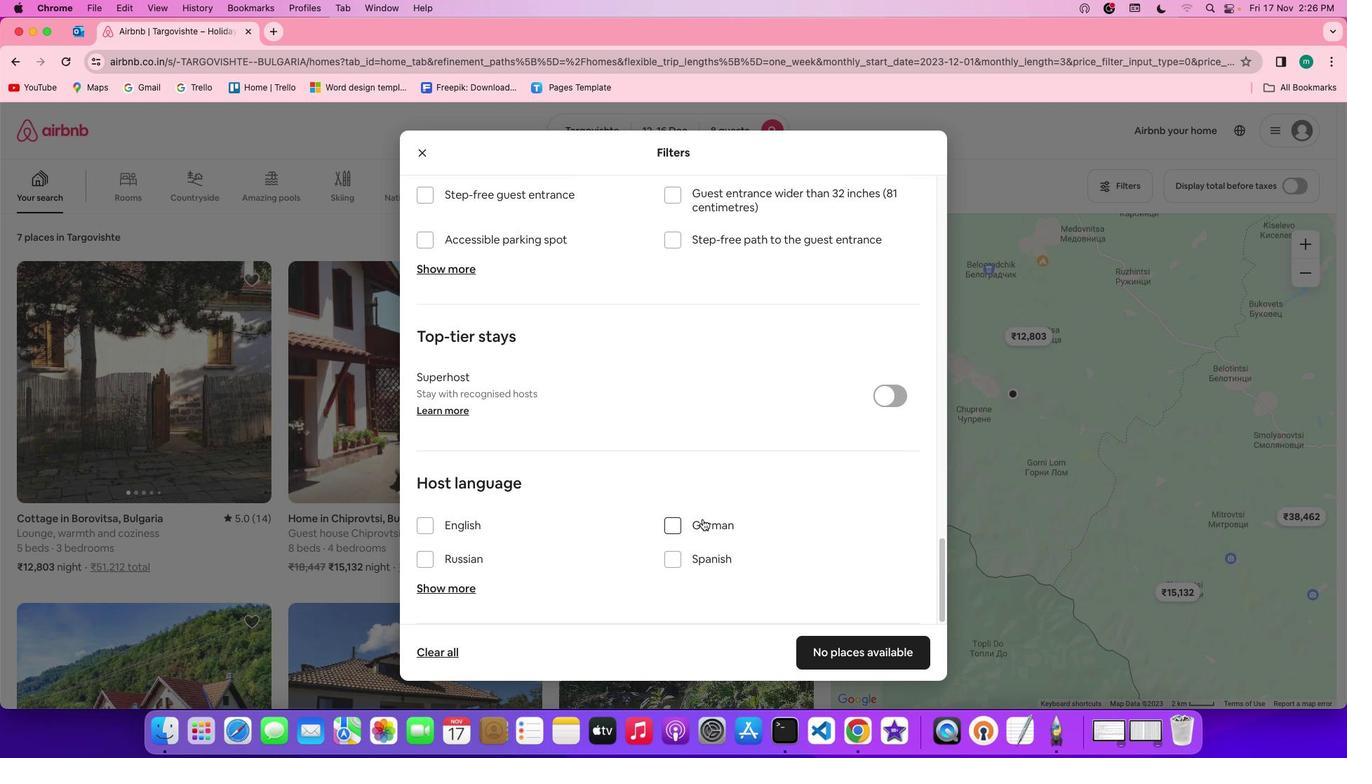 
Action: Mouse scrolled (688, 518) with delta (0, -2)
Screenshot: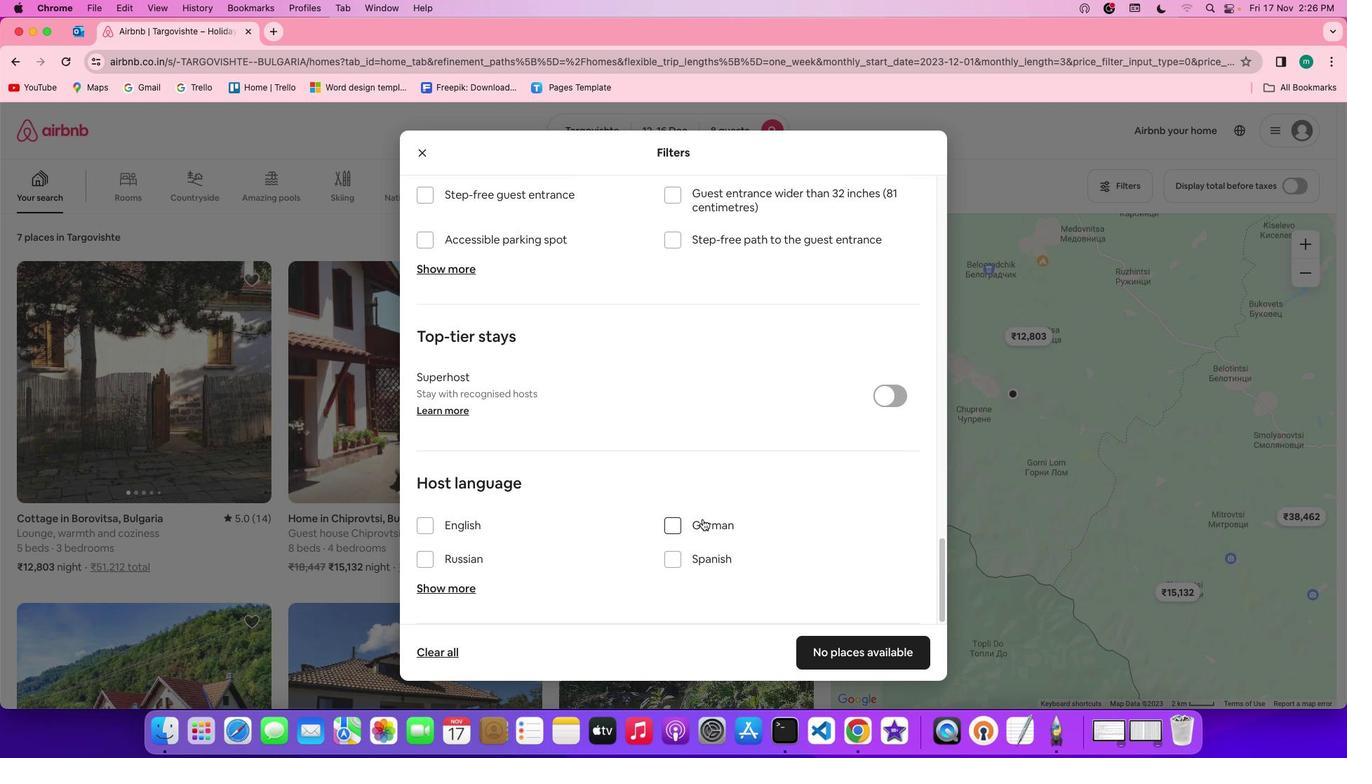 
Action: Mouse scrolled (688, 518) with delta (0, -3)
Screenshot: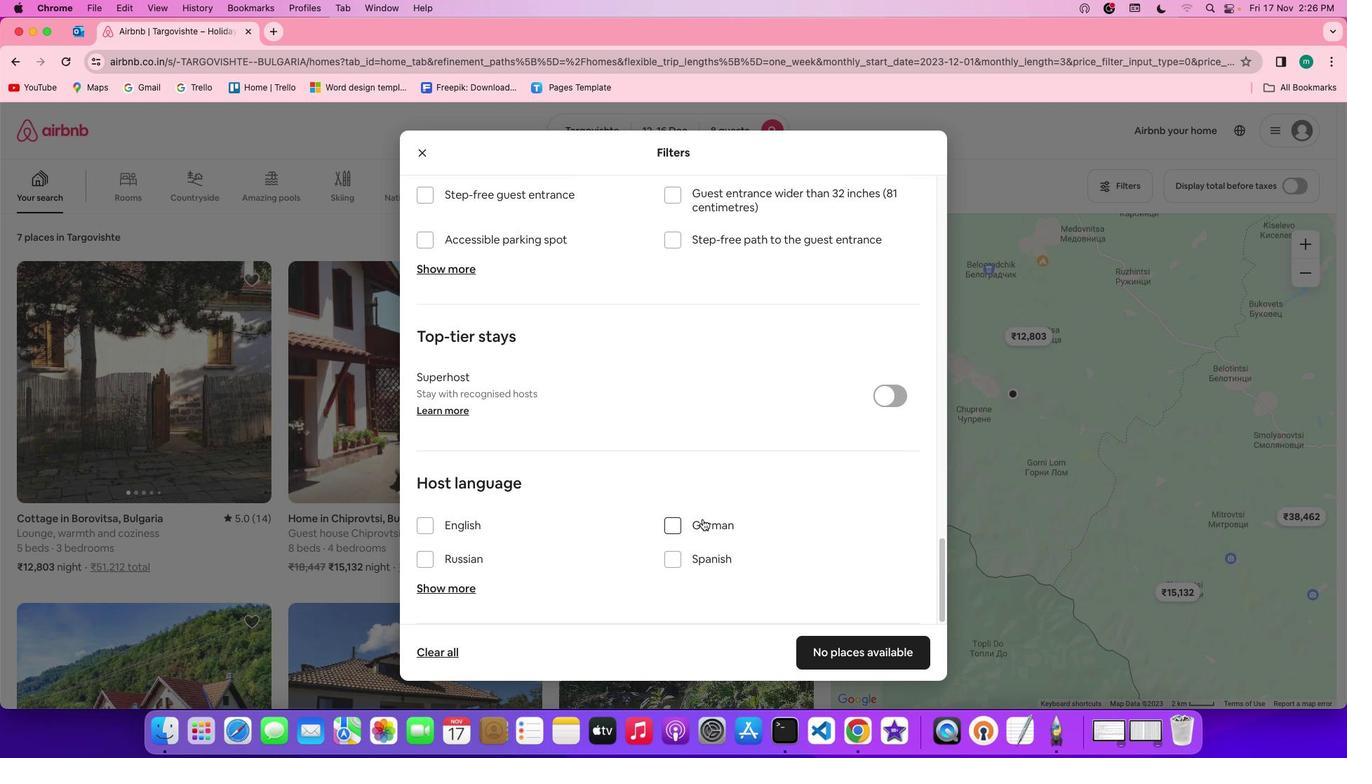 
Action: Mouse scrolled (688, 518) with delta (0, -4)
Screenshot: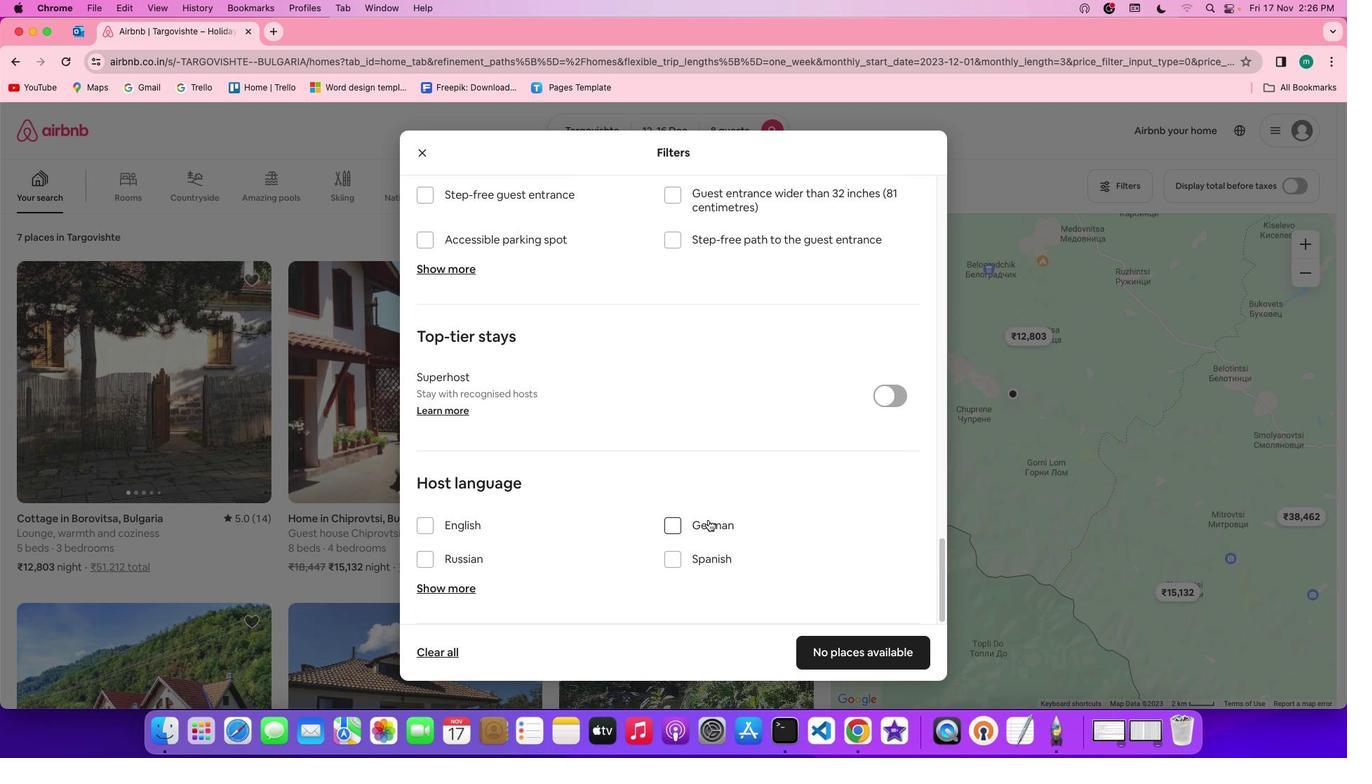 
Action: Mouse scrolled (688, 518) with delta (0, -4)
Screenshot: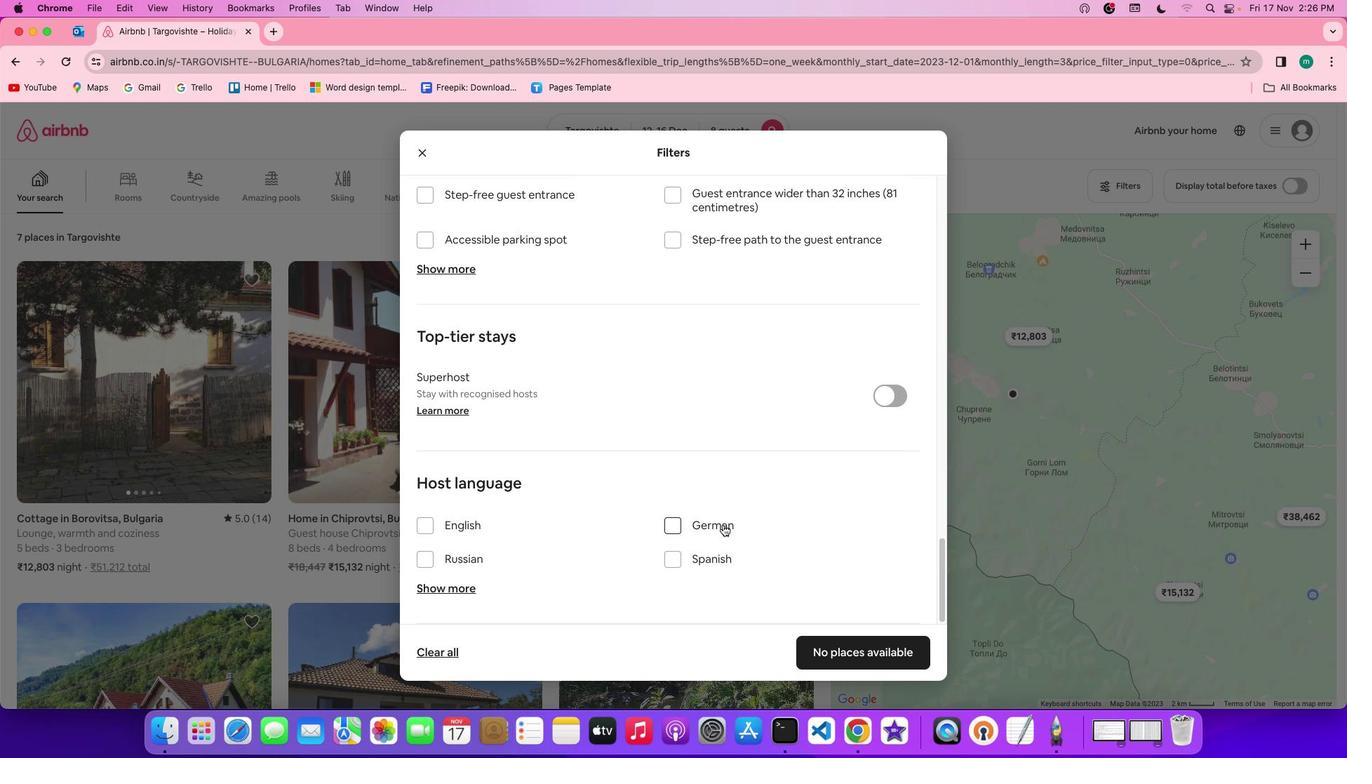 
Action: Mouse moved to (890, 649)
Screenshot: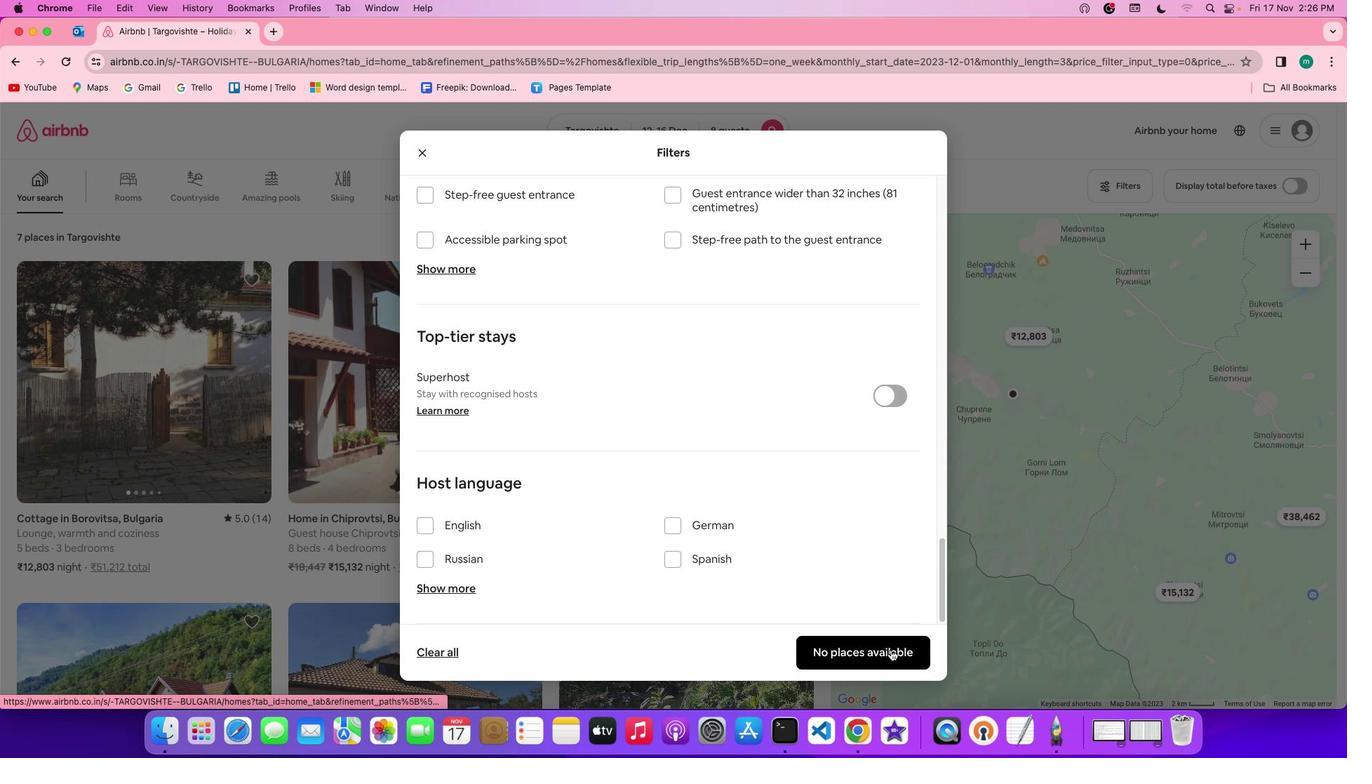 
Action: Mouse pressed left at (890, 649)
Screenshot: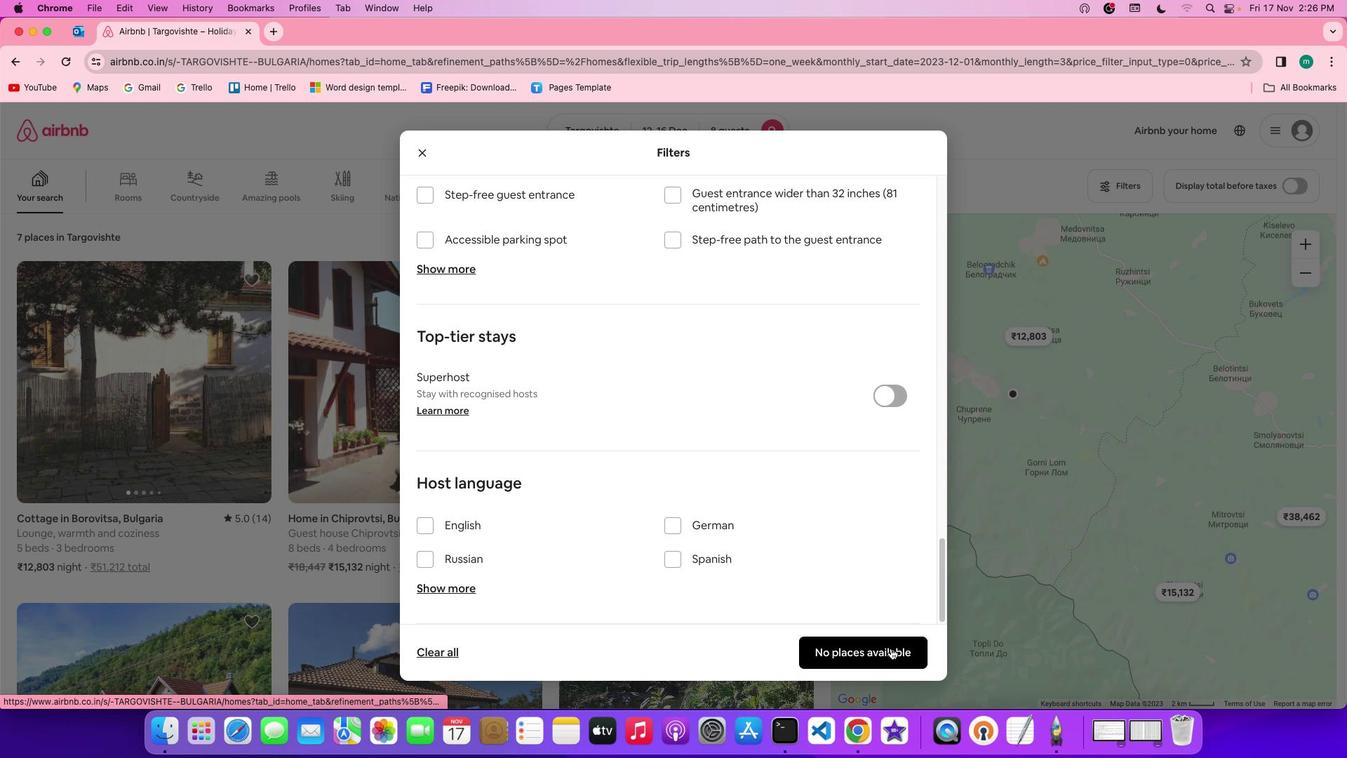 
Action: Mouse moved to (529, 405)
Screenshot: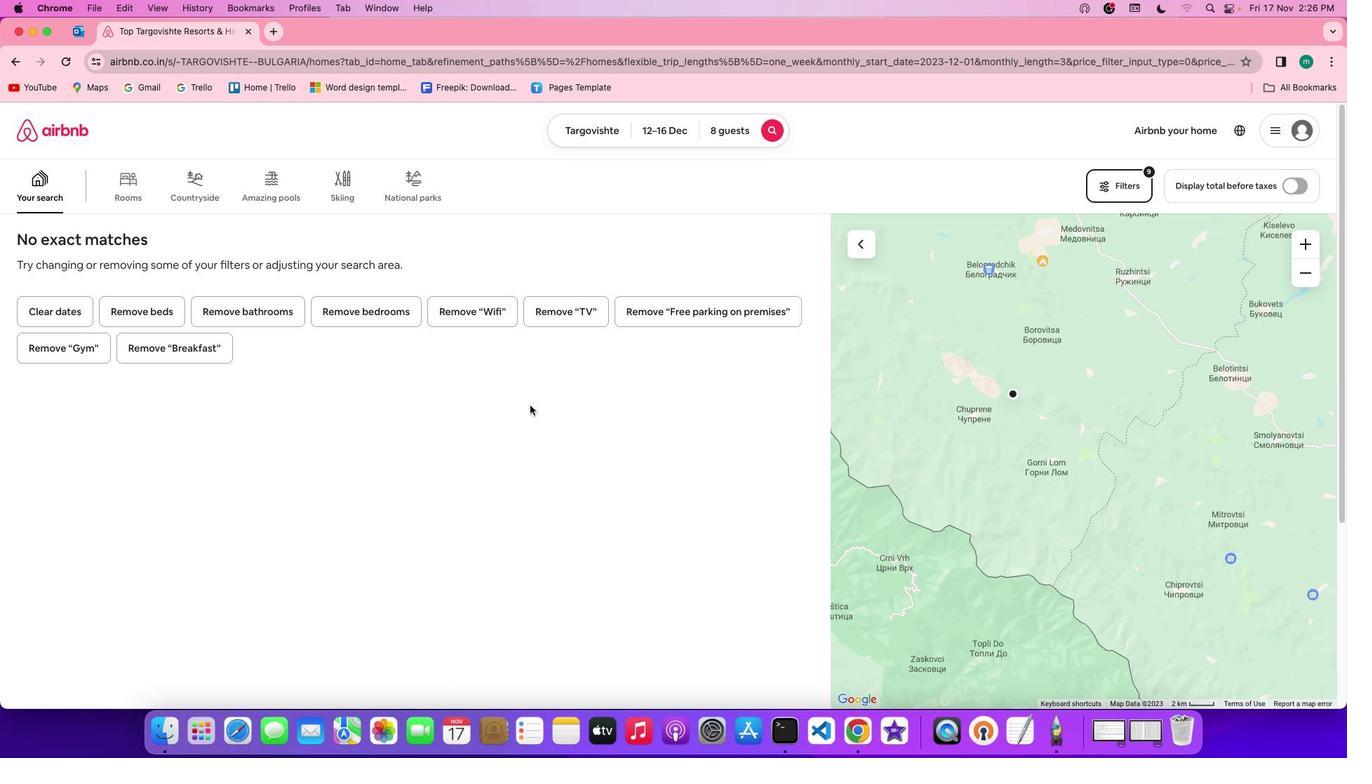 
